 Task: Find connections with filter location Suizhou with filter topic #Selfhelpwith filter profile language Potuguese with filter current company BlackLine with filter school Jawahar Navodaya Vidyalaya (JNV) with filter industry Breweries with filter service category Consulting with filter keywords title Superintendent
Action: Mouse moved to (223, 269)
Screenshot: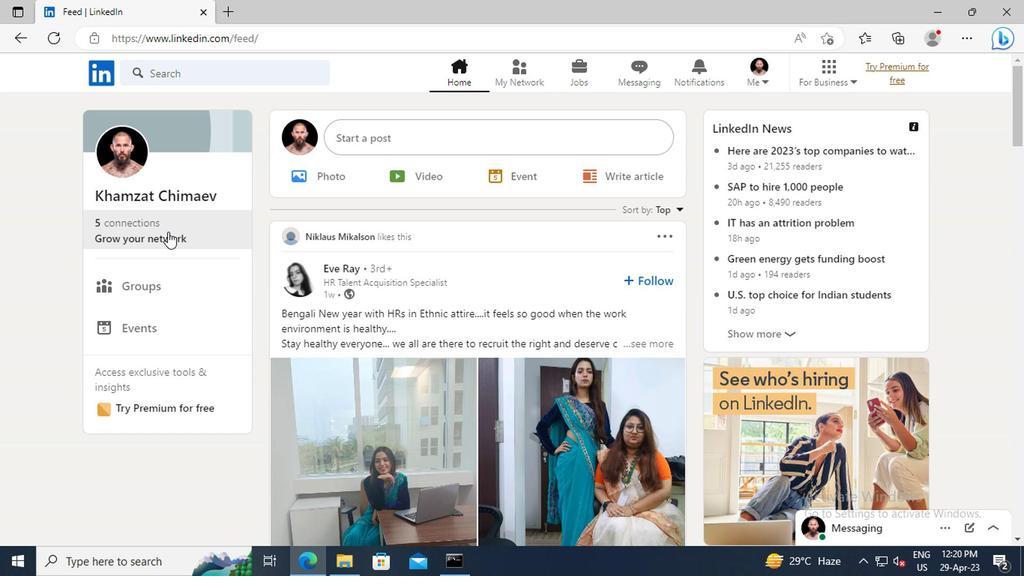 
Action: Mouse pressed left at (223, 269)
Screenshot: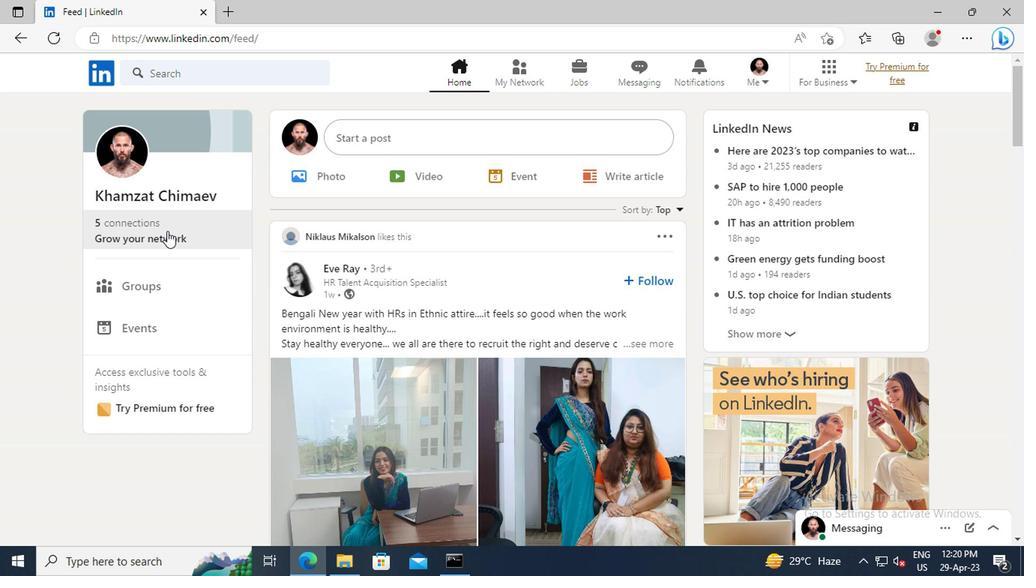 
Action: Mouse moved to (227, 217)
Screenshot: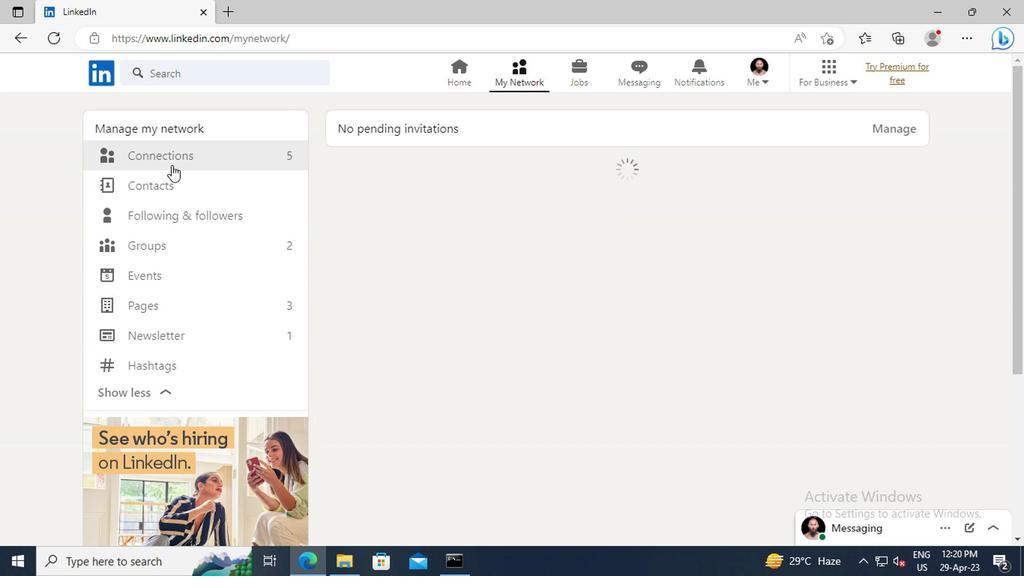 
Action: Mouse pressed left at (227, 217)
Screenshot: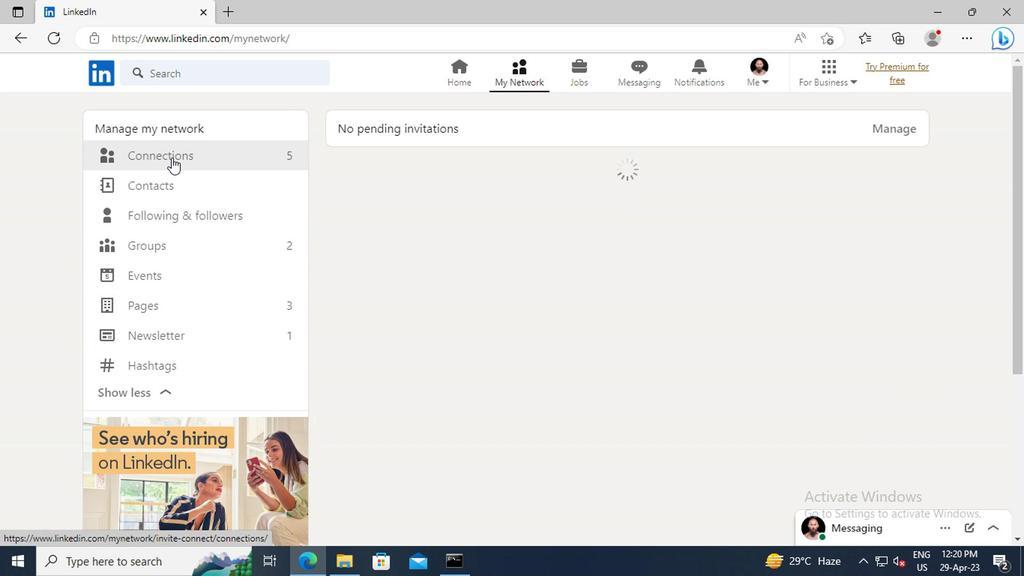 
Action: Mouse moved to (543, 220)
Screenshot: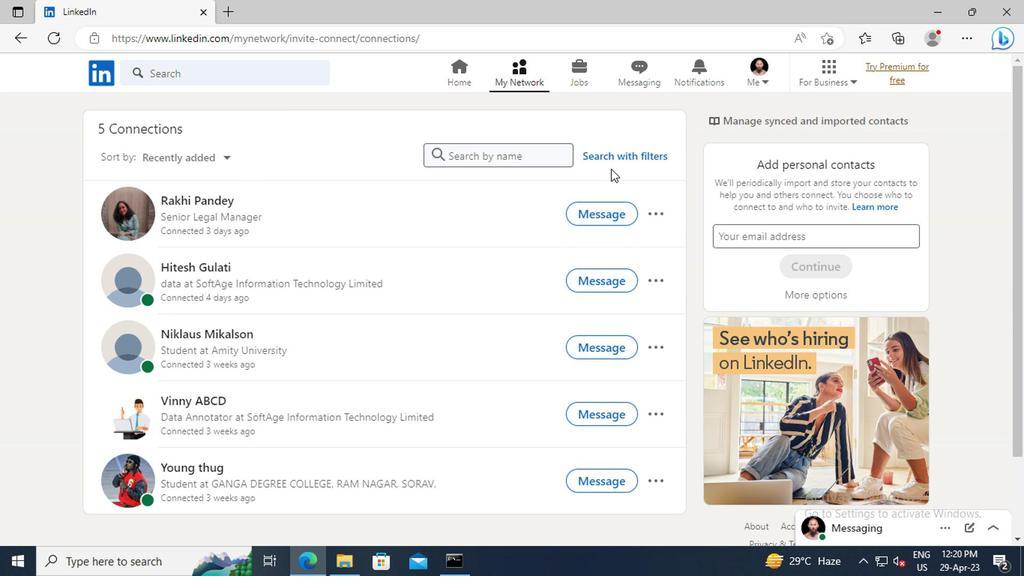 
Action: Mouse pressed left at (543, 220)
Screenshot: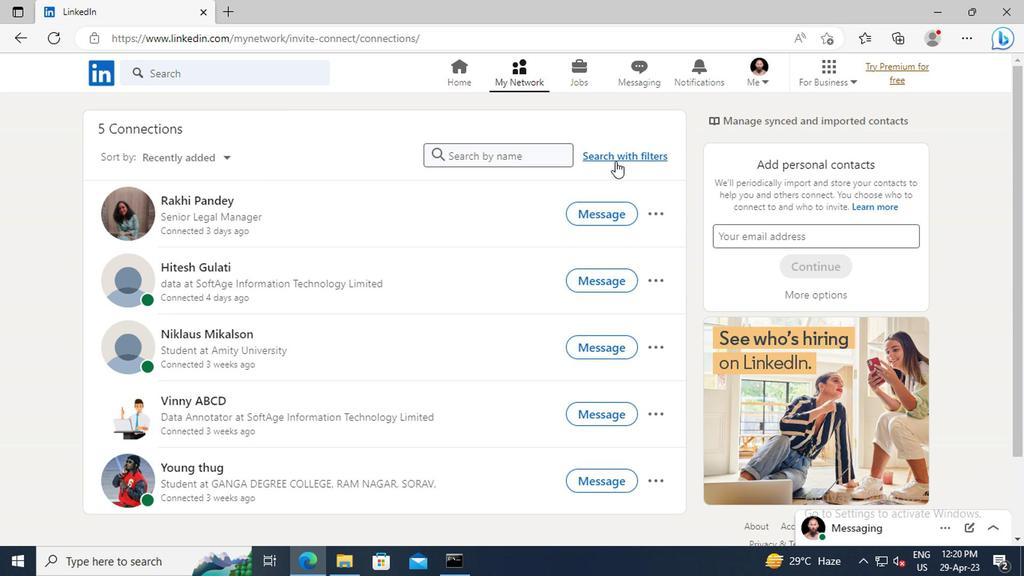 
Action: Mouse moved to (502, 187)
Screenshot: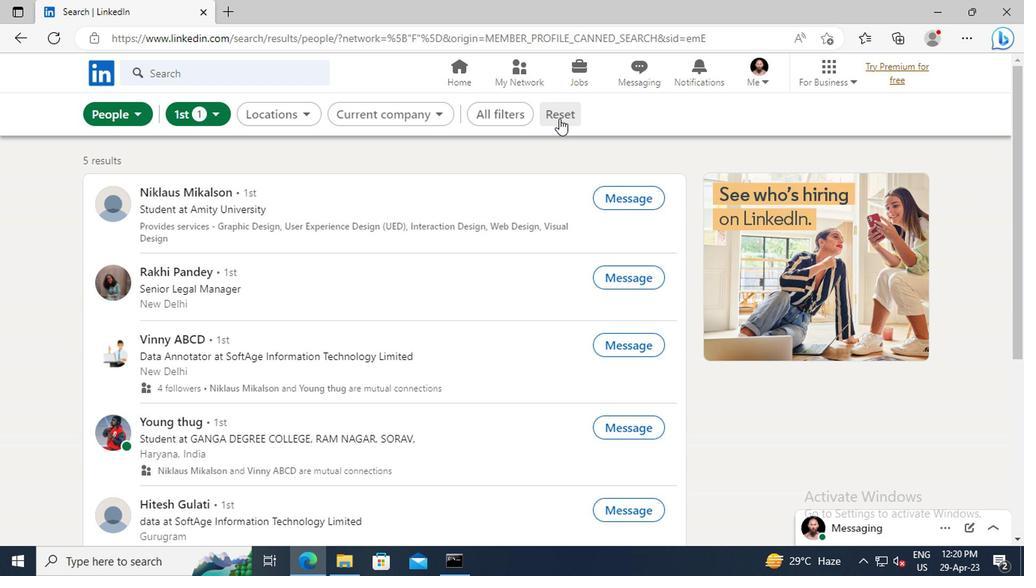 
Action: Mouse pressed left at (502, 187)
Screenshot: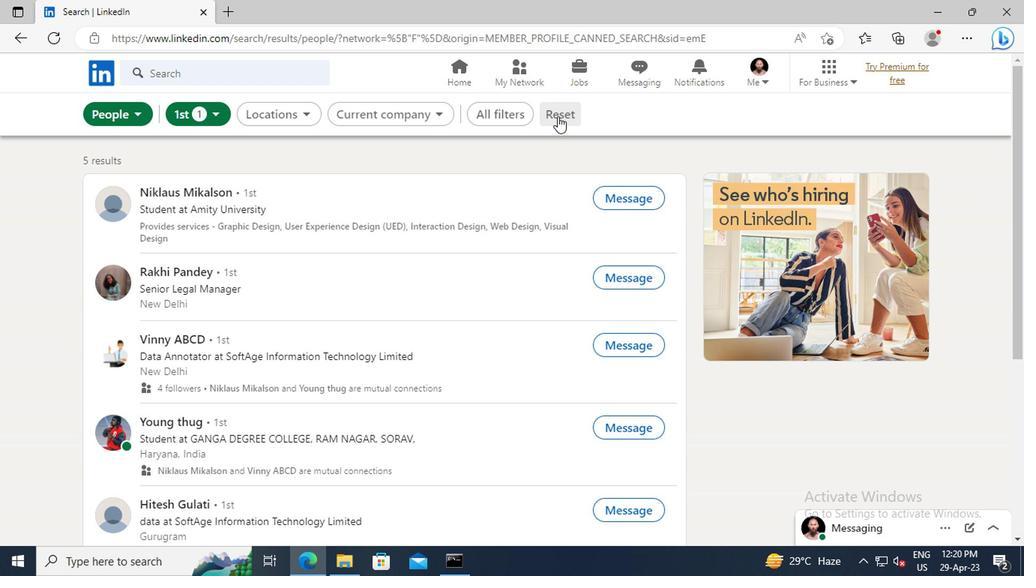 
Action: Mouse moved to (487, 185)
Screenshot: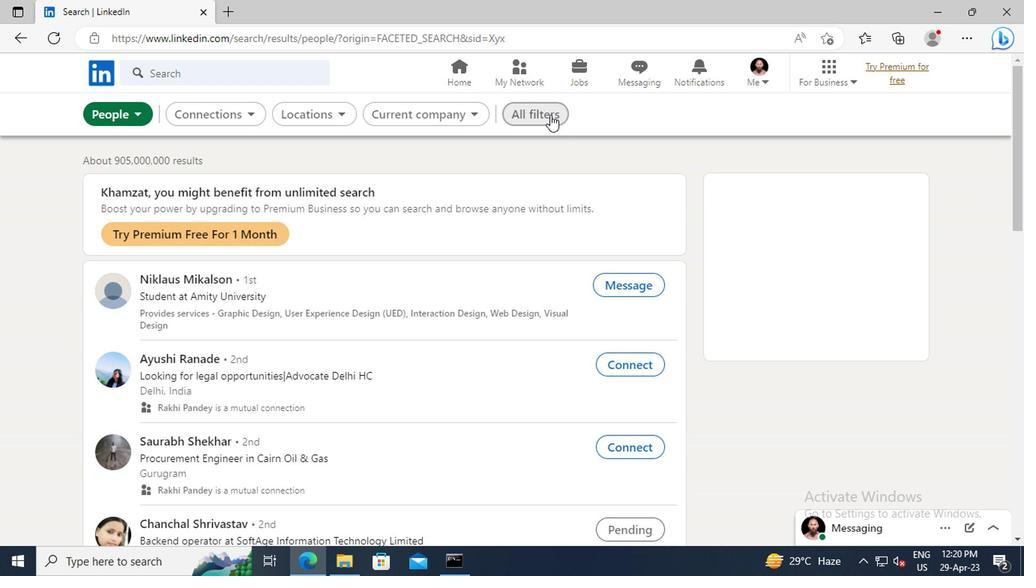 
Action: Mouse pressed left at (487, 185)
Screenshot: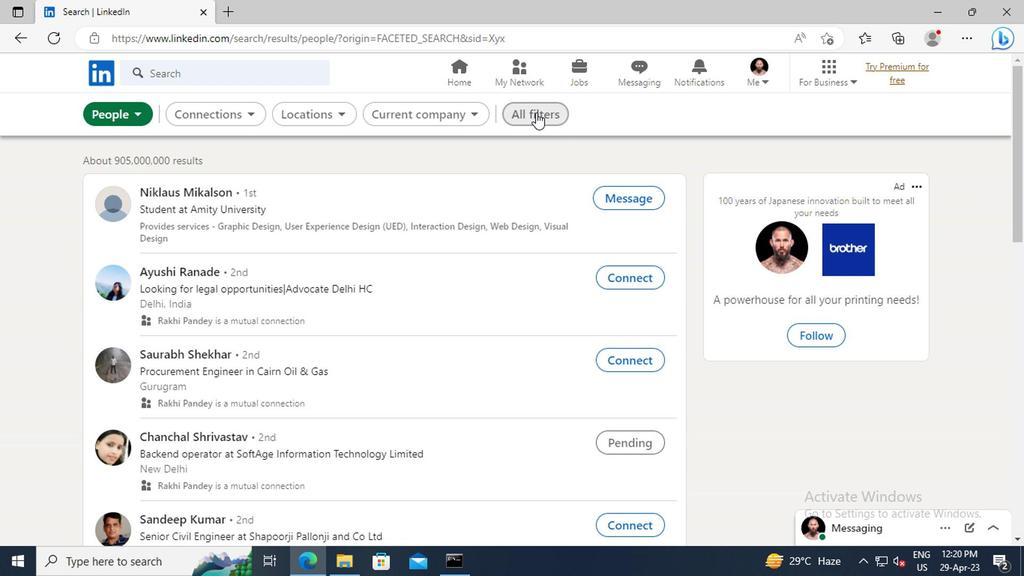 
Action: Mouse moved to (709, 306)
Screenshot: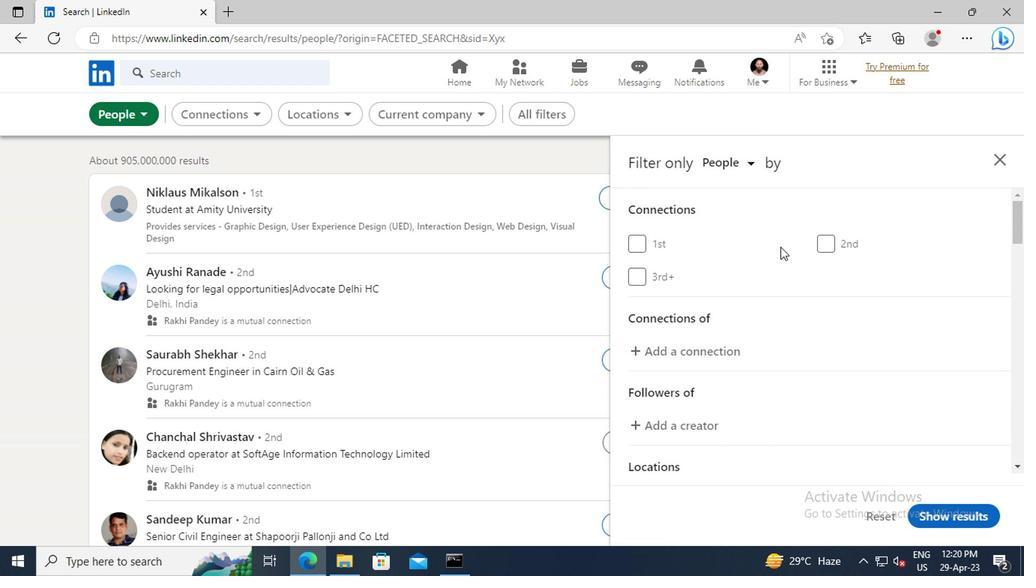 
Action: Mouse scrolled (709, 306) with delta (0, 0)
Screenshot: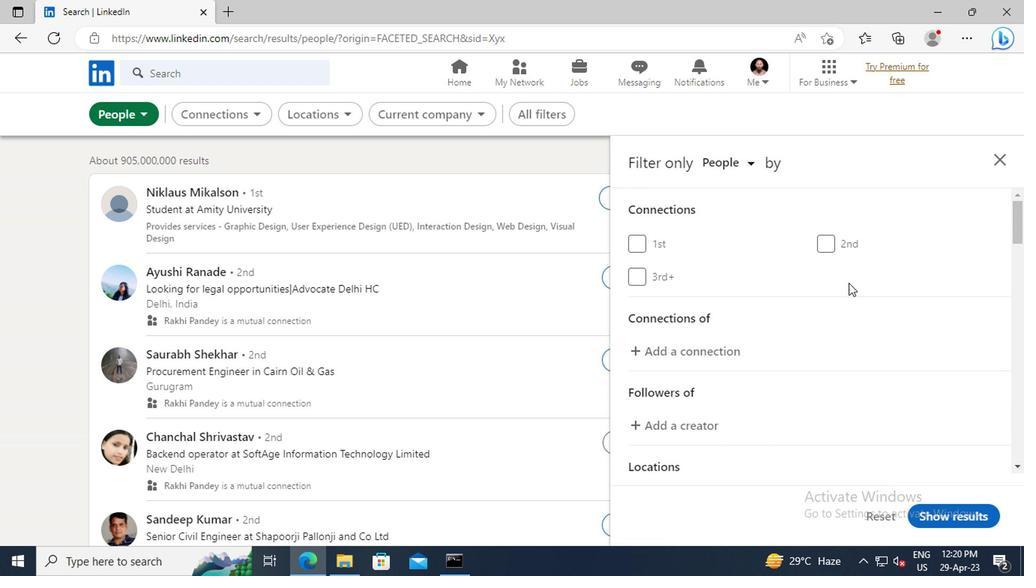 
Action: Mouse scrolled (709, 306) with delta (0, 0)
Screenshot: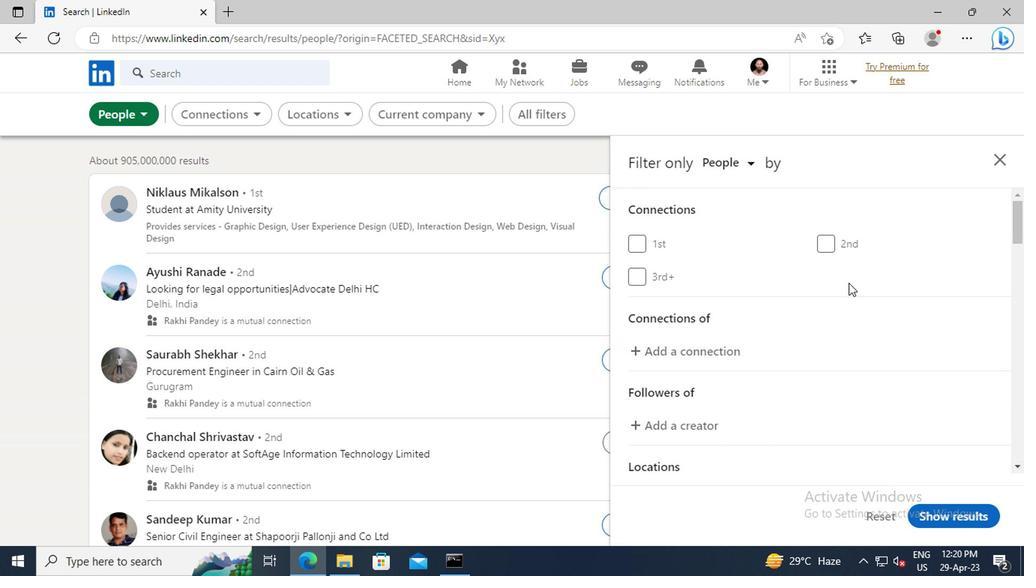 
Action: Mouse scrolled (709, 306) with delta (0, 0)
Screenshot: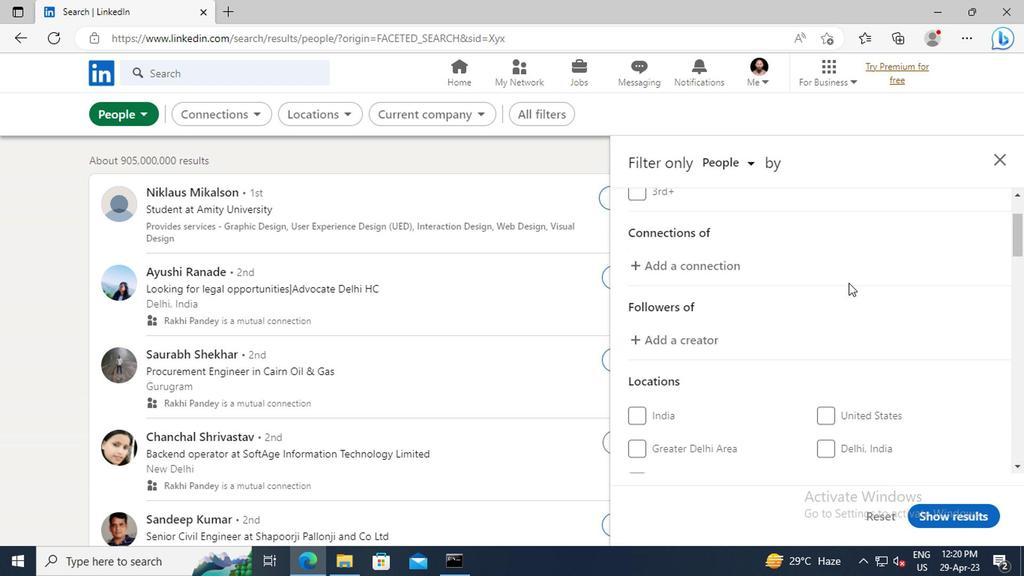
Action: Mouse scrolled (709, 306) with delta (0, 0)
Screenshot: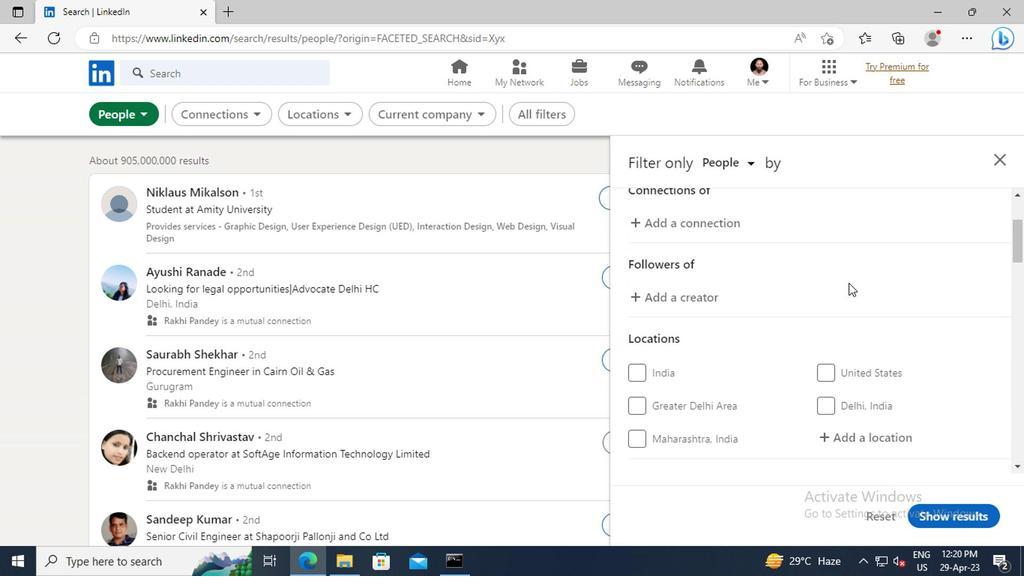 
Action: Mouse scrolled (709, 306) with delta (0, 0)
Screenshot: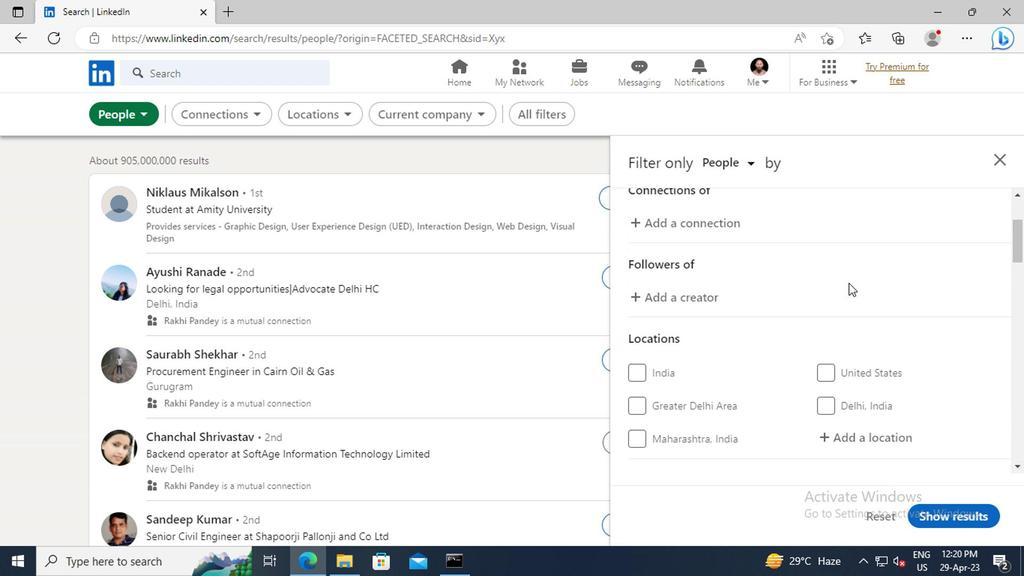 
Action: Mouse moved to (707, 354)
Screenshot: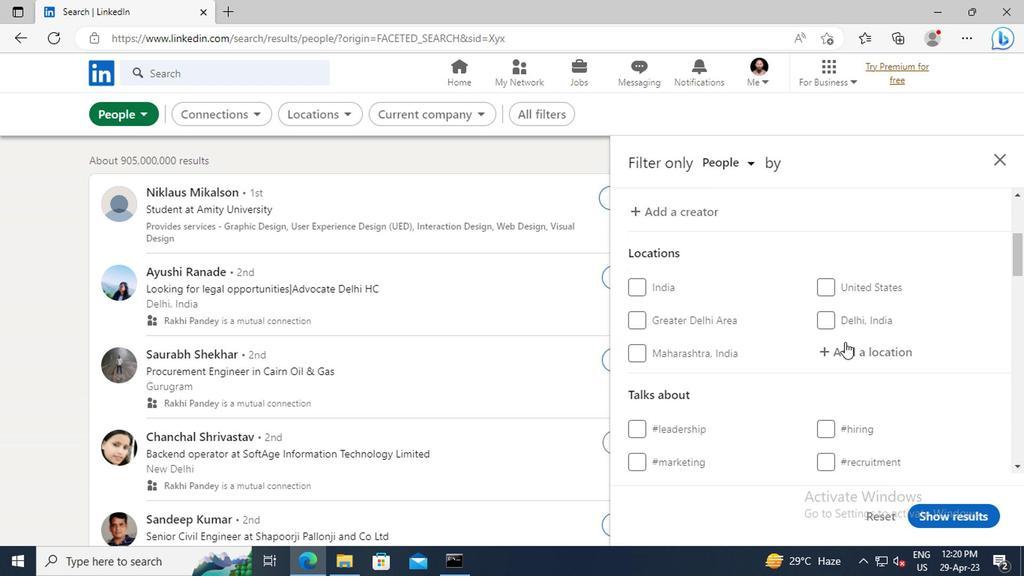 
Action: Mouse pressed left at (707, 354)
Screenshot: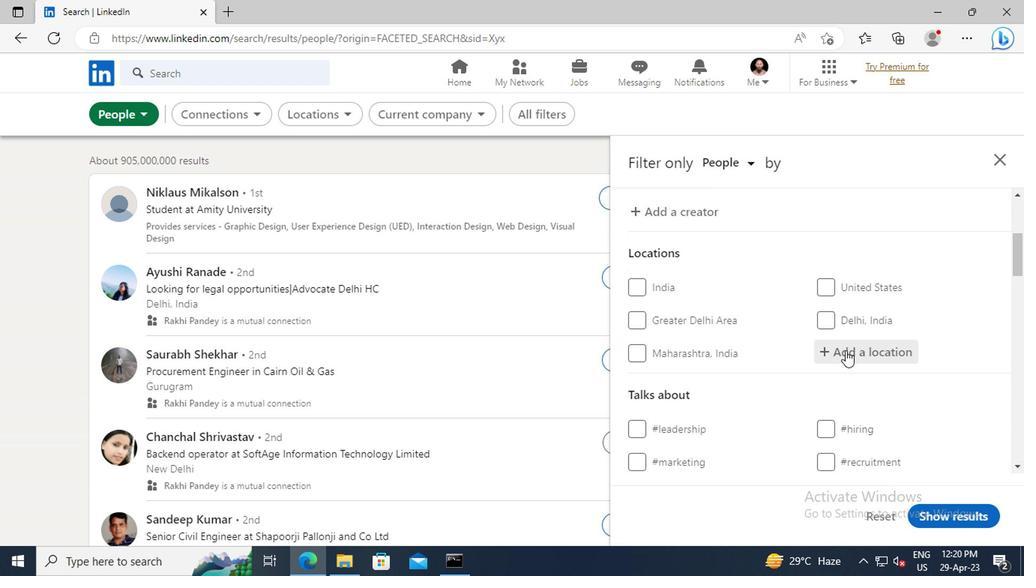 
Action: Key pressed <Key.shift>SUIZHOU
Screenshot: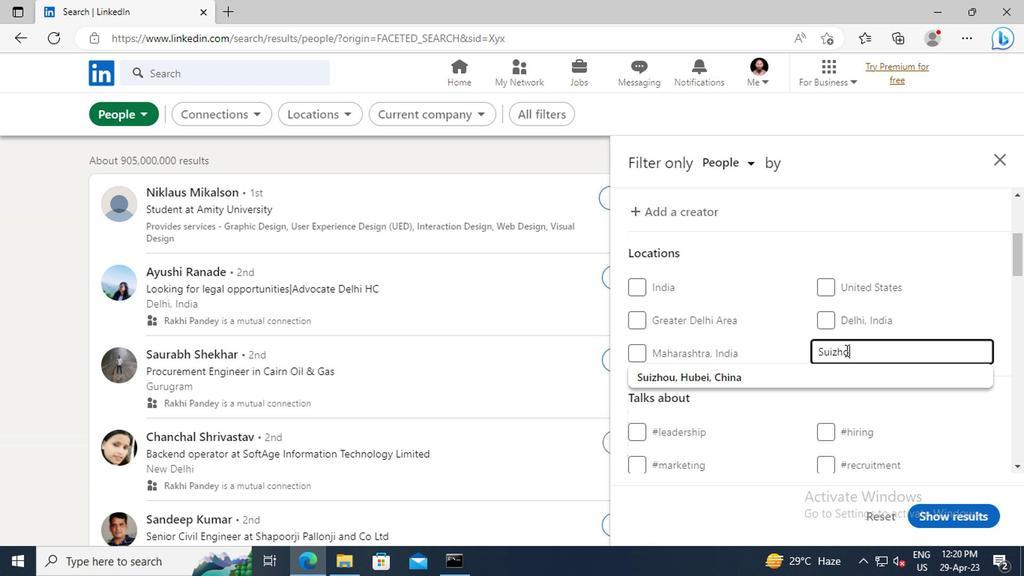 
Action: Mouse moved to (691, 369)
Screenshot: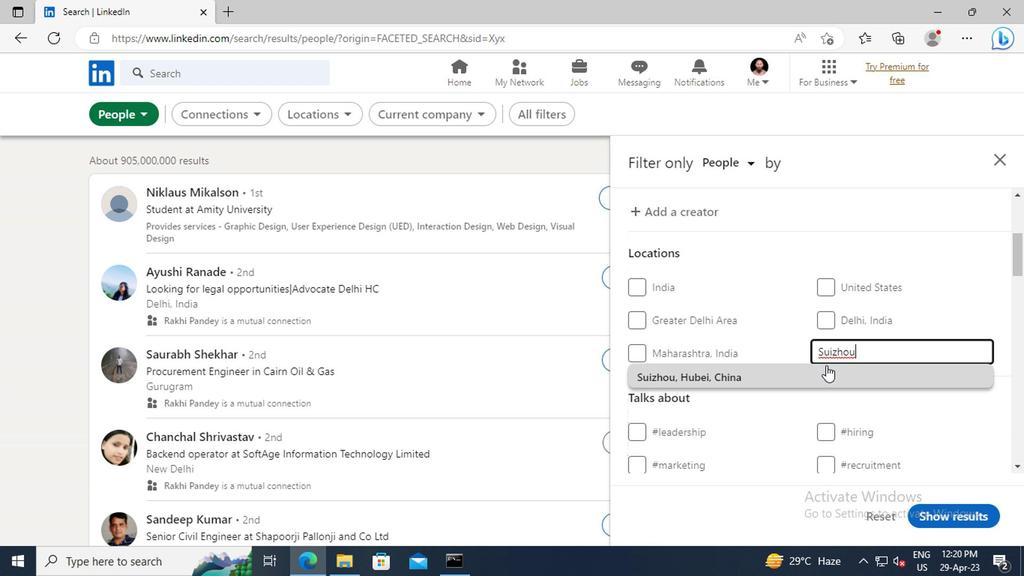 
Action: Mouse pressed left at (691, 369)
Screenshot: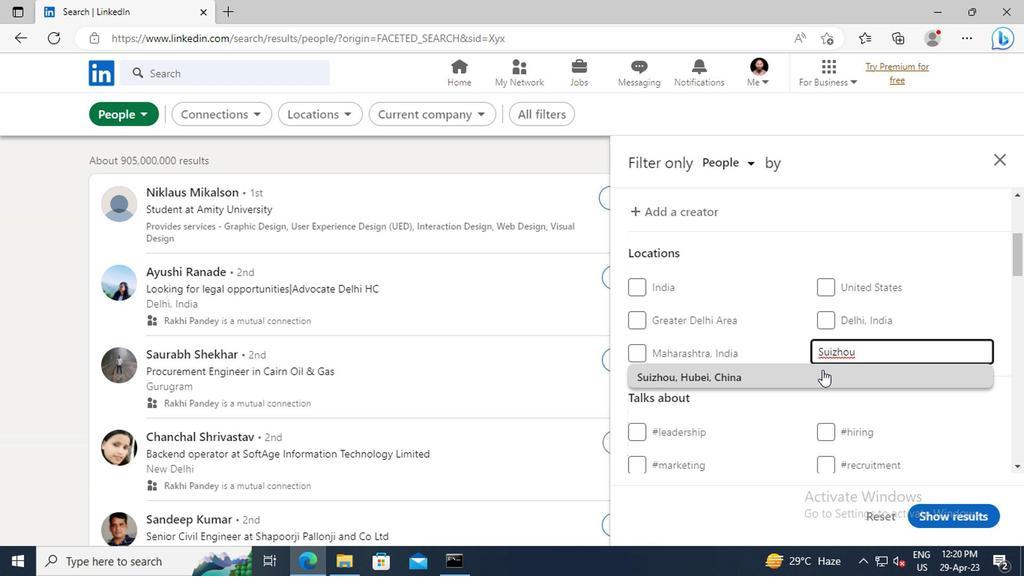 
Action: Mouse scrolled (691, 368) with delta (0, 0)
Screenshot: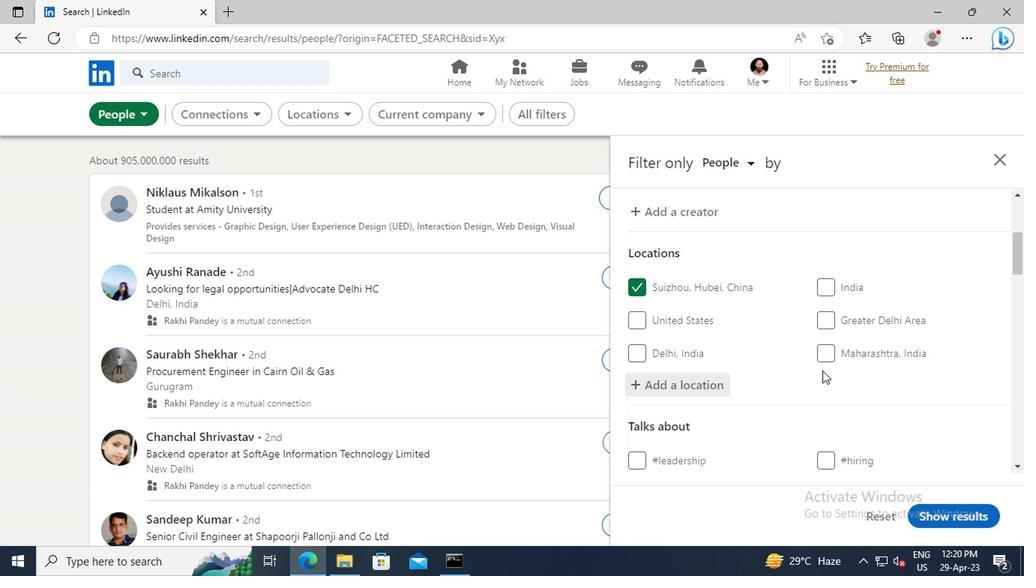 
Action: Mouse scrolled (691, 368) with delta (0, 0)
Screenshot: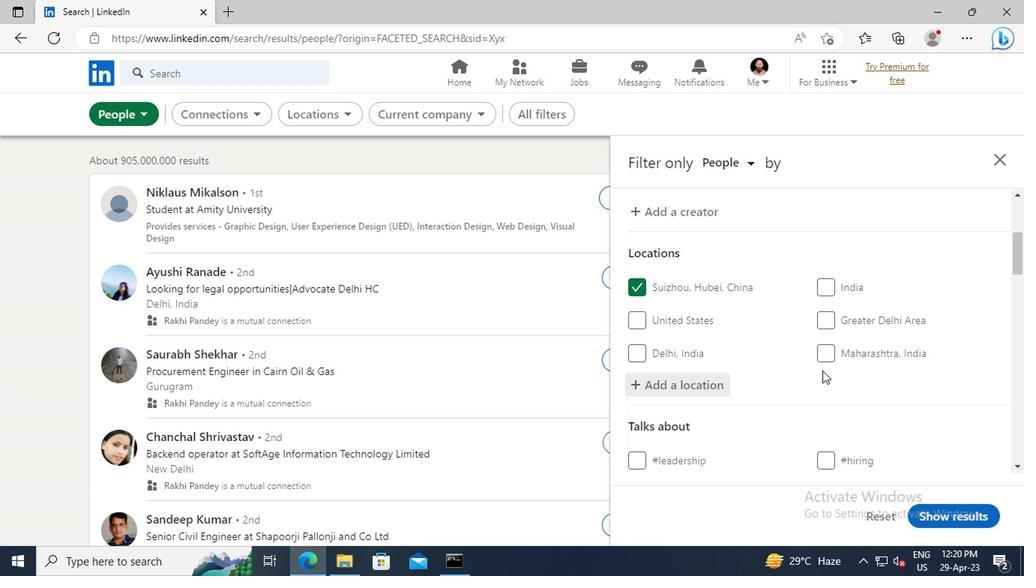 
Action: Mouse moved to (691, 354)
Screenshot: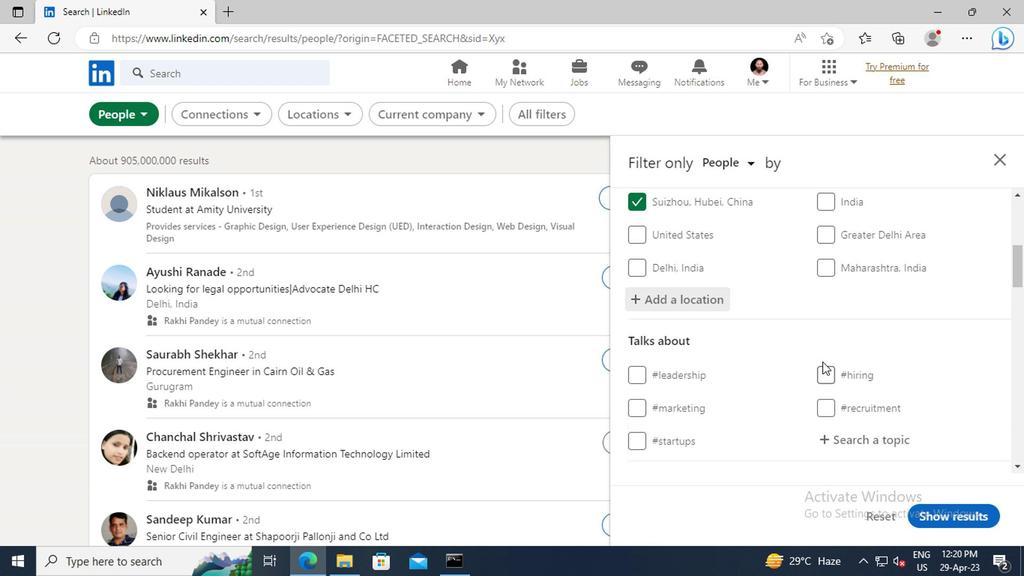 
Action: Mouse scrolled (691, 353) with delta (0, 0)
Screenshot: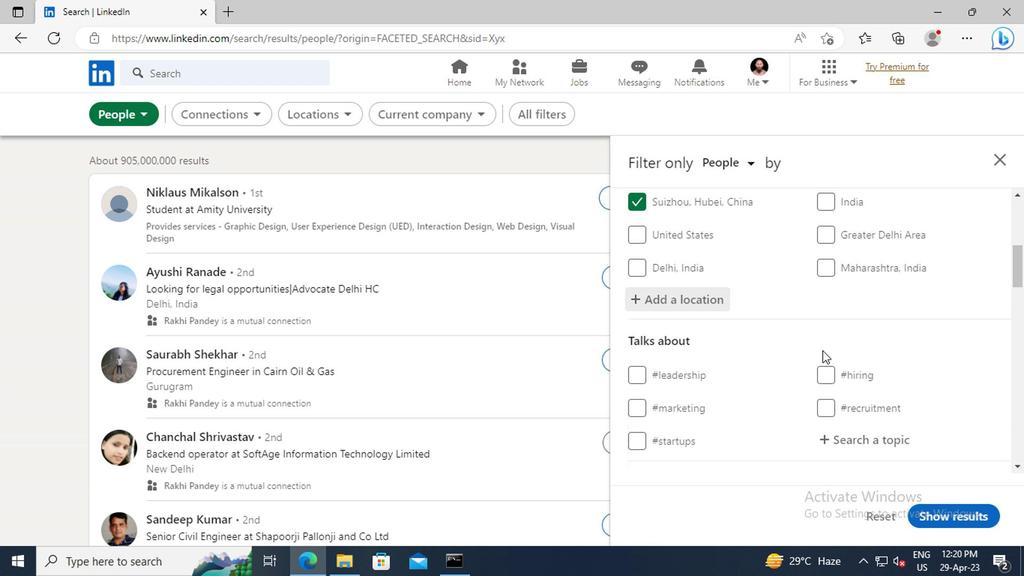 
Action: Mouse scrolled (691, 353) with delta (0, 0)
Screenshot: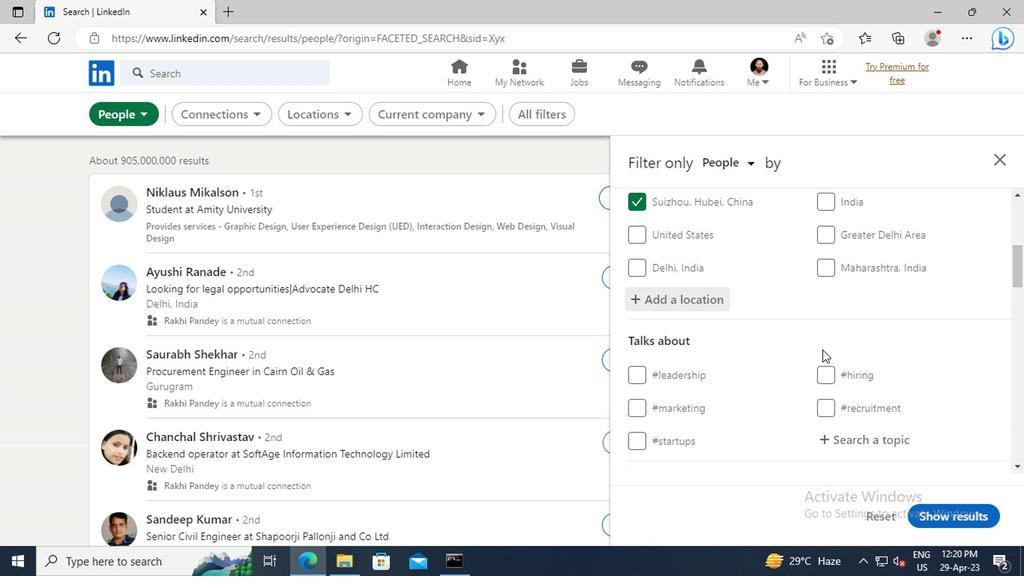 
Action: Mouse moved to (699, 358)
Screenshot: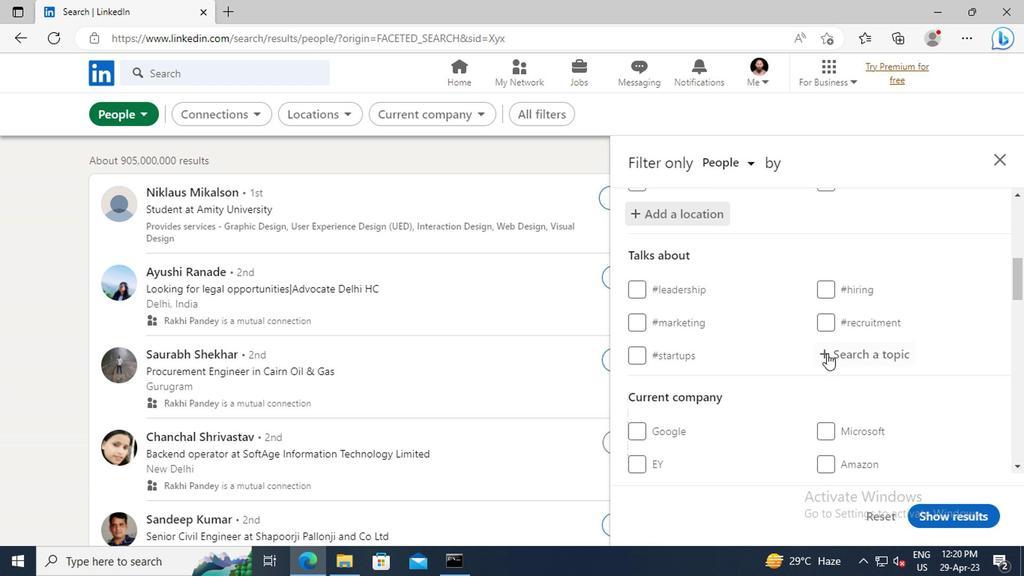 
Action: Mouse pressed left at (699, 358)
Screenshot: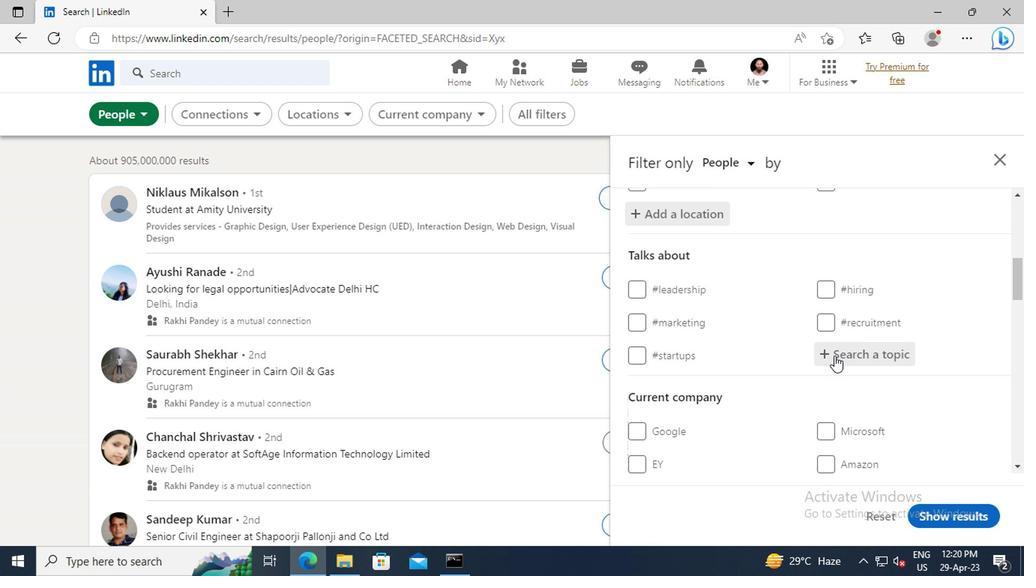 
Action: Key pressed <Key.shift>SELFHELP
Screenshot: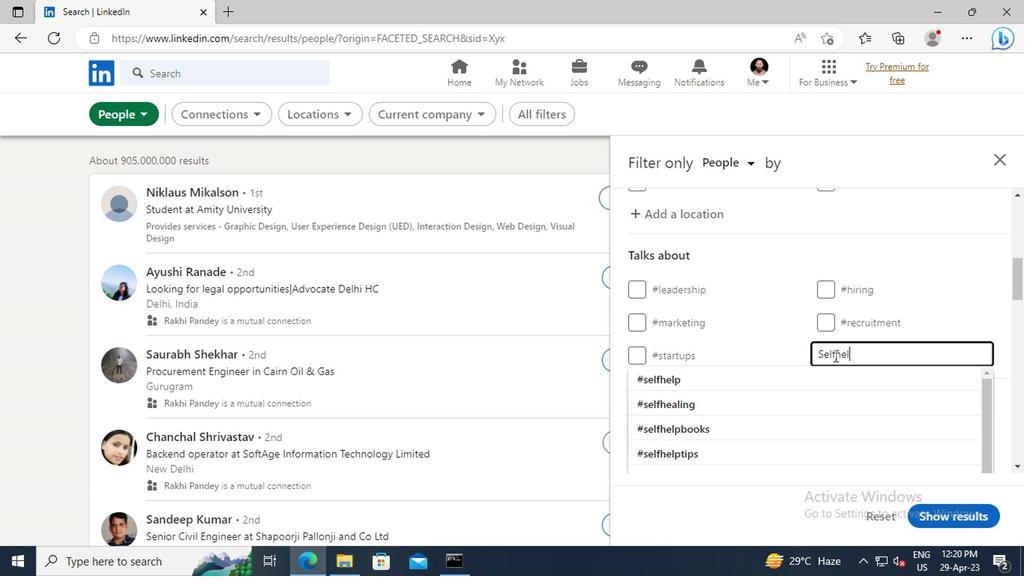 
Action: Mouse moved to (693, 371)
Screenshot: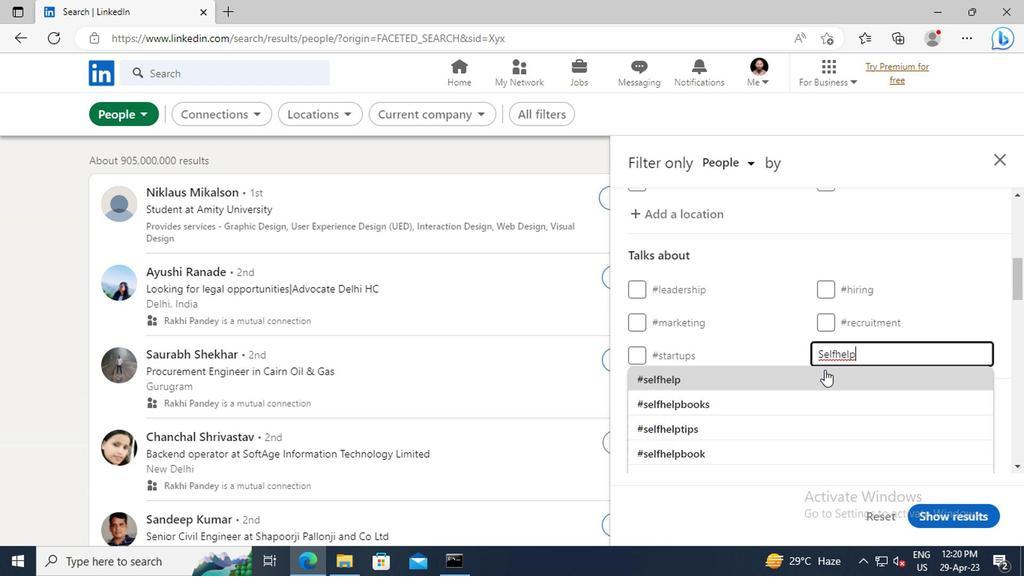 
Action: Mouse pressed left at (693, 371)
Screenshot: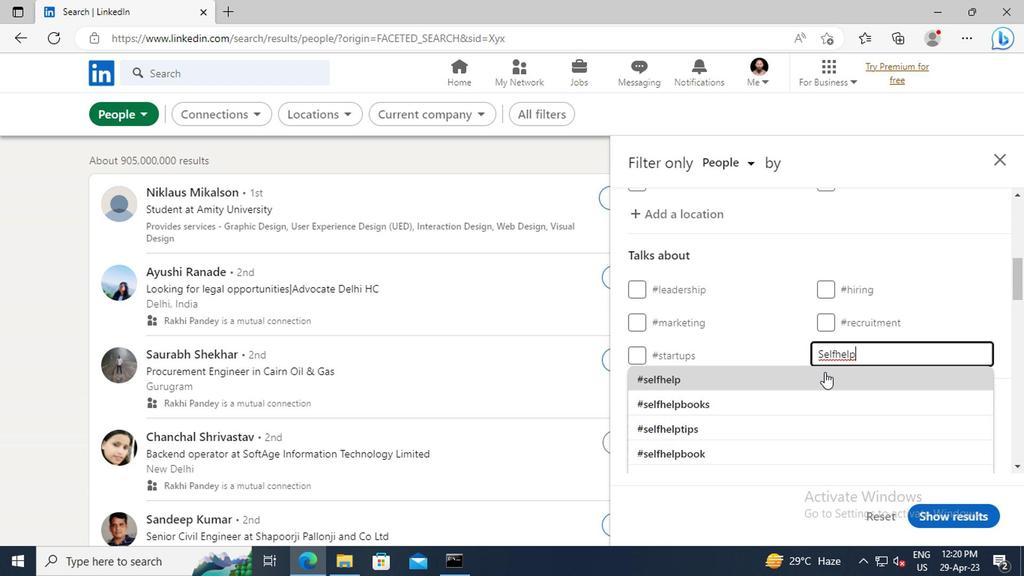 
Action: Mouse scrolled (693, 370) with delta (0, 0)
Screenshot: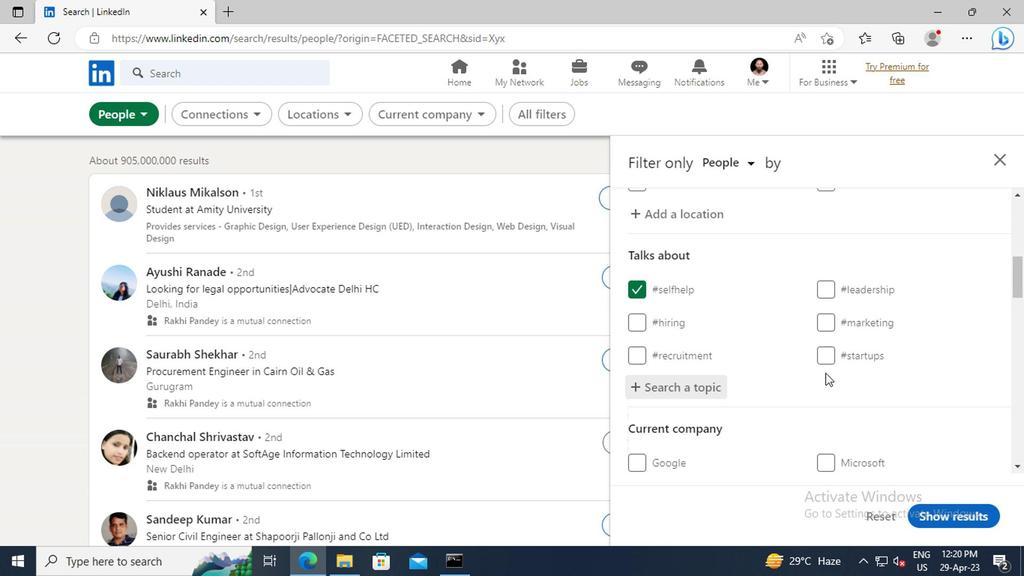 
Action: Mouse scrolled (693, 370) with delta (0, 0)
Screenshot: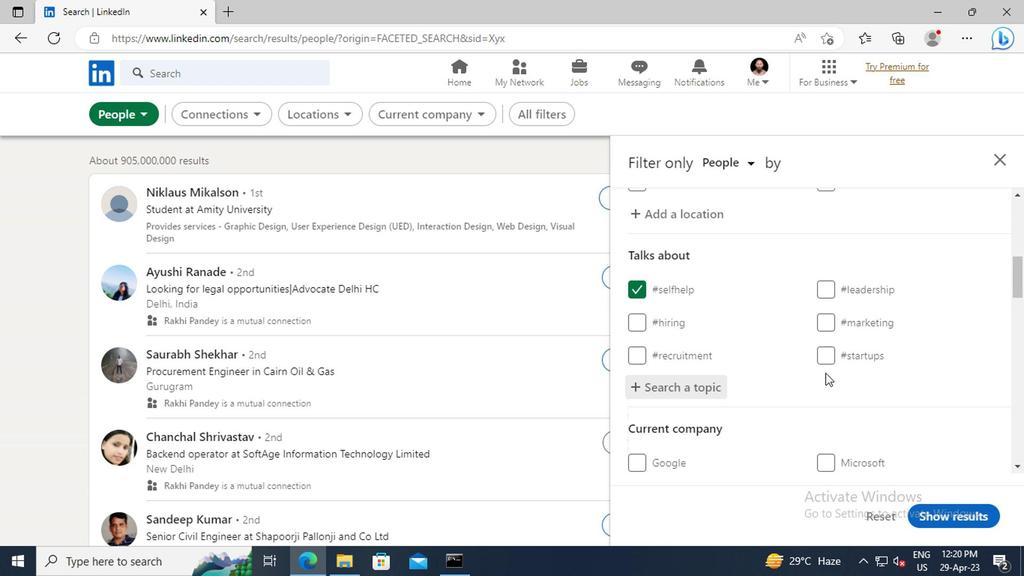 
Action: Mouse moved to (691, 365)
Screenshot: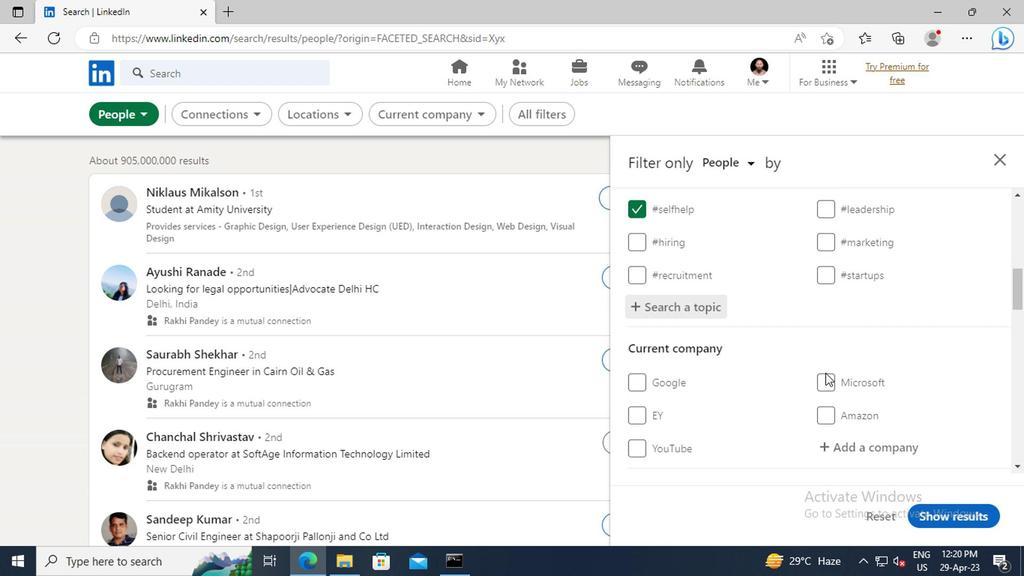 
Action: Mouse scrolled (691, 365) with delta (0, 0)
Screenshot: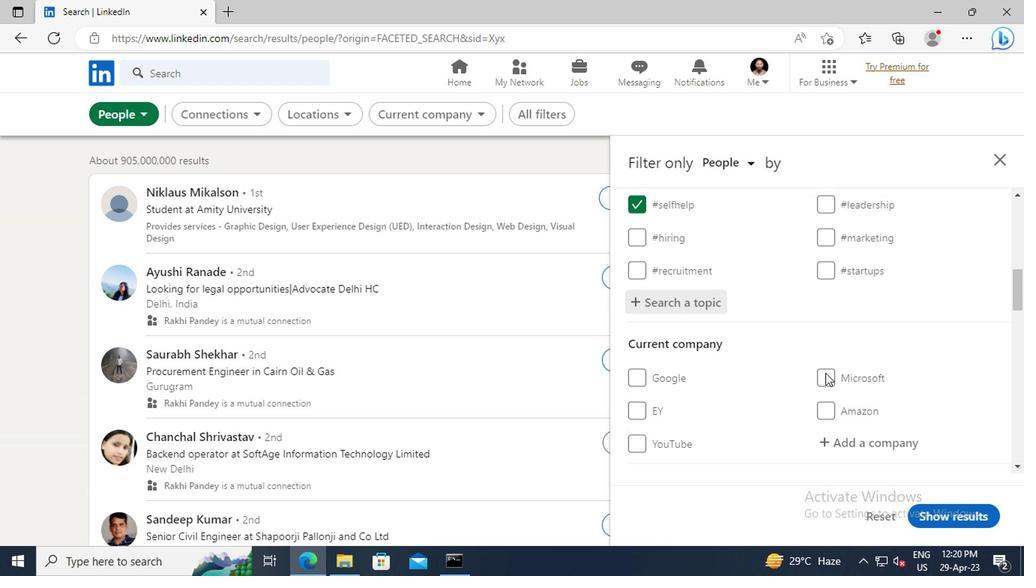 
Action: Mouse scrolled (691, 365) with delta (0, 0)
Screenshot: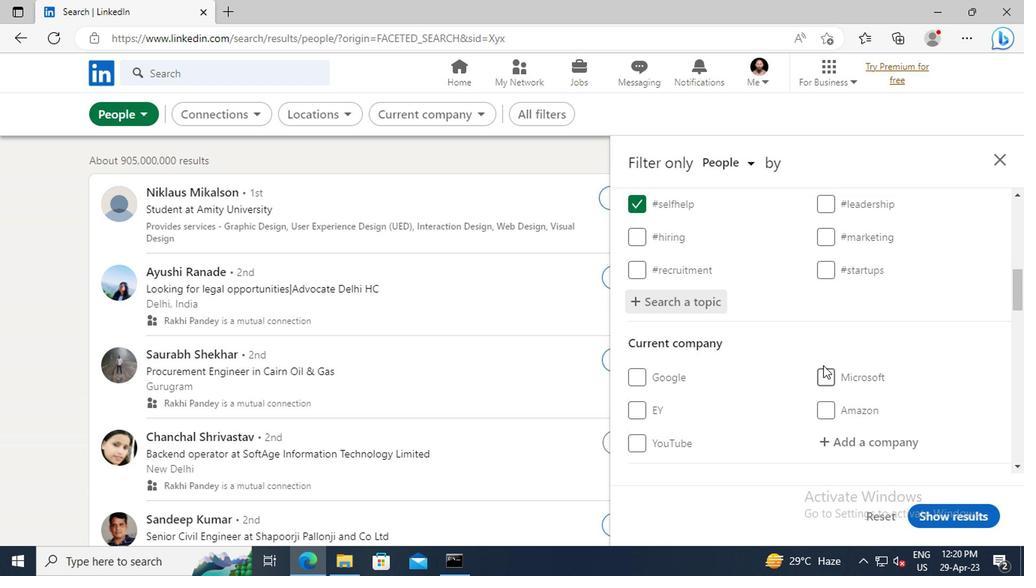 
Action: Mouse moved to (692, 358)
Screenshot: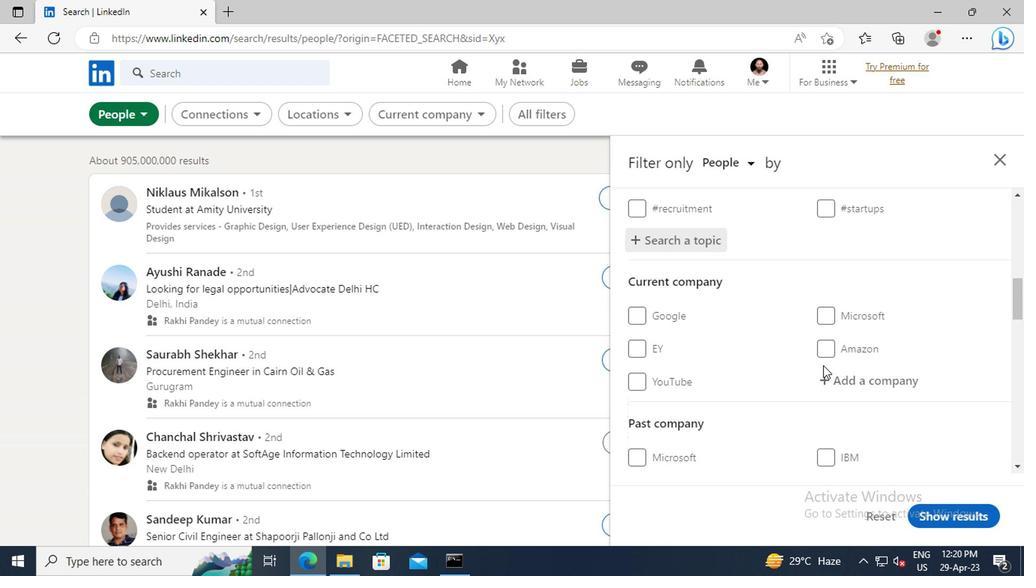 
Action: Mouse scrolled (692, 358) with delta (0, 0)
Screenshot: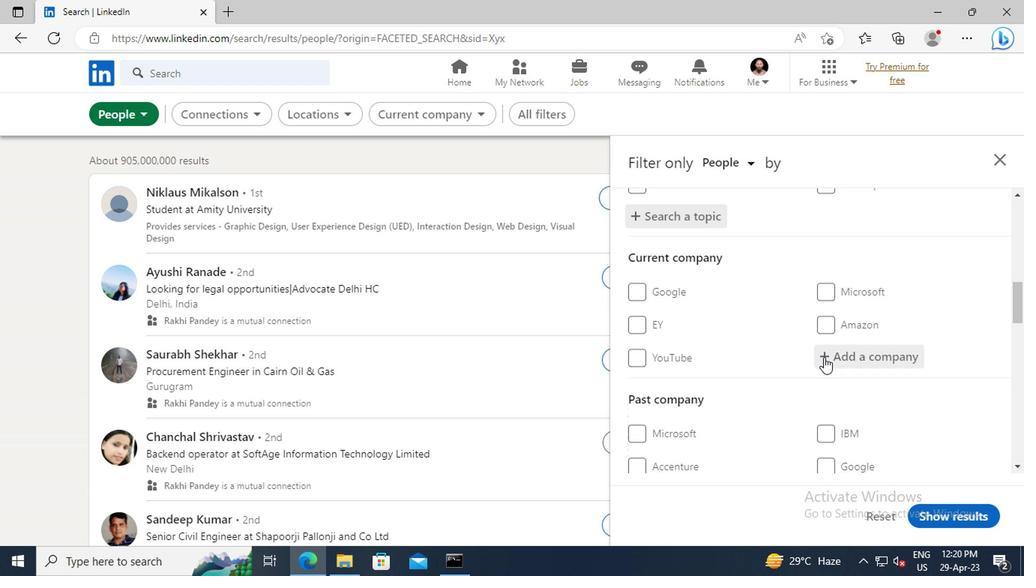 
Action: Mouse scrolled (692, 358) with delta (0, 0)
Screenshot: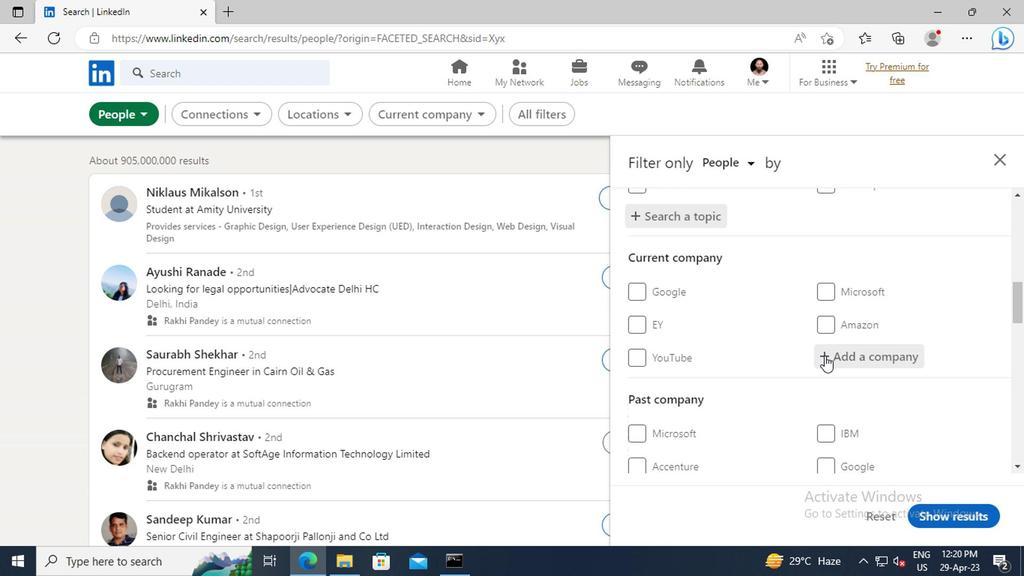 
Action: Mouse scrolled (692, 358) with delta (0, 0)
Screenshot: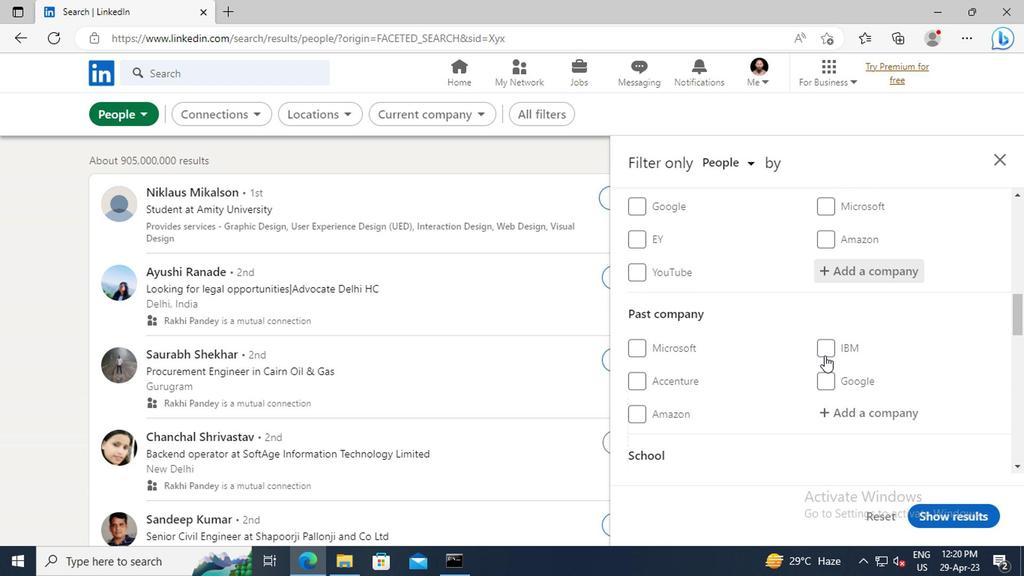 
Action: Mouse scrolled (692, 358) with delta (0, 0)
Screenshot: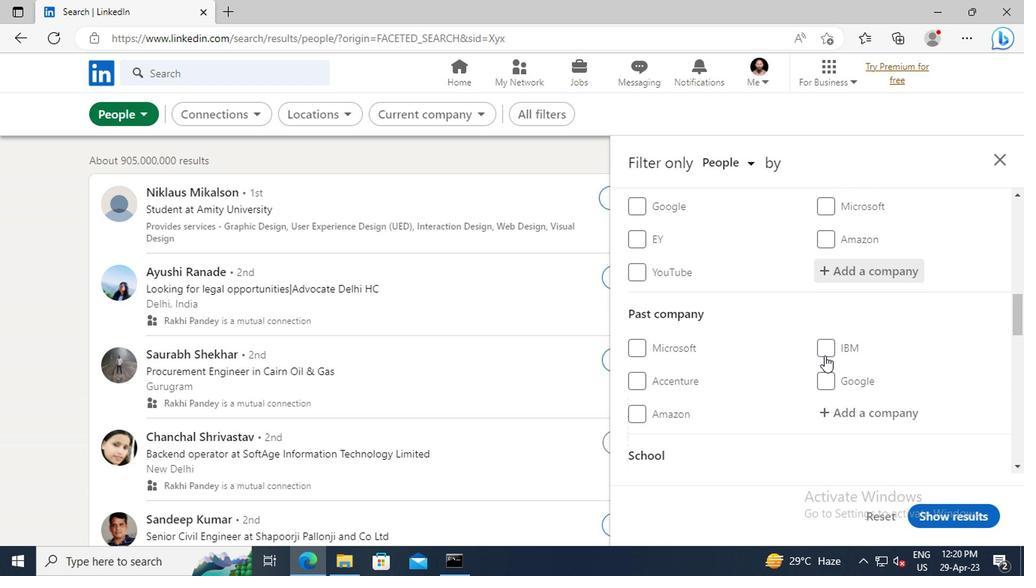 
Action: Mouse scrolled (692, 358) with delta (0, 0)
Screenshot: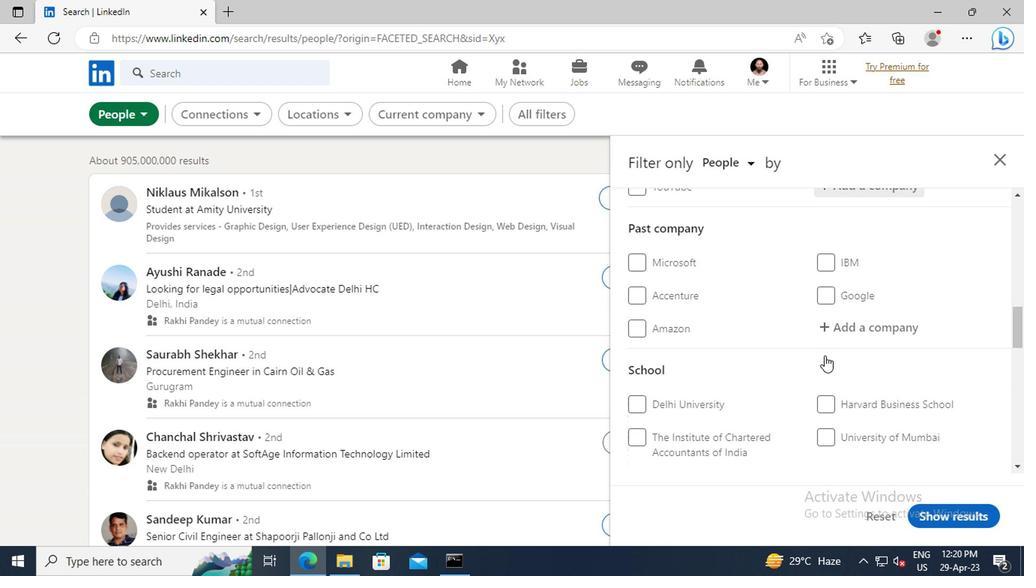 
Action: Mouse scrolled (692, 358) with delta (0, 0)
Screenshot: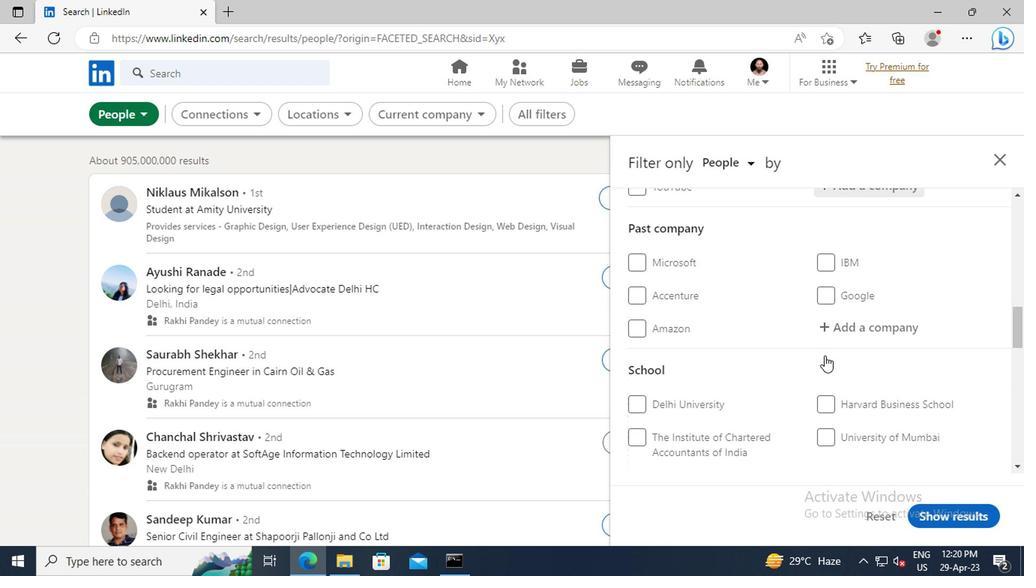 
Action: Mouse scrolled (692, 358) with delta (0, 0)
Screenshot: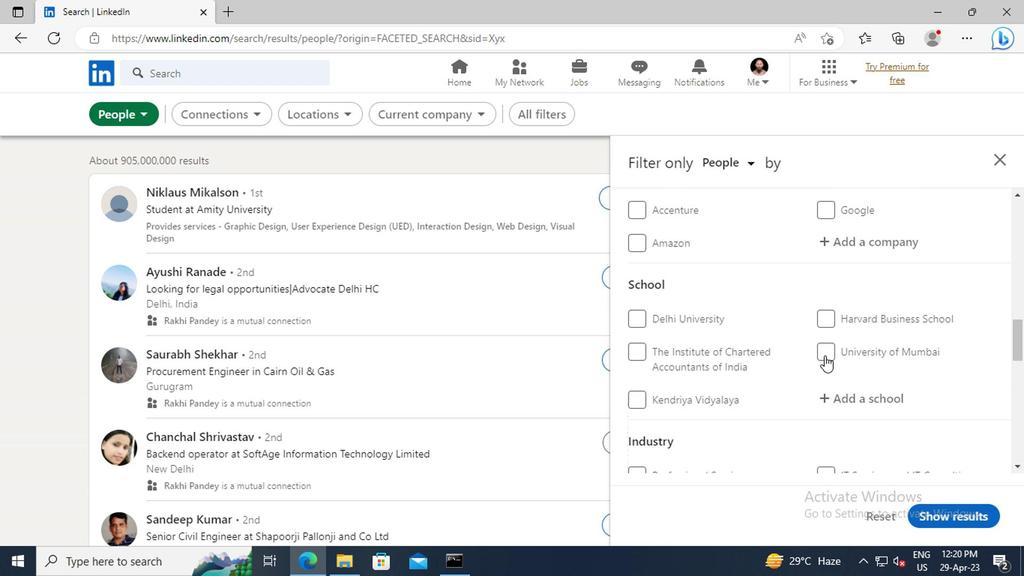 
Action: Mouse scrolled (692, 358) with delta (0, 0)
Screenshot: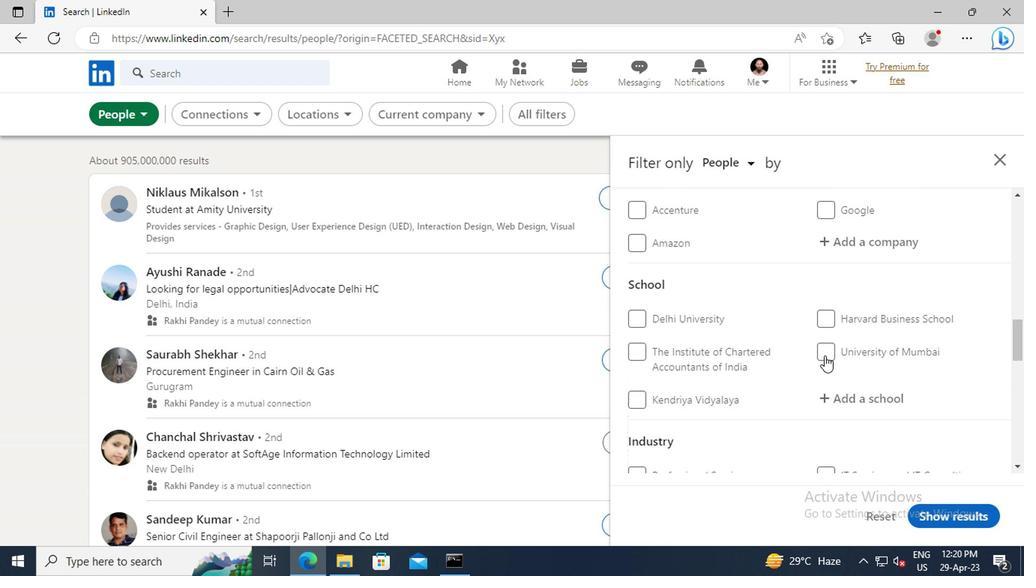 
Action: Mouse scrolled (692, 358) with delta (0, 0)
Screenshot: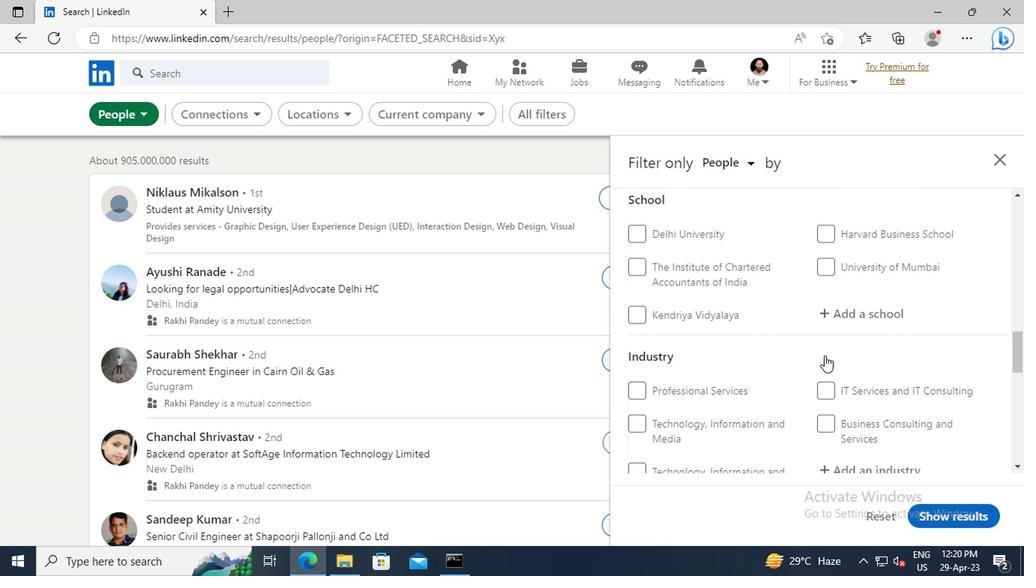 
Action: Mouse scrolled (692, 358) with delta (0, 0)
Screenshot: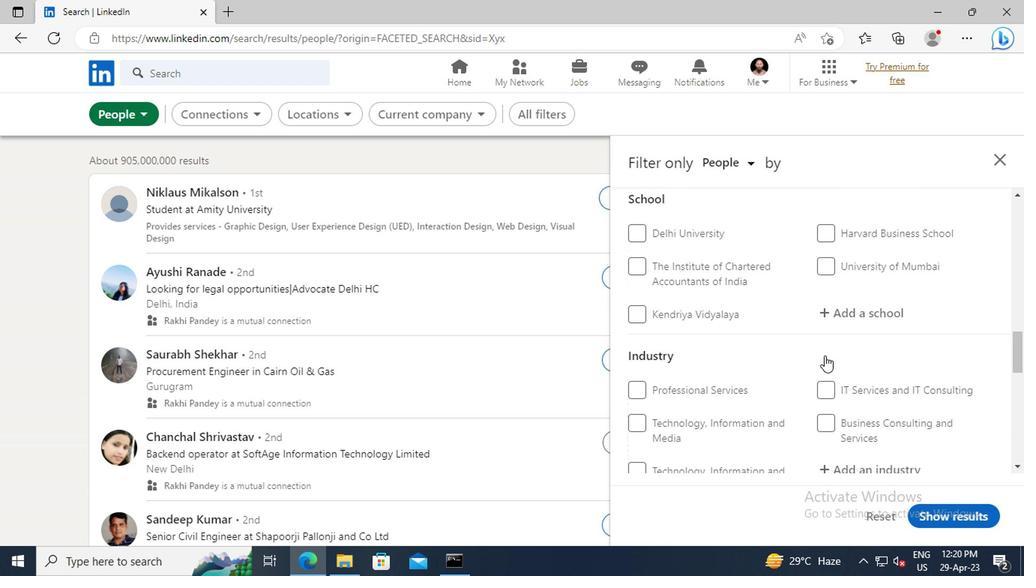 
Action: Mouse scrolled (692, 358) with delta (0, 0)
Screenshot: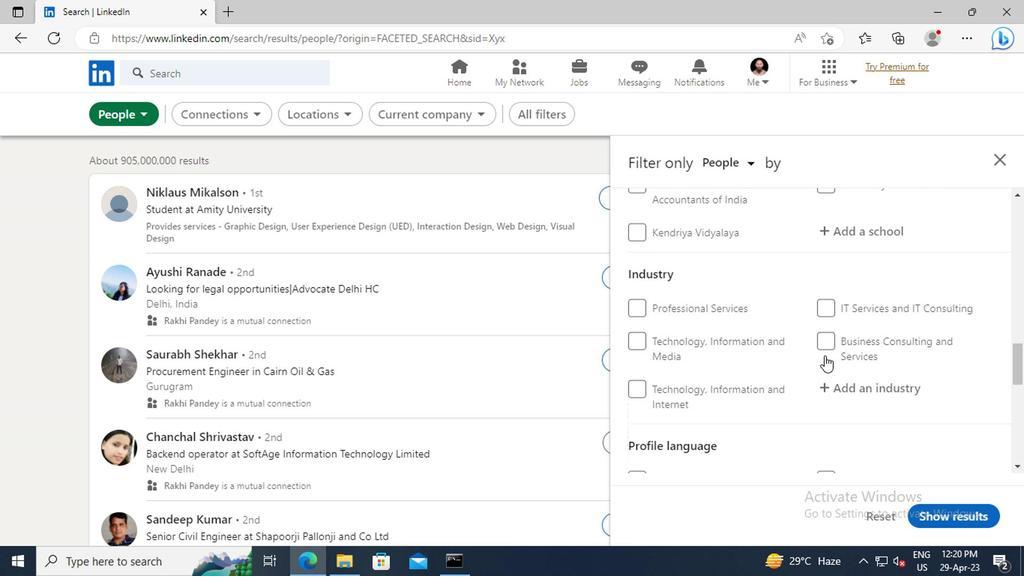 
Action: Mouse scrolled (692, 358) with delta (0, 0)
Screenshot: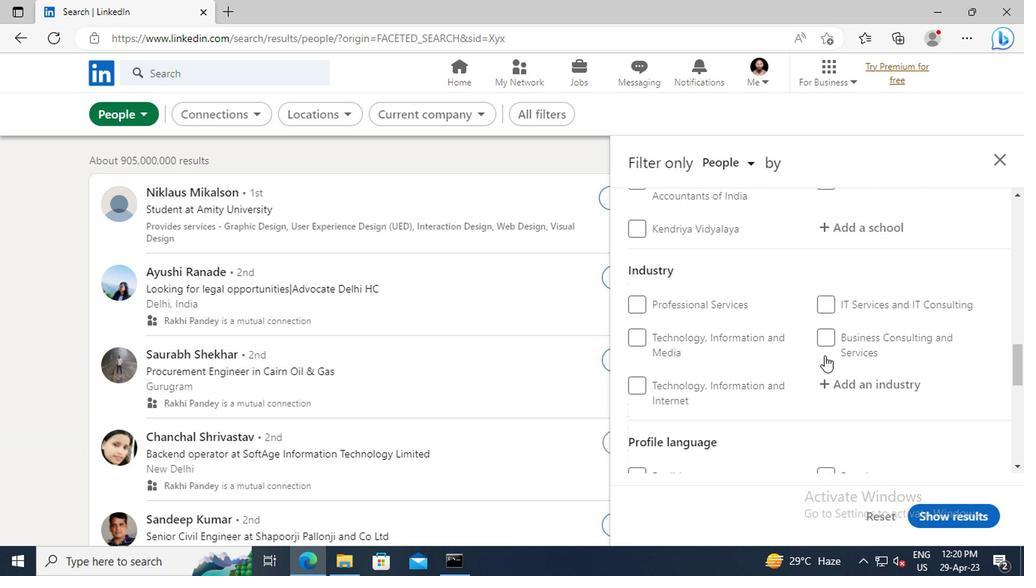 
Action: Mouse moved to (694, 409)
Screenshot: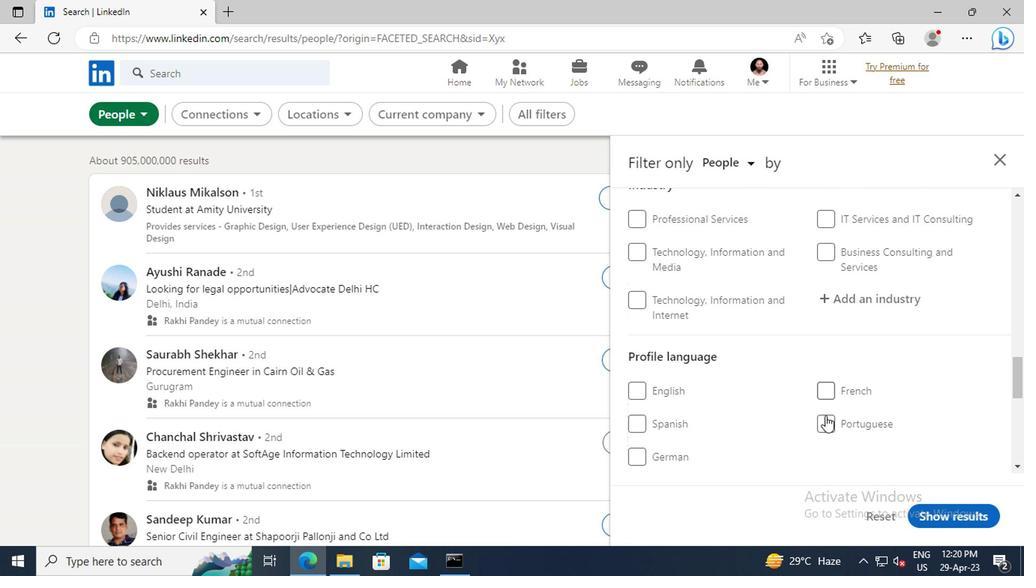 
Action: Mouse pressed left at (694, 409)
Screenshot: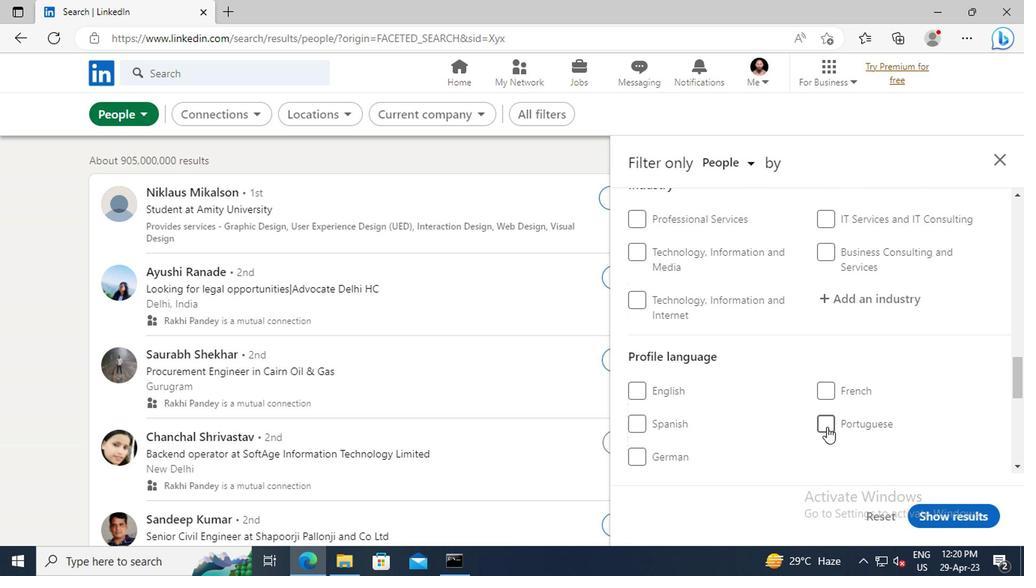 
Action: Mouse moved to (697, 361)
Screenshot: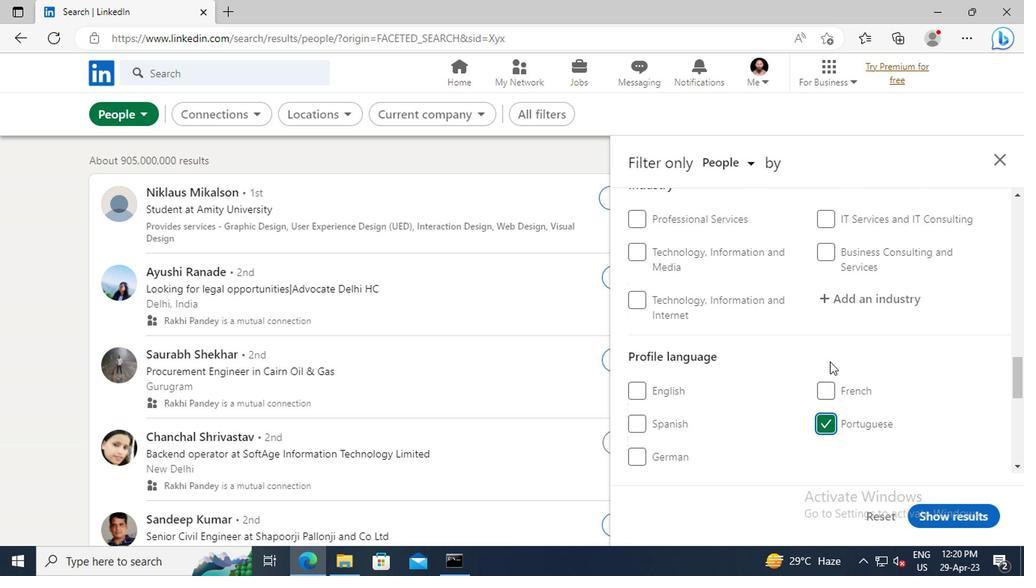 
Action: Mouse scrolled (697, 361) with delta (0, 0)
Screenshot: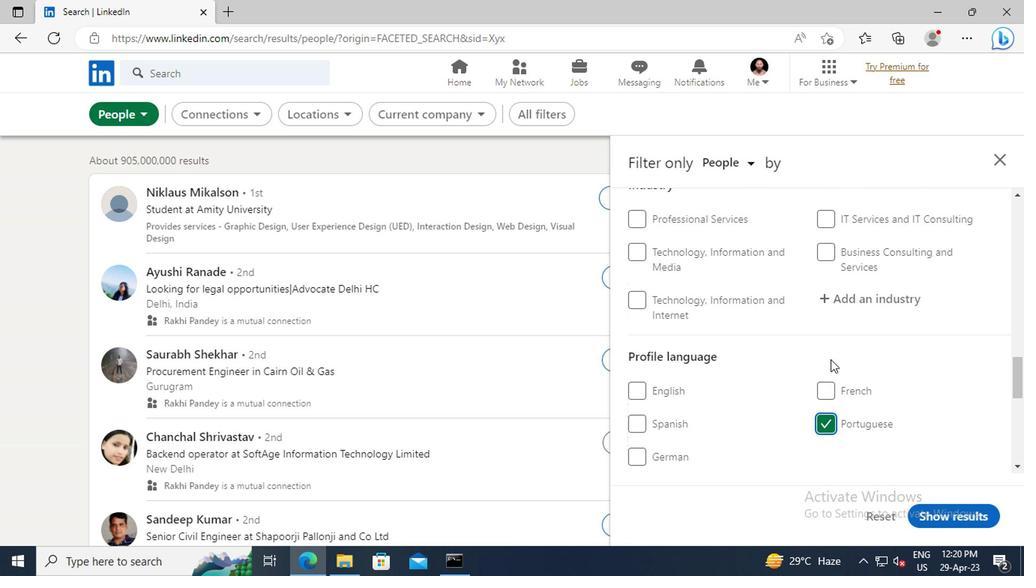 
Action: Mouse scrolled (697, 361) with delta (0, 0)
Screenshot: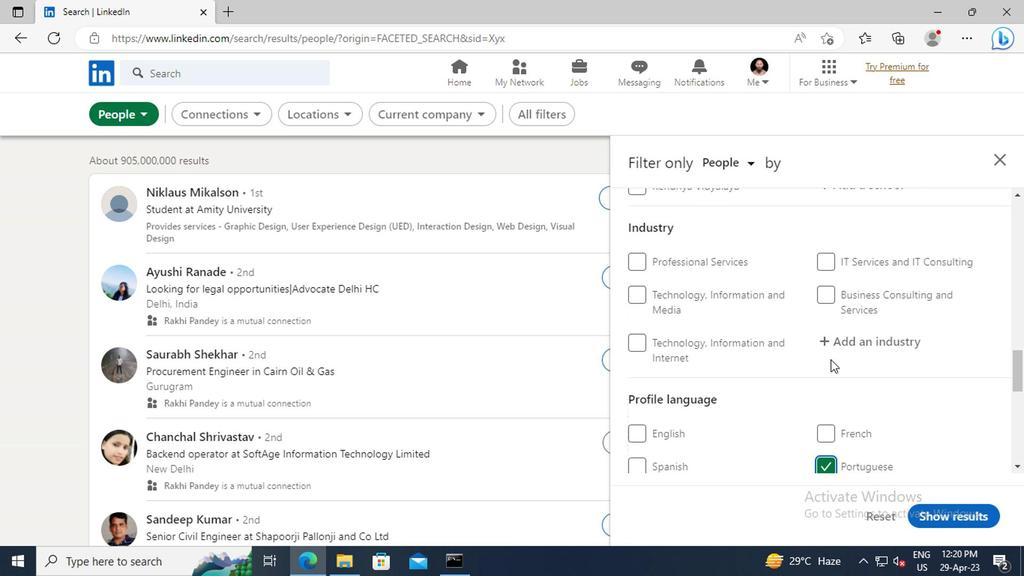 
Action: Mouse scrolled (697, 361) with delta (0, 0)
Screenshot: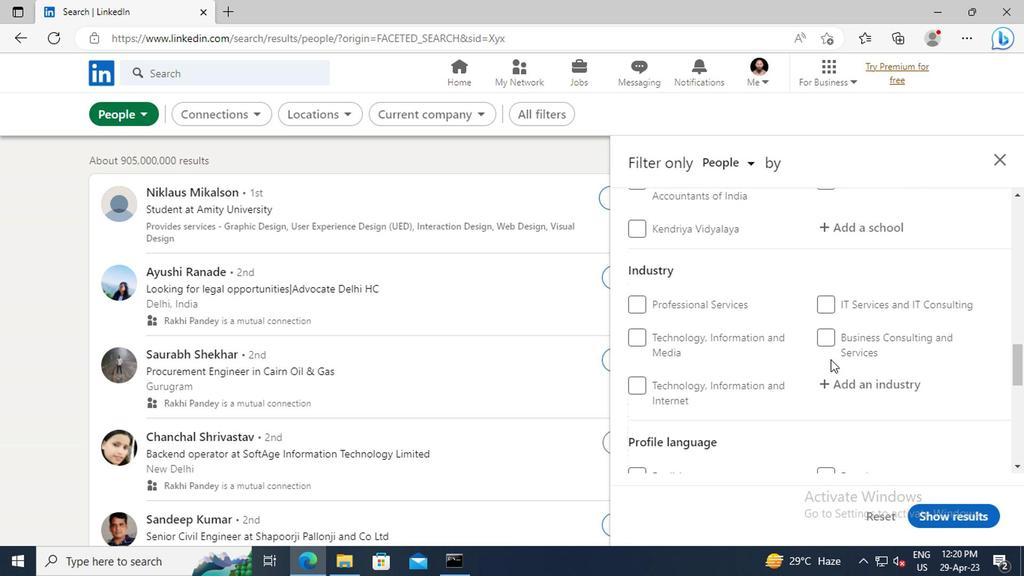 
Action: Mouse scrolled (697, 361) with delta (0, 0)
Screenshot: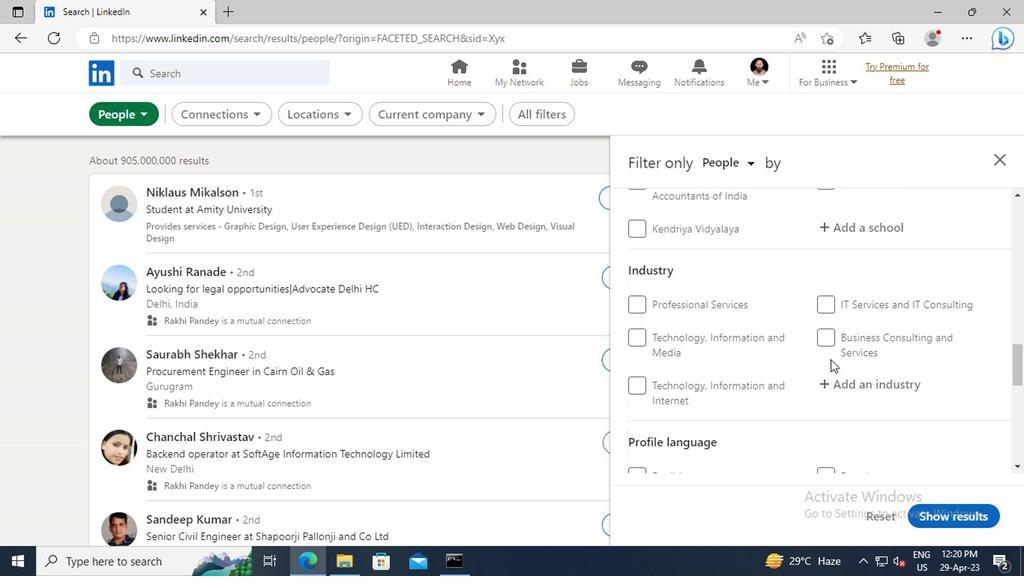 
Action: Mouse scrolled (697, 361) with delta (0, 0)
Screenshot: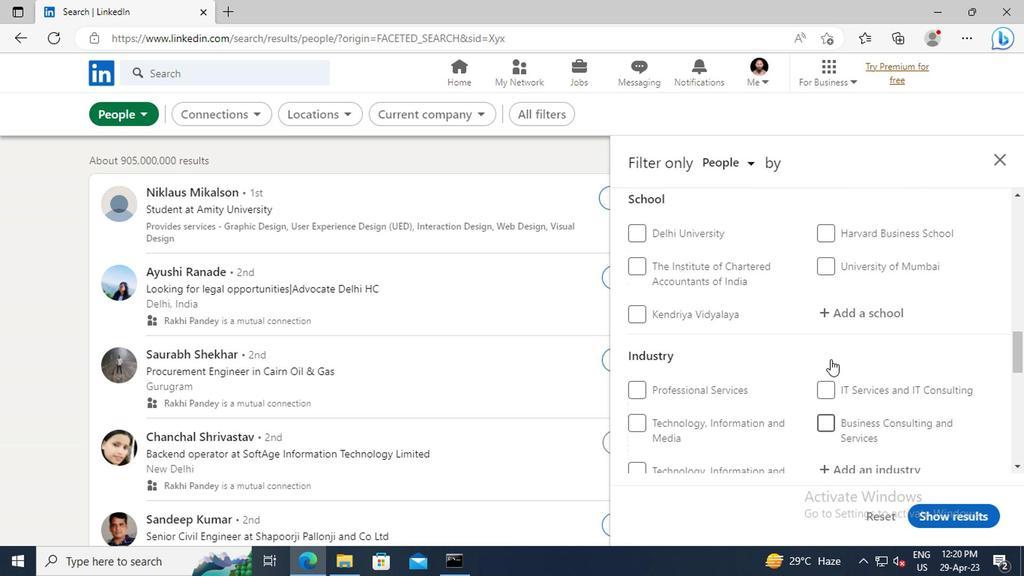 
Action: Mouse scrolled (697, 361) with delta (0, 0)
Screenshot: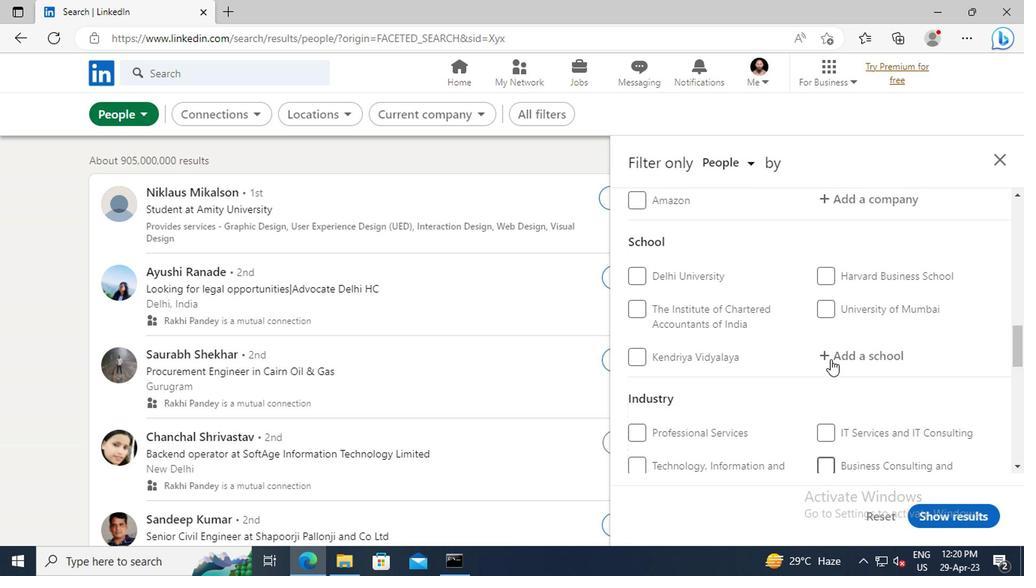 
Action: Mouse scrolled (697, 361) with delta (0, 0)
Screenshot: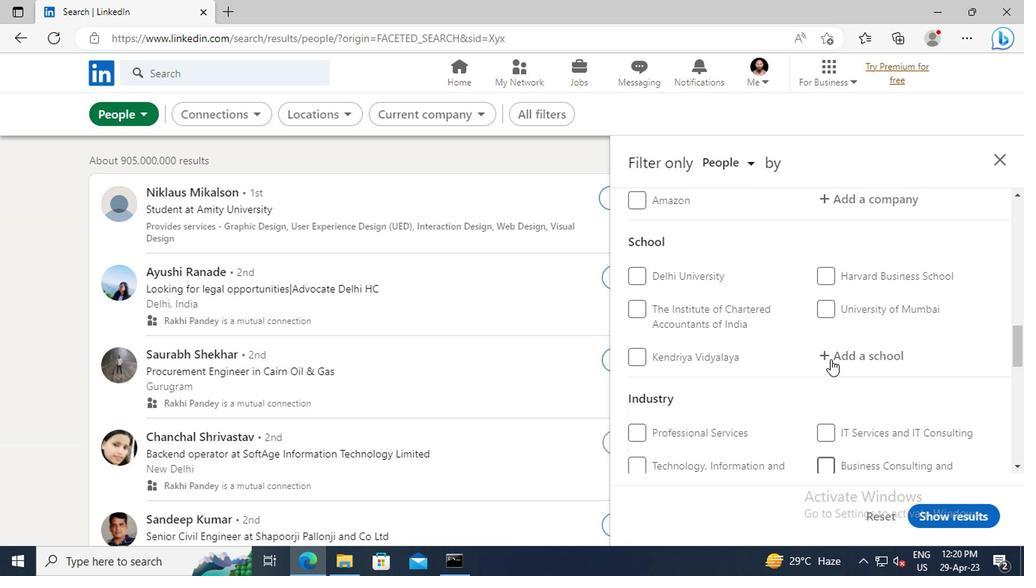 
Action: Mouse scrolled (697, 361) with delta (0, 0)
Screenshot: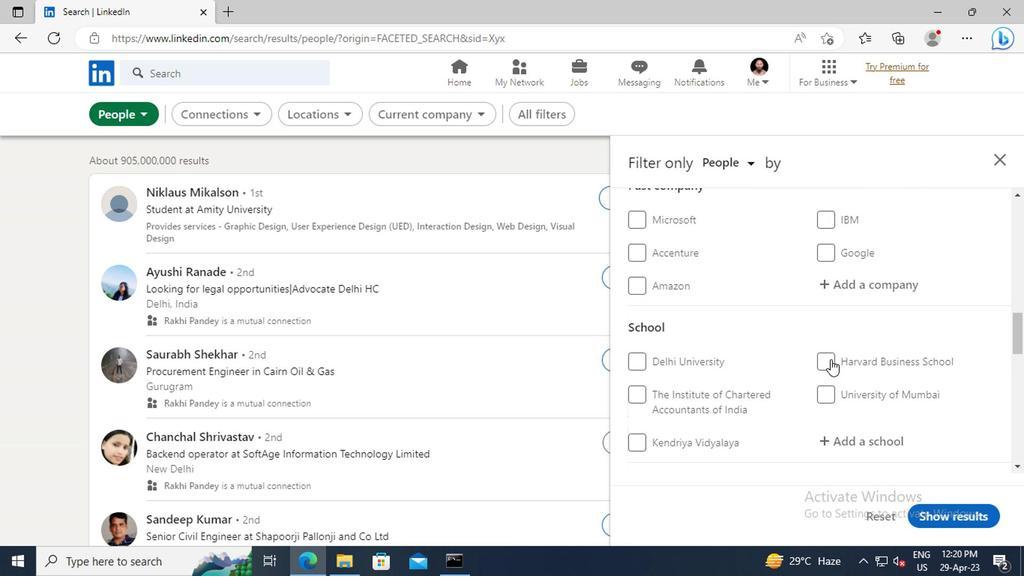 
Action: Mouse moved to (697, 360)
Screenshot: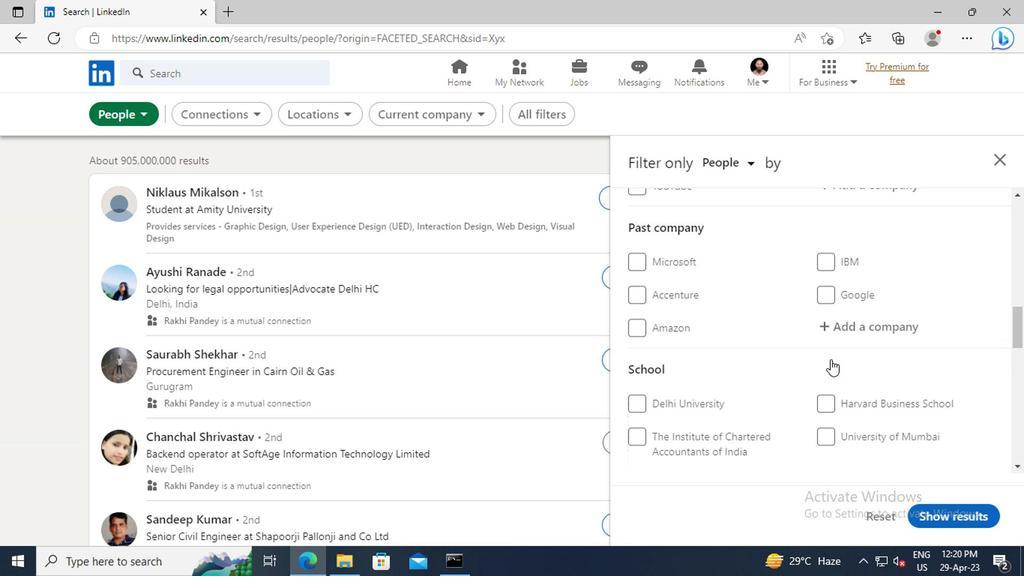 
Action: Mouse scrolled (697, 360) with delta (0, 0)
Screenshot: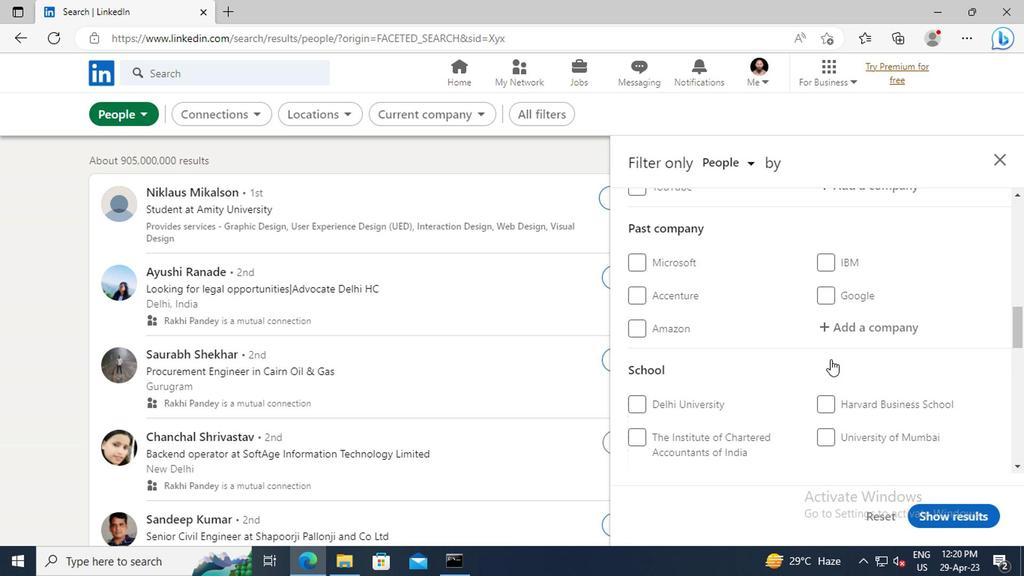 
Action: Mouse scrolled (697, 360) with delta (0, 0)
Screenshot: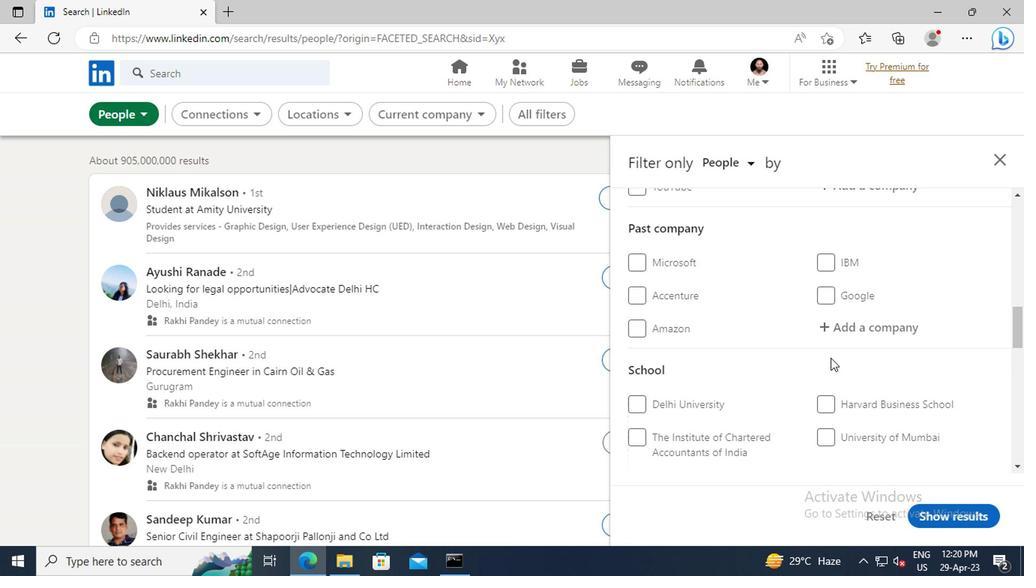 
Action: Mouse moved to (693, 351)
Screenshot: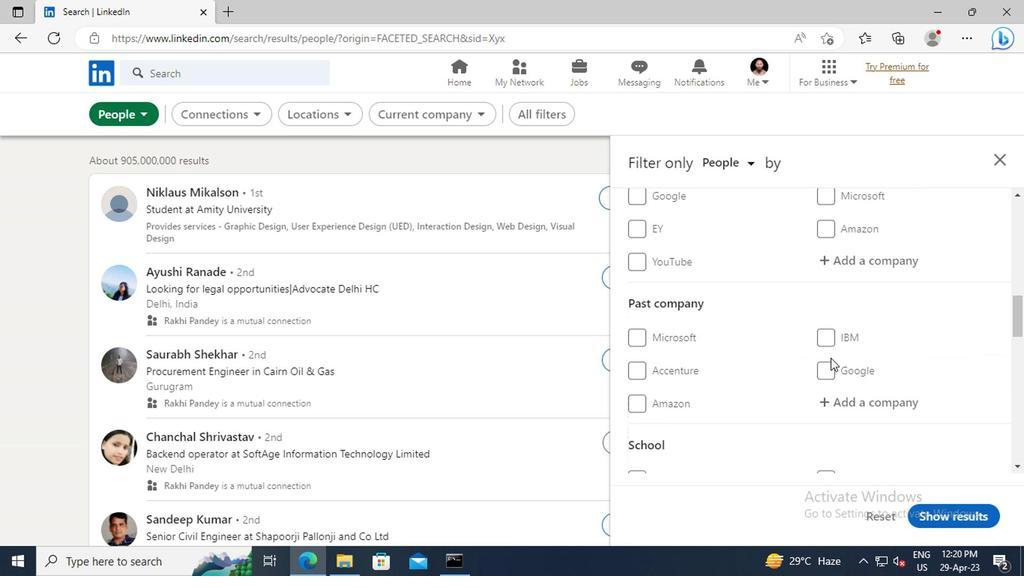 
Action: Mouse scrolled (693, 351) with delta (0, 0)
Screenshot: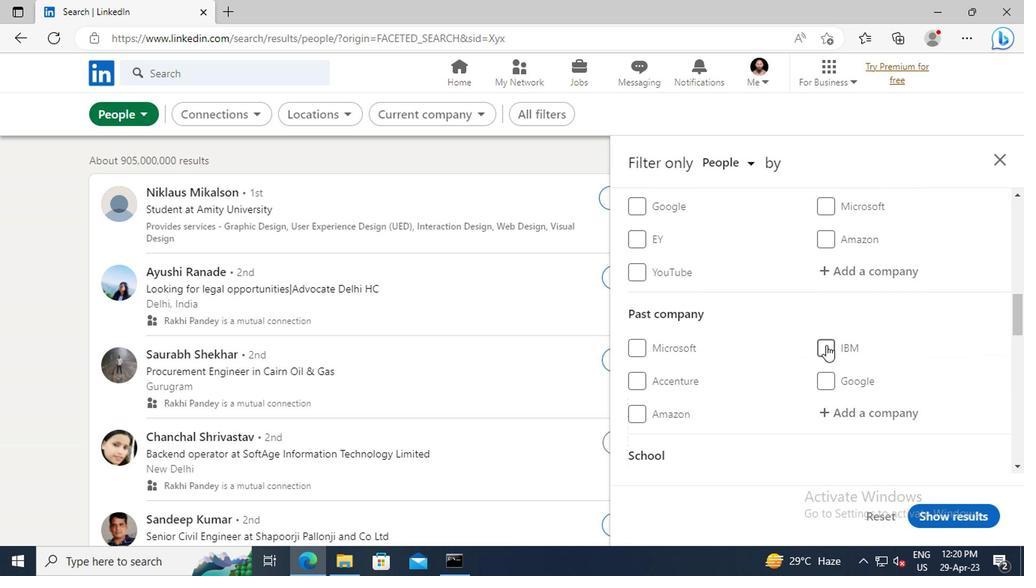 
Action: Mouse moved to (699, 333)
Screenshot: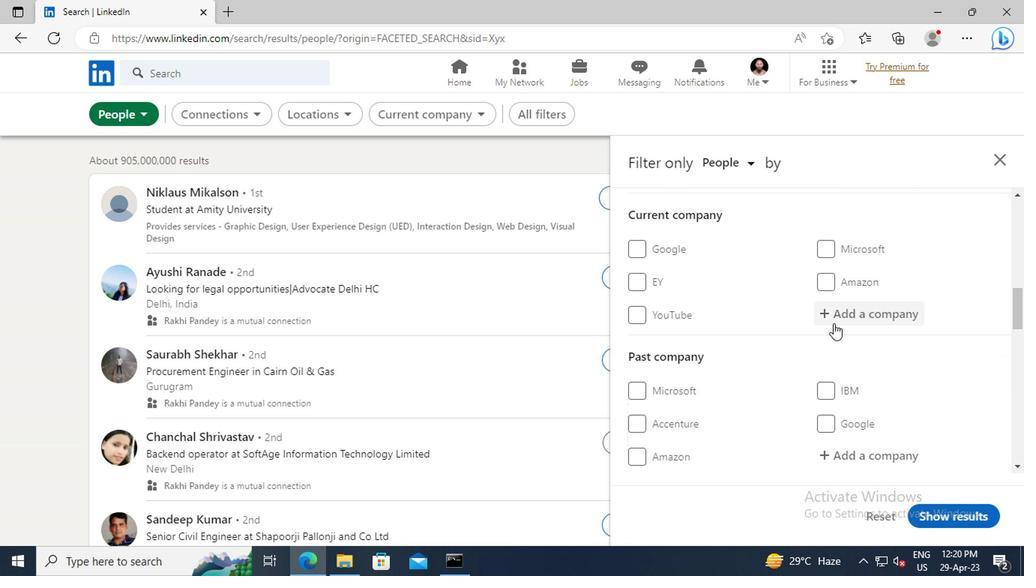 
Action: Mouse pressed left at (699, 333)
Screenshot: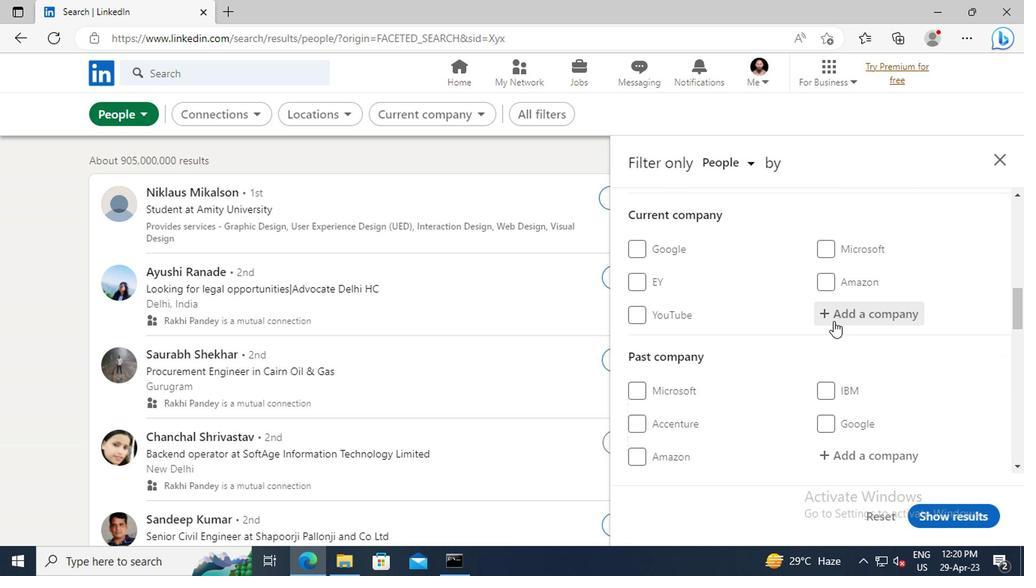 
Action: Key pressed <Key.shift>BLACK<Key.shift>LINE
Screenshot: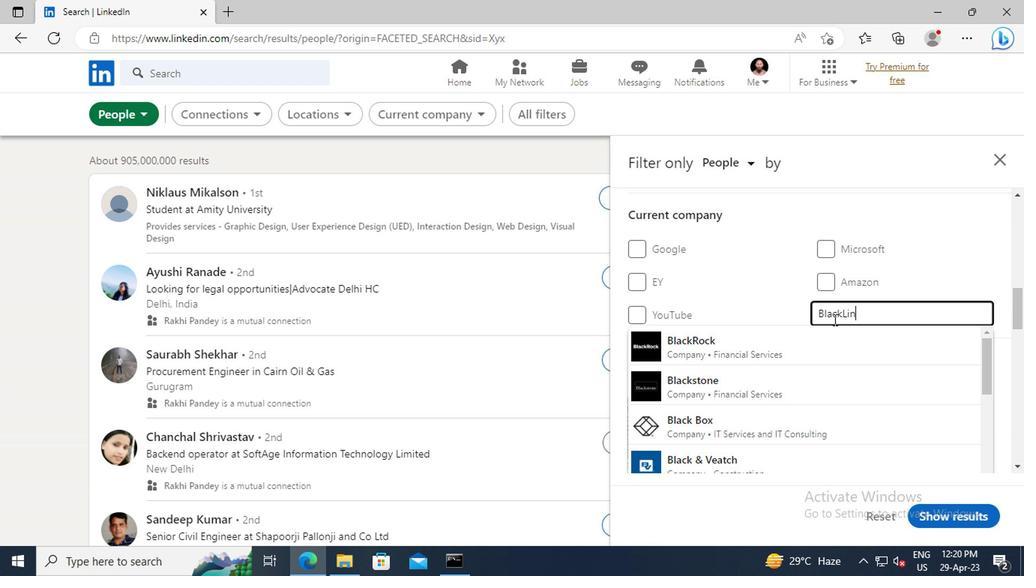 
Action: Mouse moved to (695, 345)
Screenshot: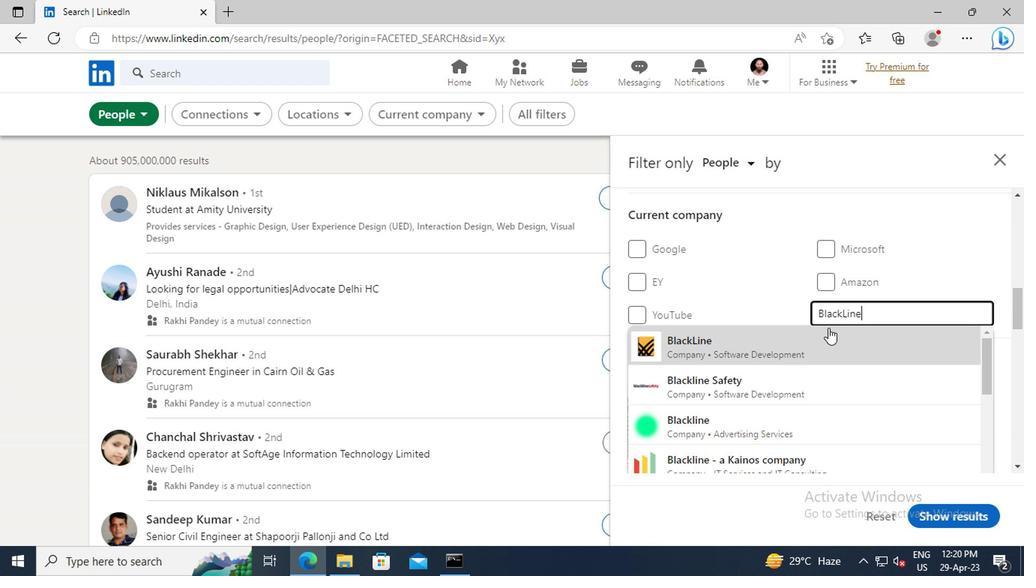 
Action: Mouse pressed left at (695, 345)
Screenshot: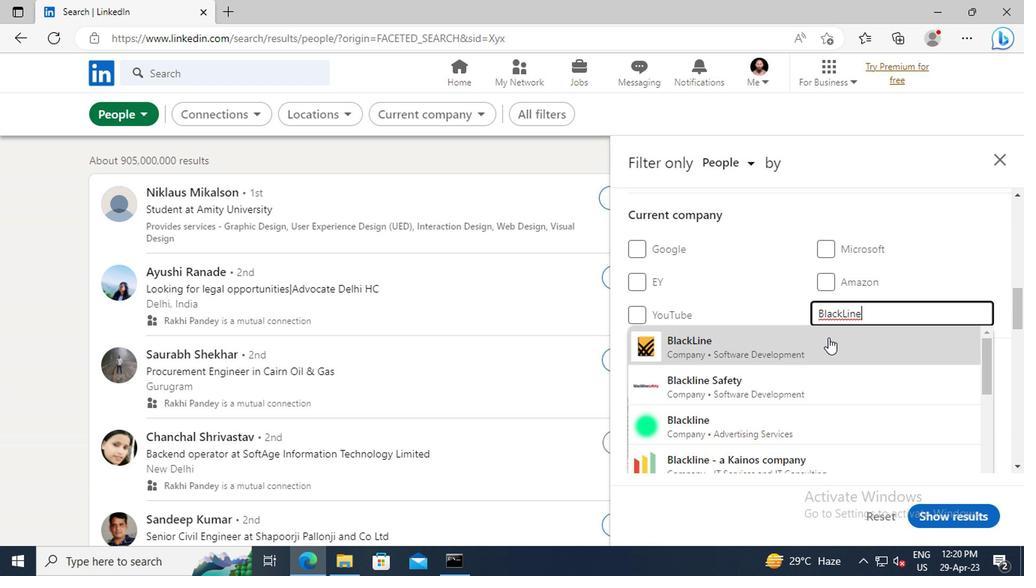 
Action: Mouse scrolled (695, 345) with delta (0, 0)
Screenshot: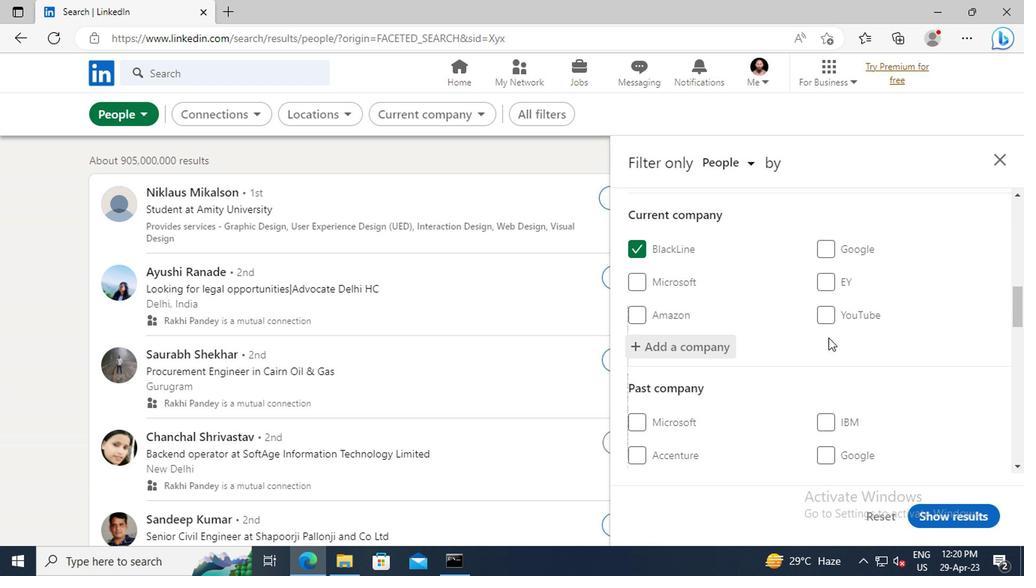
Action: Mouse scrolled (695, 345) with delta (0, 0)
Screenshot: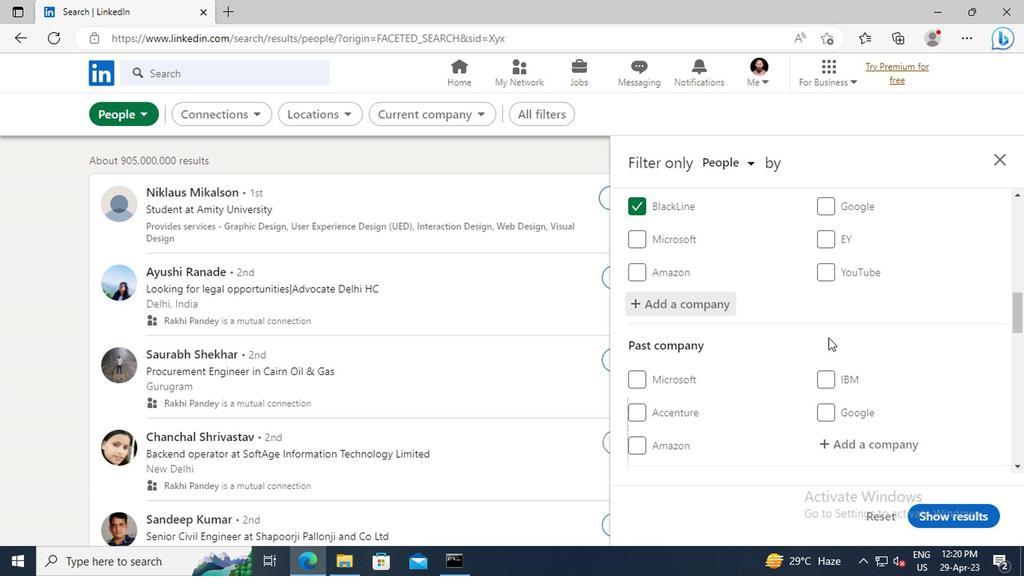 
Action: Mouse scrolled (695, 345) with delta (0, 0)
Screenshot: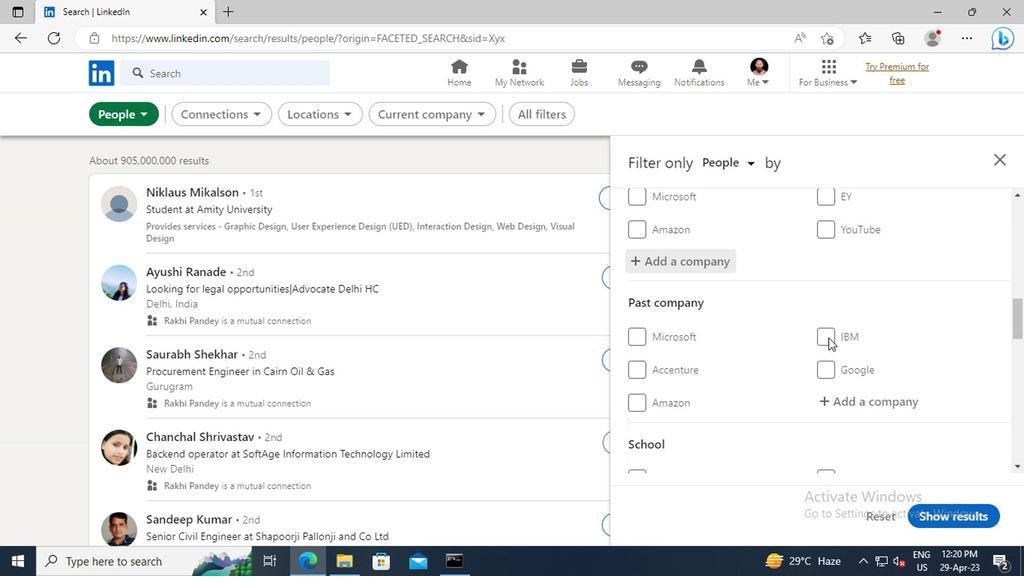 
Action: Mouse scrolled (695, 345) with delta (0, 0)
Screenshot: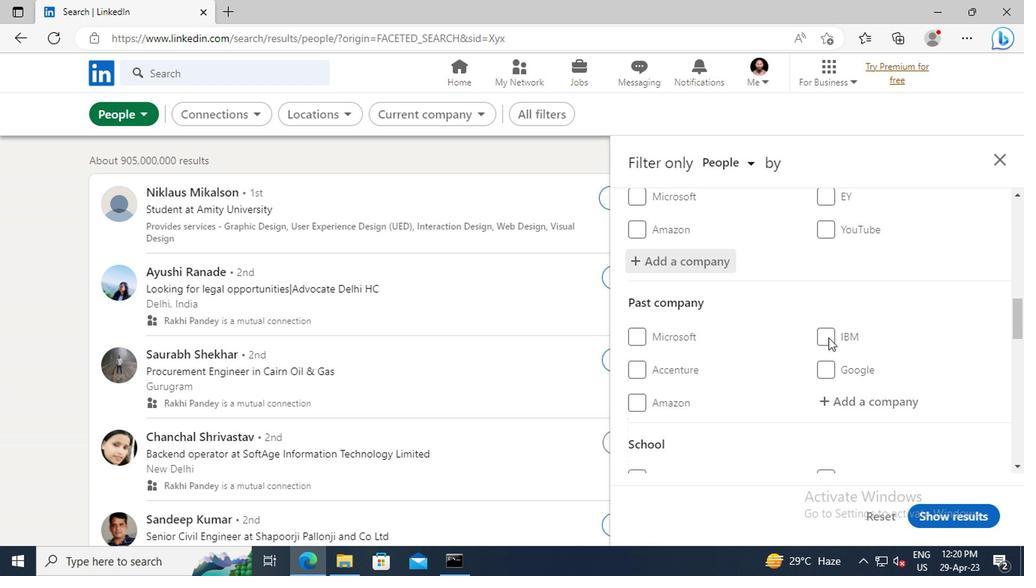 
Action: Mouse scrolled (695, 345) with delta (0, 0)
Screenshot: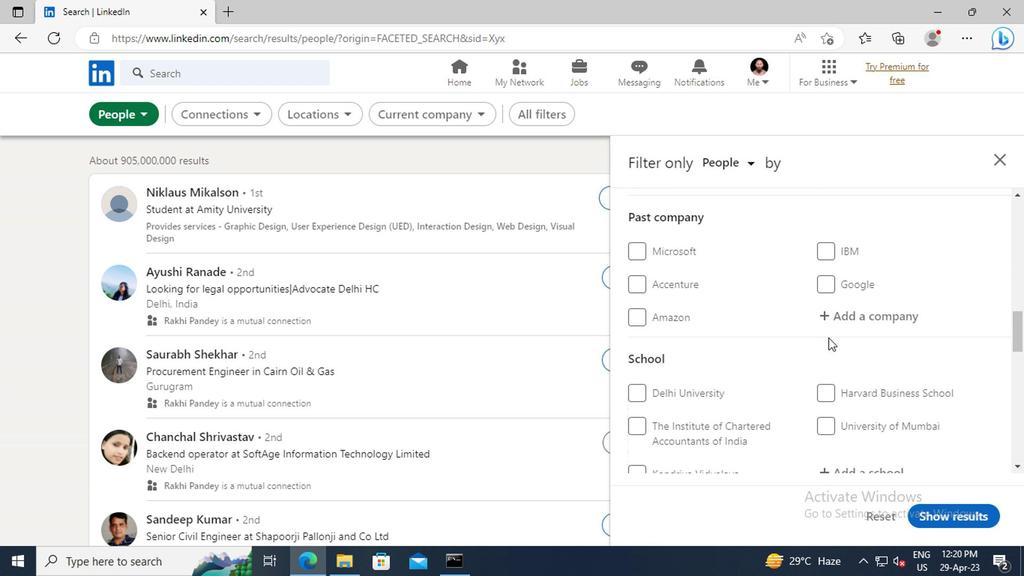 
Action: Mouse scrolled (695, 345) with delta (0, 0)
Screenshot: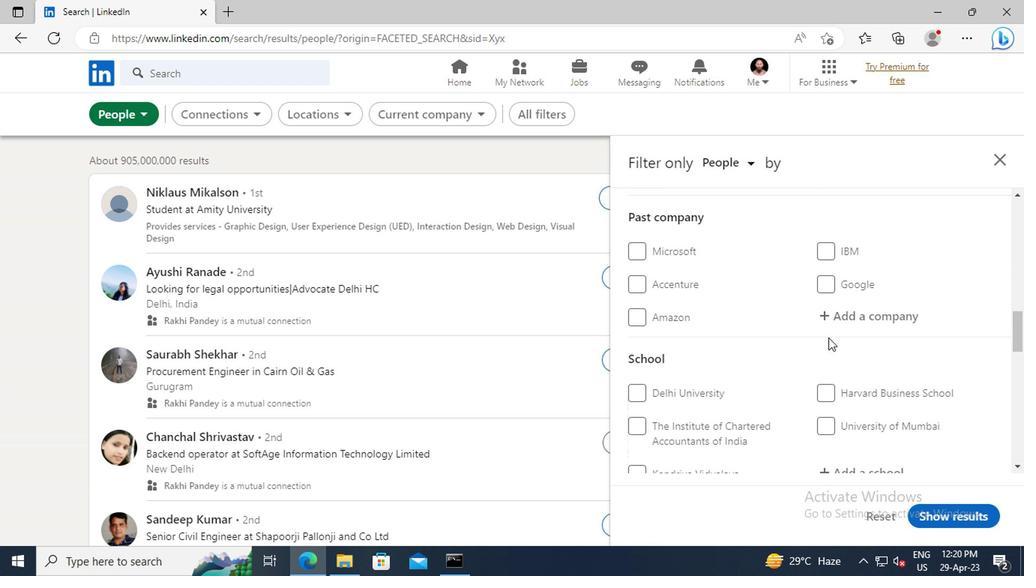 
Action: Mouse scrolled (695, 345) with delta (0, 0)
Screenshot: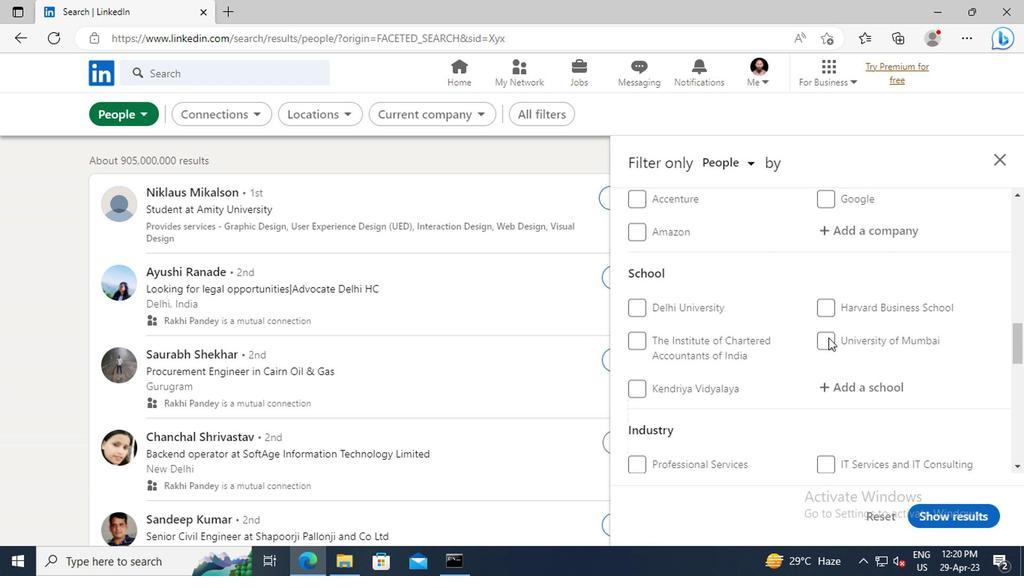 
Action: Mouse moved to (702, 349)
Screenshot: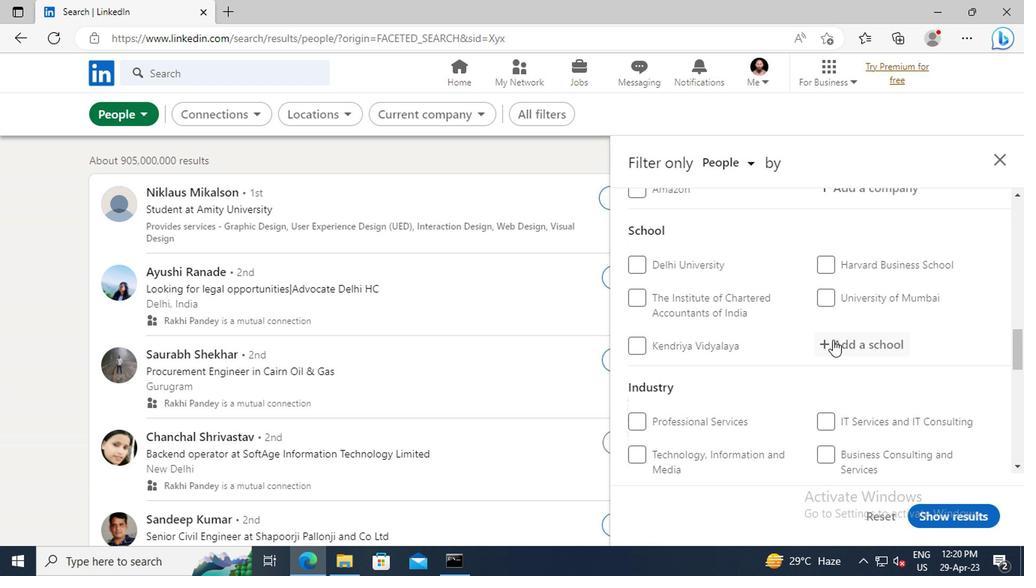 
Action: Mouse pressed left at (702, 349)
Screenshot: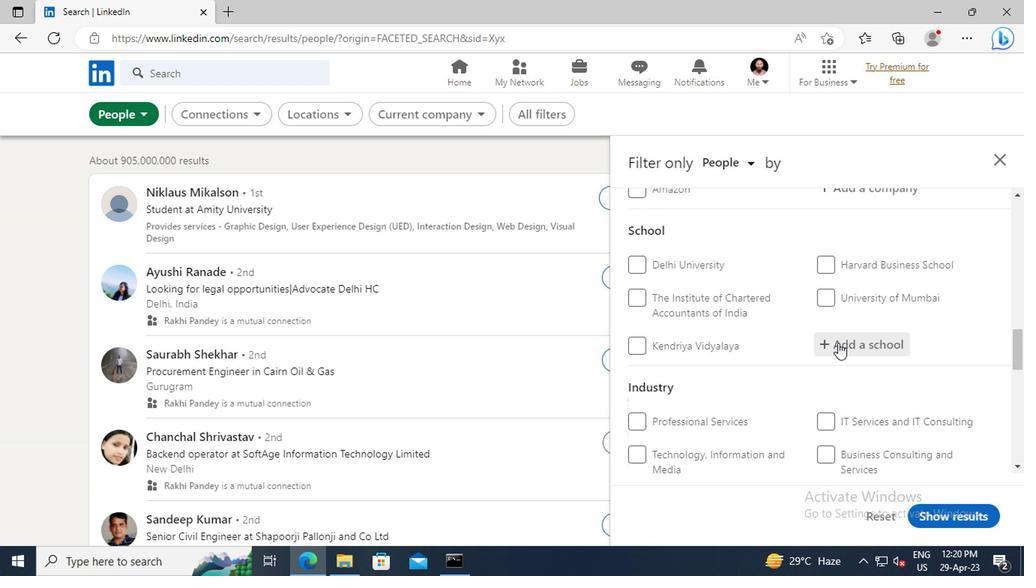 
Action: Key pressed <Key.shift>JAWAHAR<Key.space><Key.shift>NAV
Screenshot: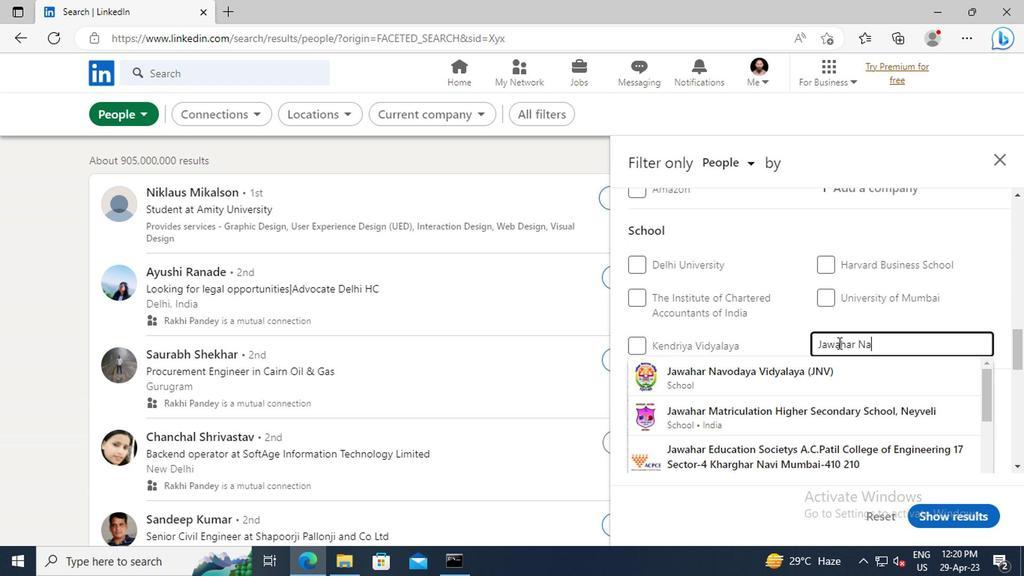 
Action: Mouse moved to (705, 367)
Screenshot: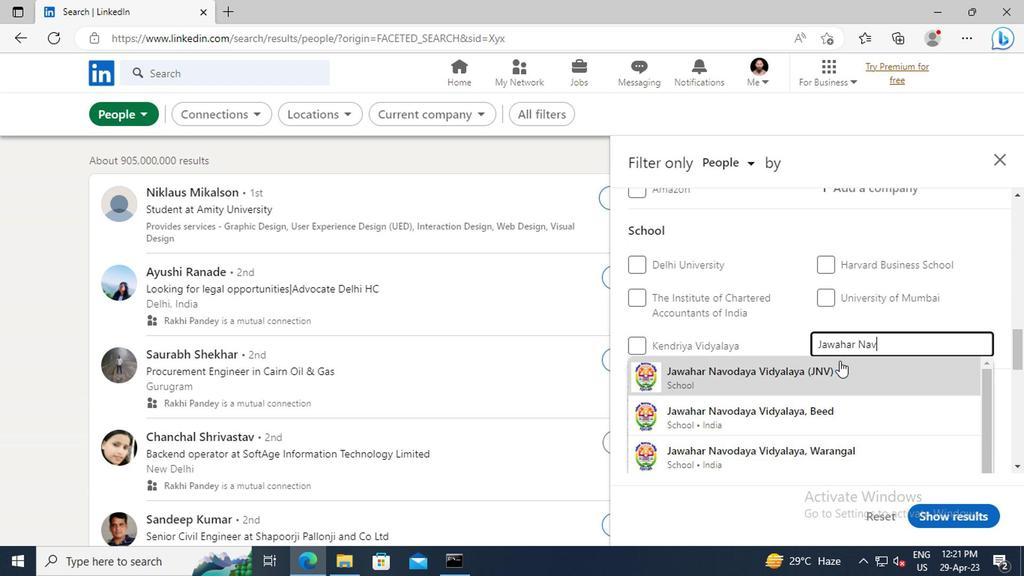 
Action: Mouse pressed left at (705, 367)
Screenshot: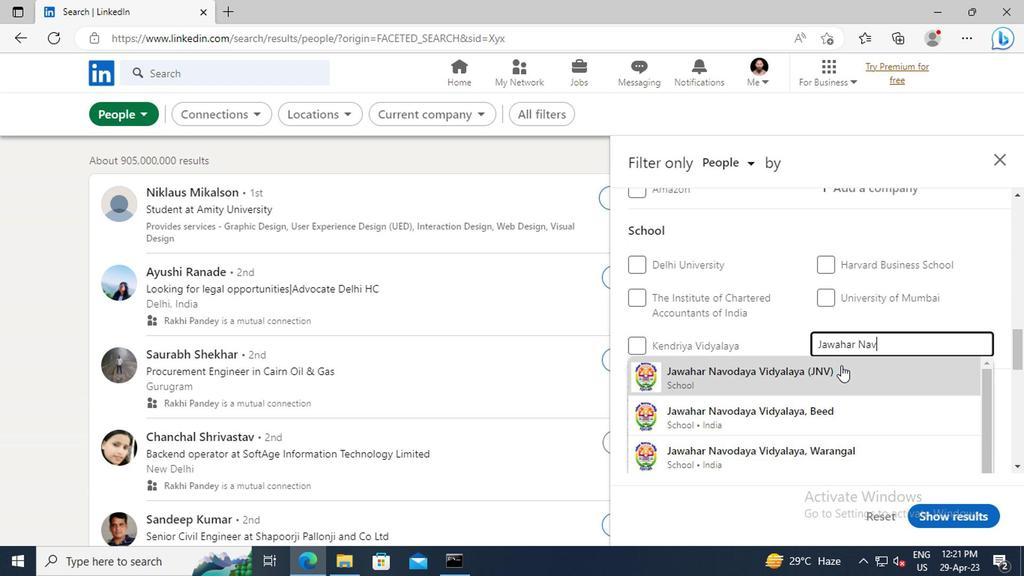 
Action: Mouse scrolled (705, 367) with delta (0, 0)
Screenshot: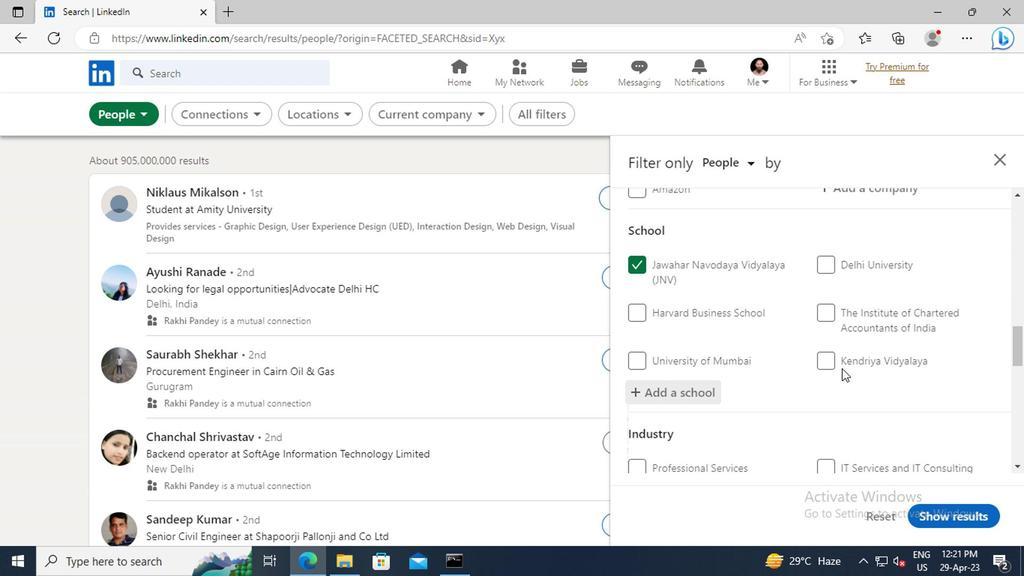 
Action: Mouse scrolled (705, 367) with delta (0, 0)
Screenshot: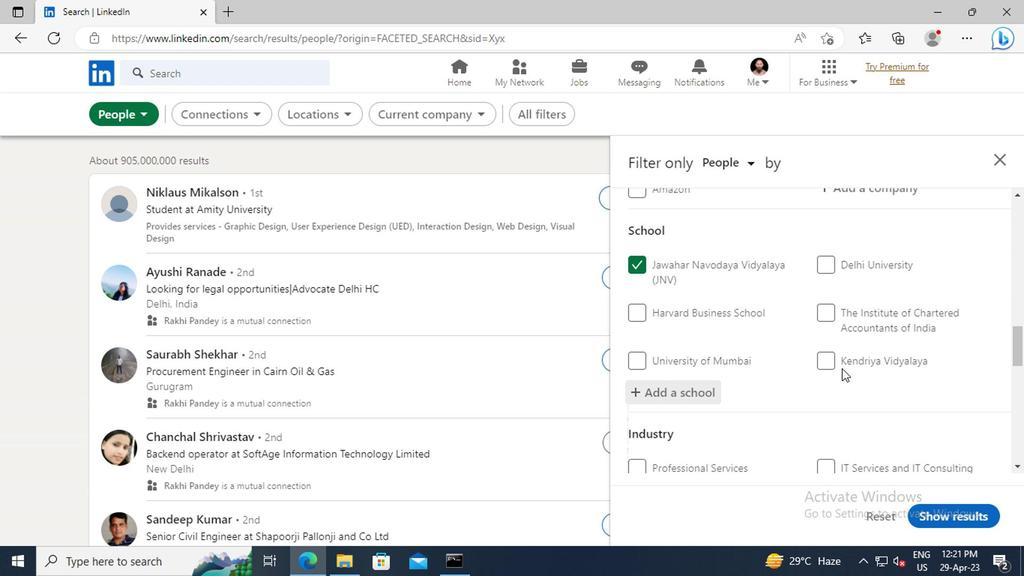 
Action: Mouse moved to (706, 351)
Screenshot: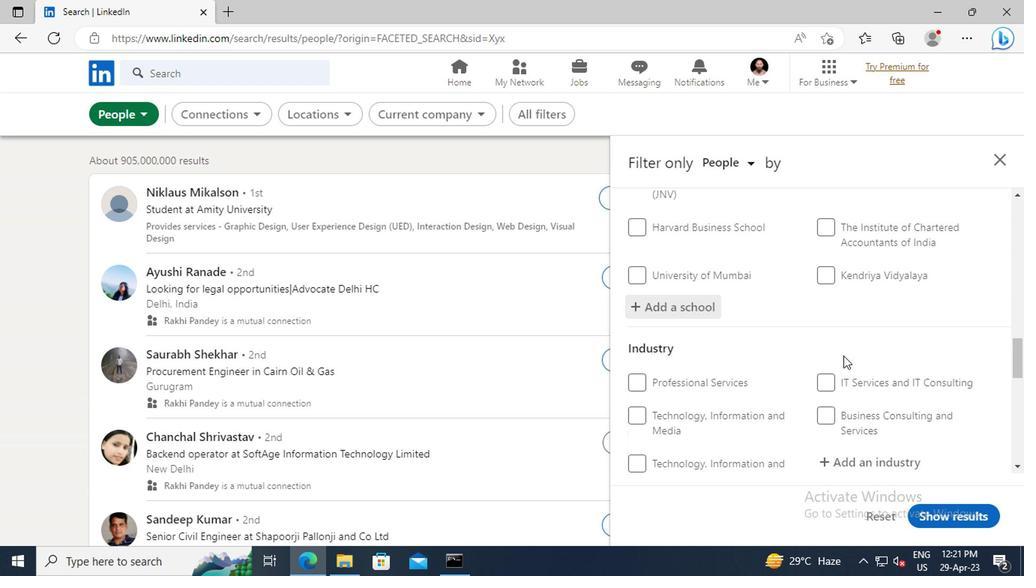 
Action: Mouse scrolled (706, 351) with delta (0, 0)
Screenshot: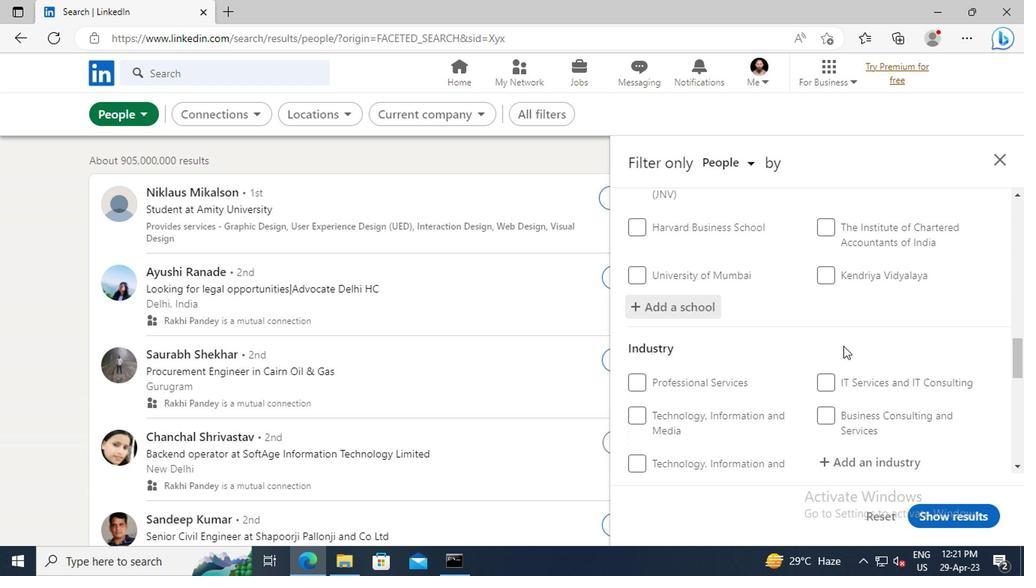 
Action: Mouse moved to (699, 335)
Screenshot: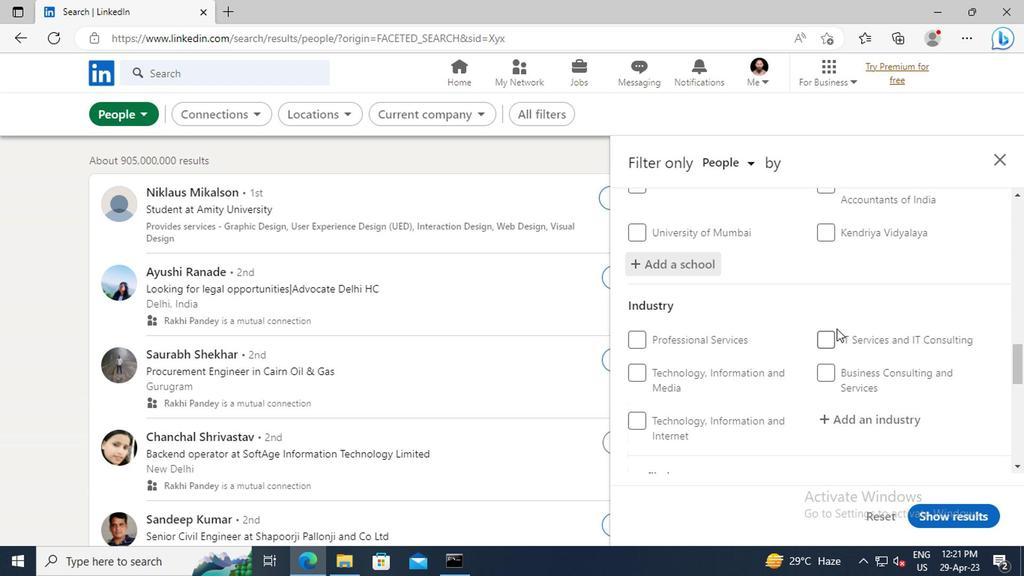 
Action: Mouse scrolled (699, 335) with delta (0, 0)
Screenshot: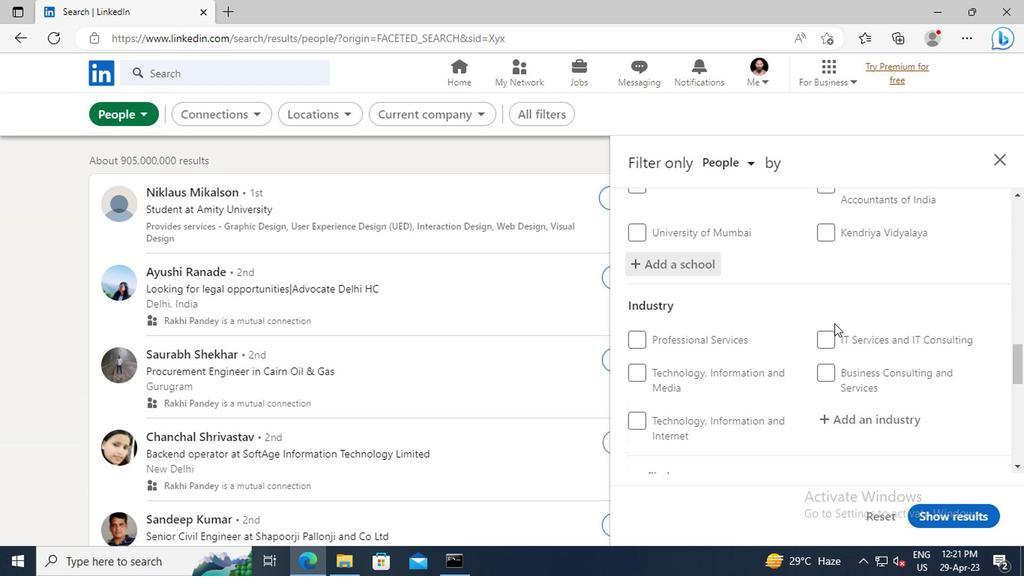 
Action: Mouse moved to (703, 373)
Screenshot: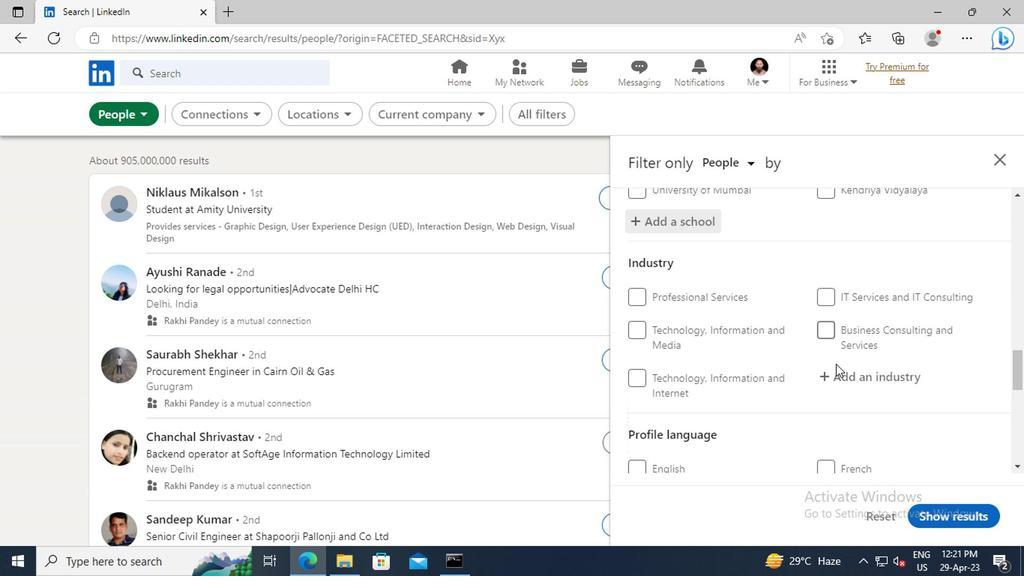
Action: Mouse pressed left at (703, 373)
Screenshot: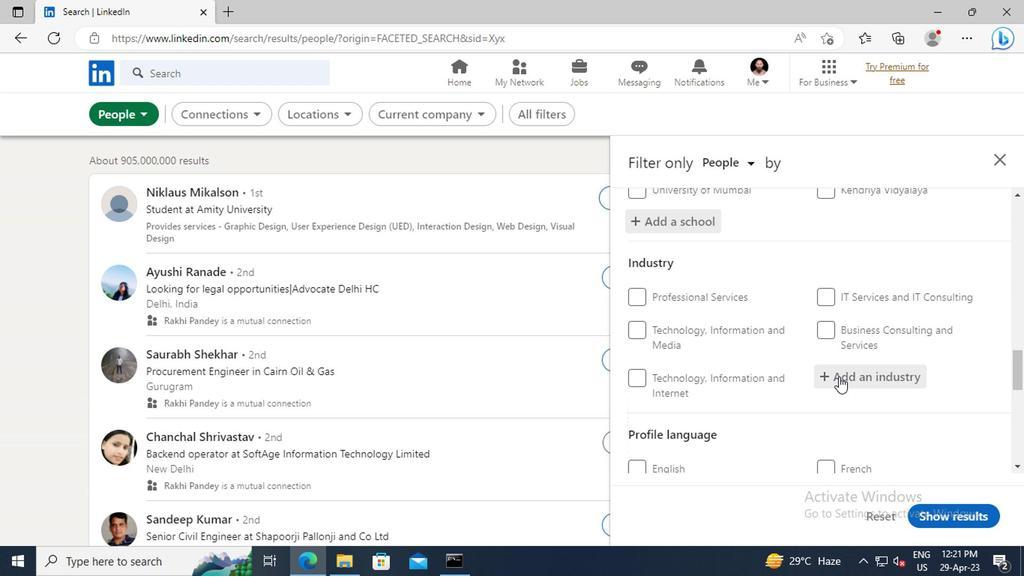 
Action: Key pressed <Key.shift>BREWERIES
Screenshot: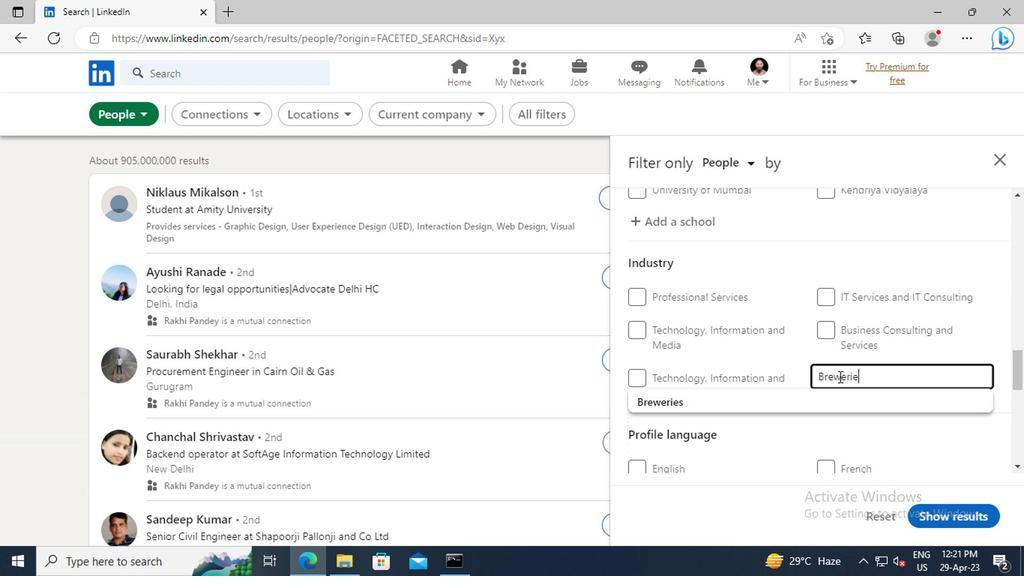 
Action: Mouse moved to (700, 389)
Screenshot: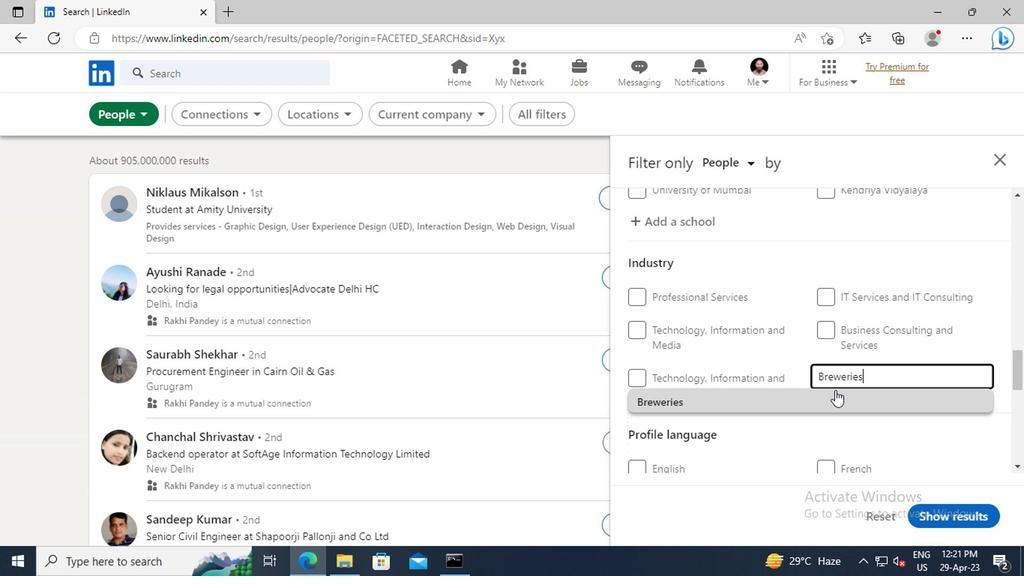 
Action: Mouse pressed left at (700, 389)
Screenshot: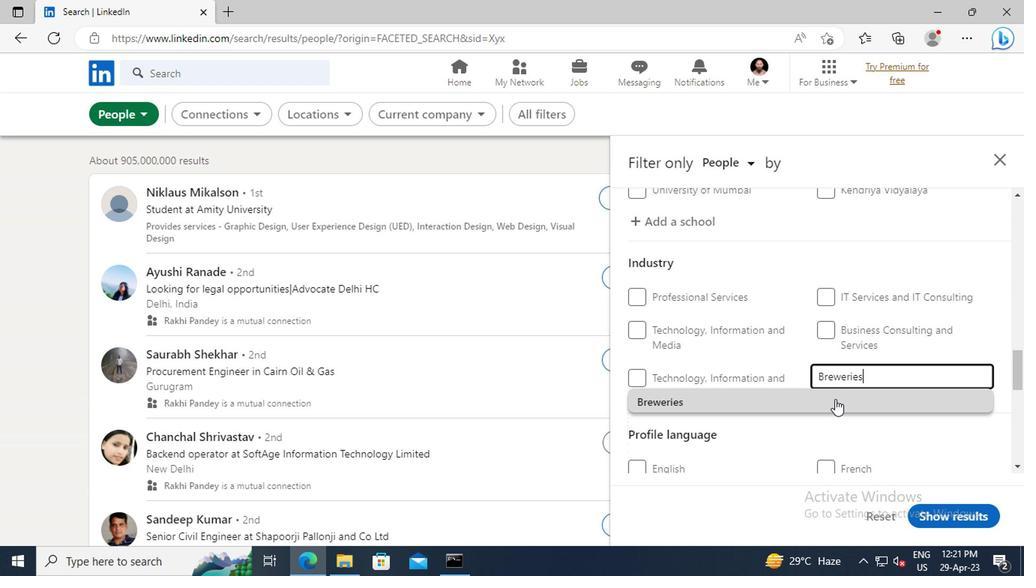 
Action: Mouse moved to (698, 378)
Screenshot: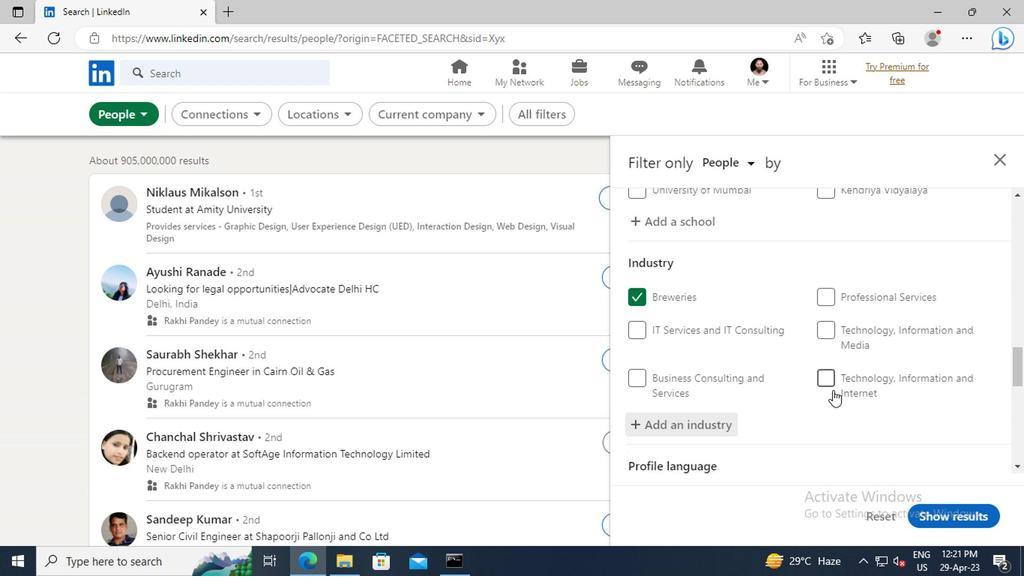 
Action: Mouse scrolled (698, 377) with delta (0, 0)
Screenshot: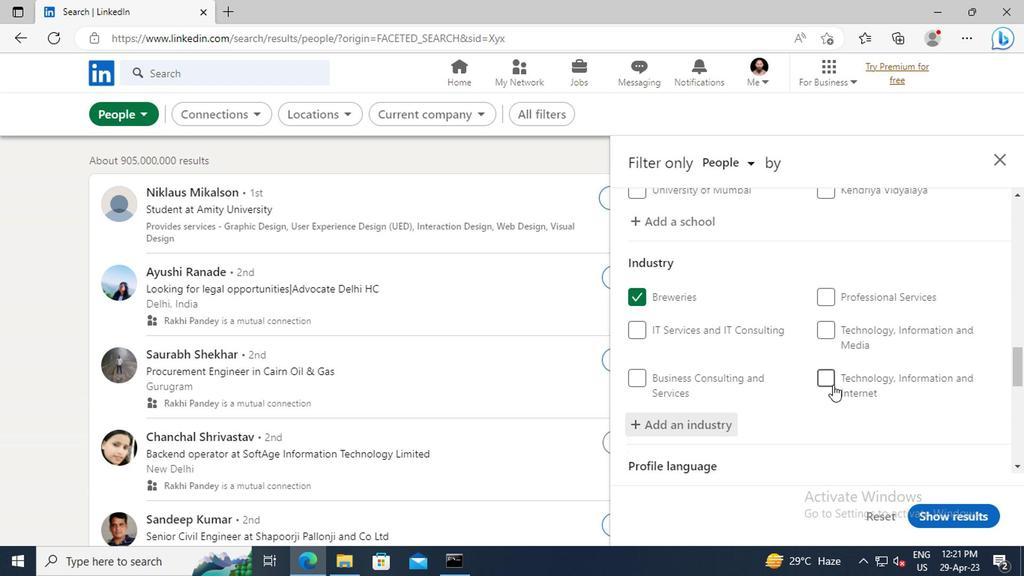 
Action: Mouse scrolled (698, 377) with delta (0, 0)
Screenshot: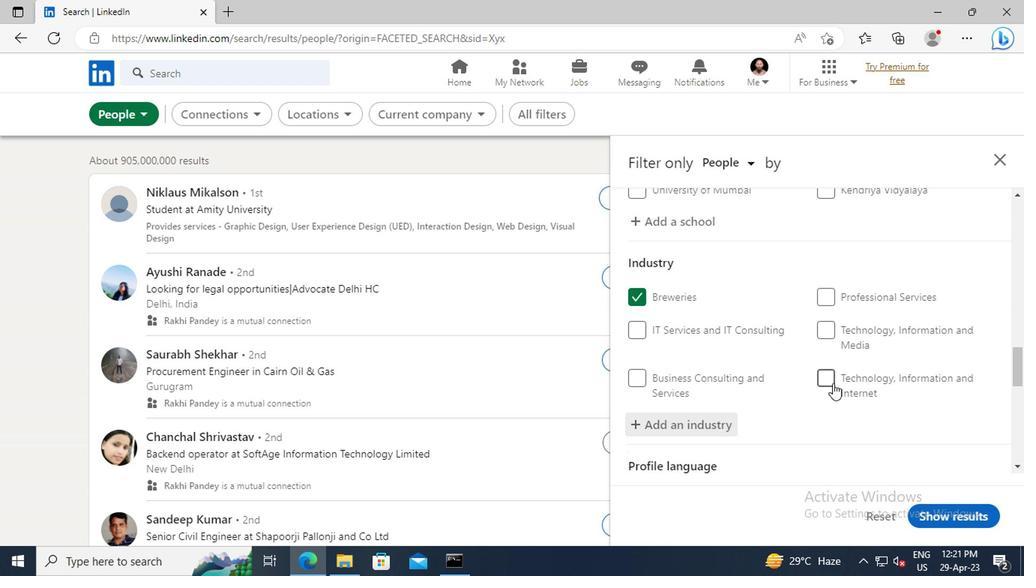 
Action: Mouse moved to (697, 358)
Screenshot: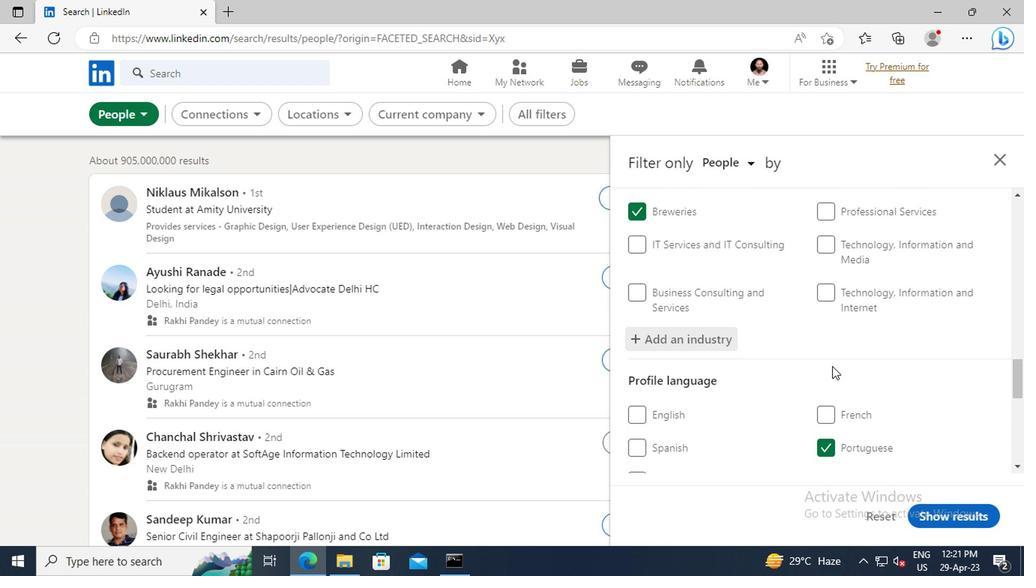 
Action: Mouse scrolled (697, 358) with delta (0, 0)
Screenshot: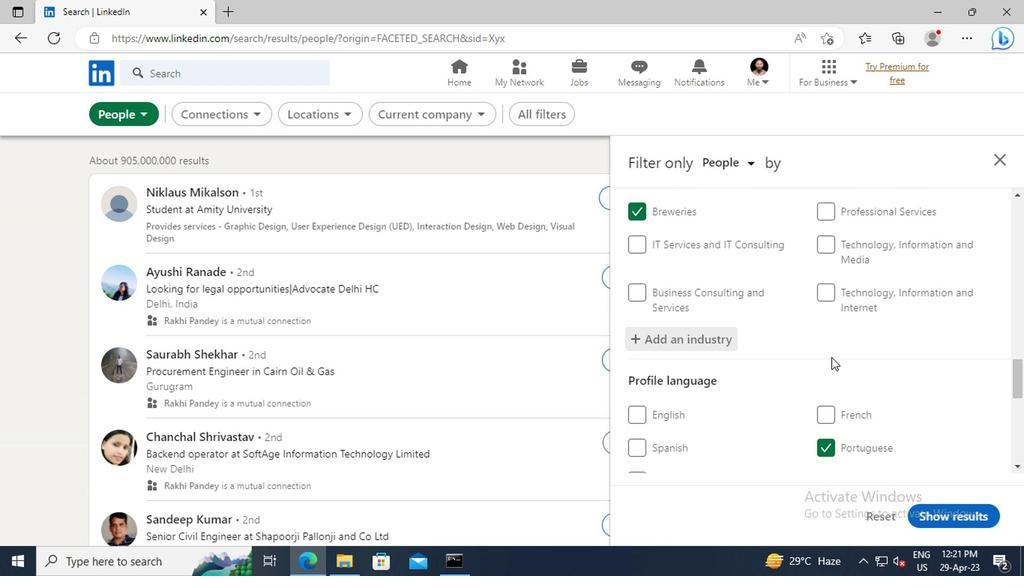 
Action: Mouse moved to (698, 345)
Screenshot: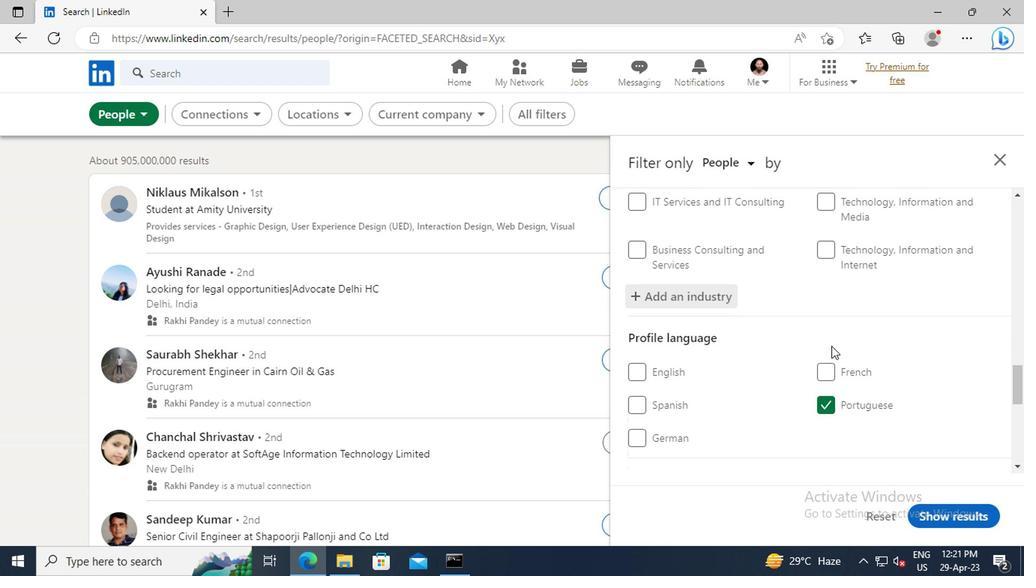 
Action: Mouse scrolled (698, 344) with delta (0, 0)
Screenshot: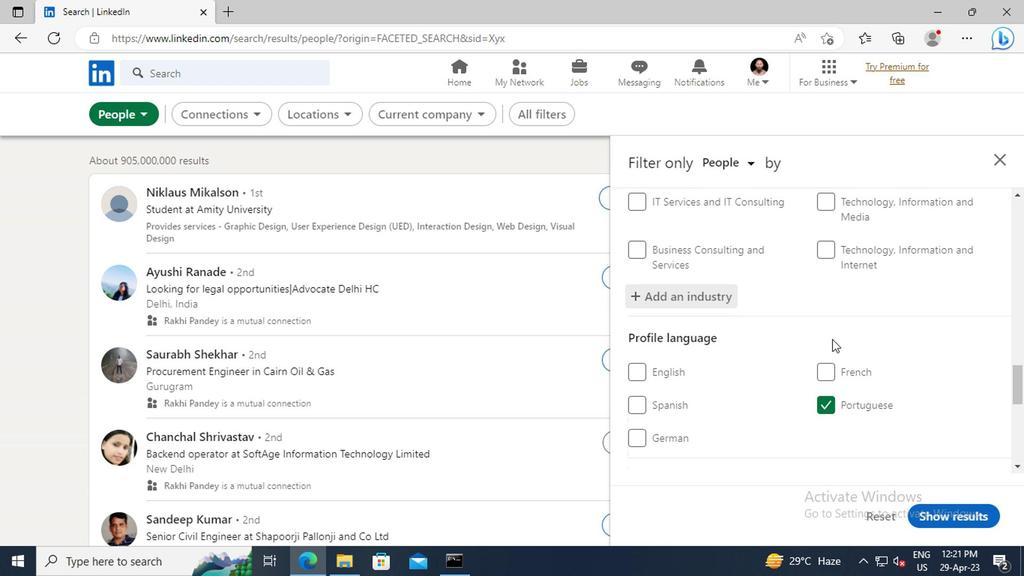 
Action: Mouse scrolled (698, 344) with delta (0, 0)
Screenshot: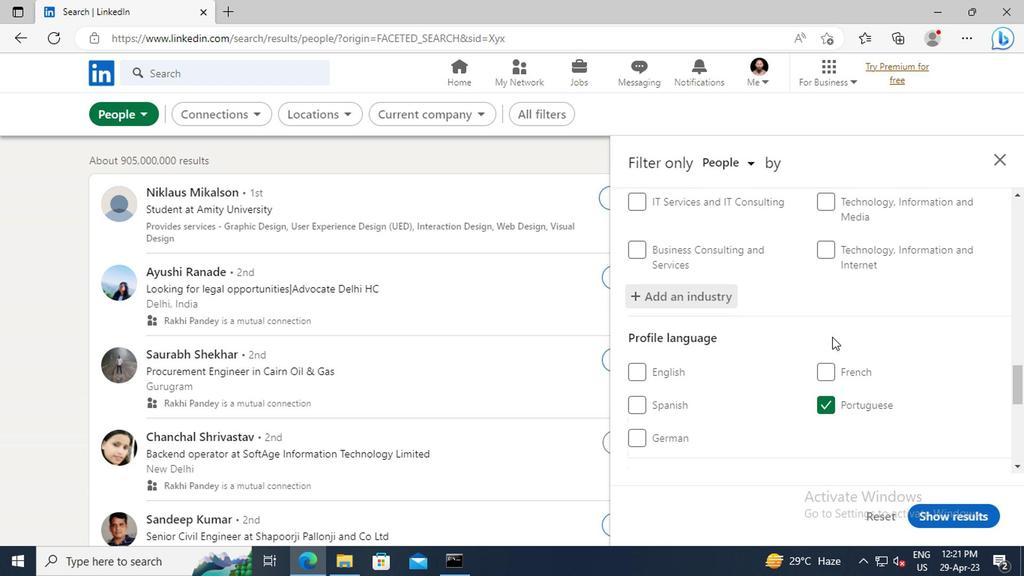 
Action: Mouse moved to (699, 340)
Screenshot: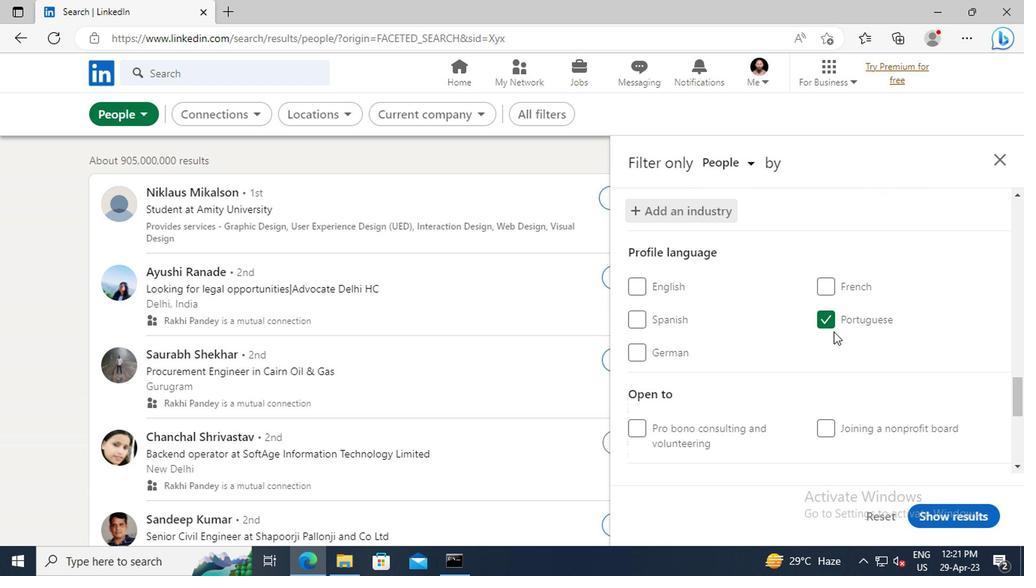 
Action: Mouse scrolled (699, 339) with delta (0, 0)
Screenshot: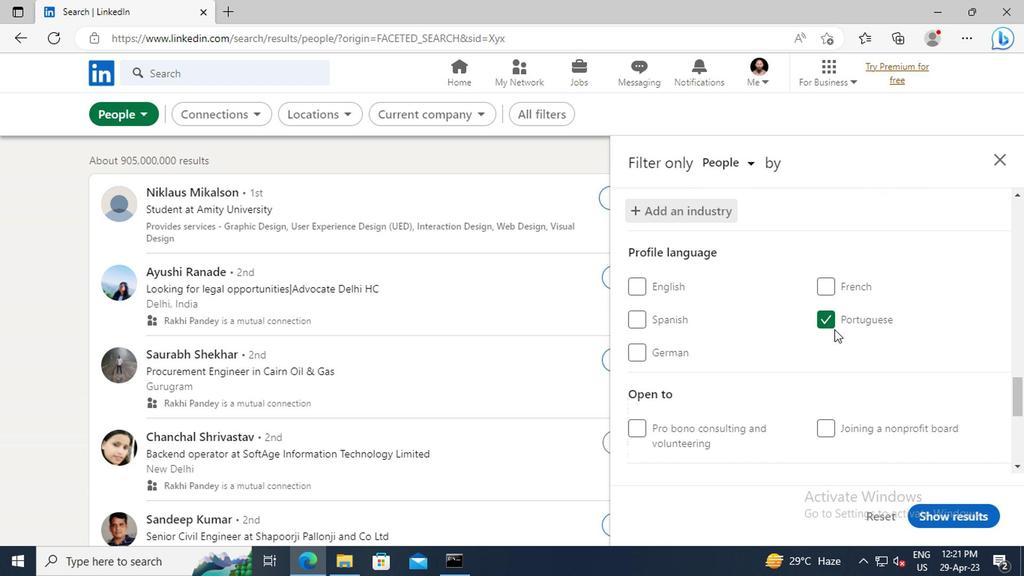 
Action: Mouse scrolled (699, 339) with delta (0, 0)
Screenshot: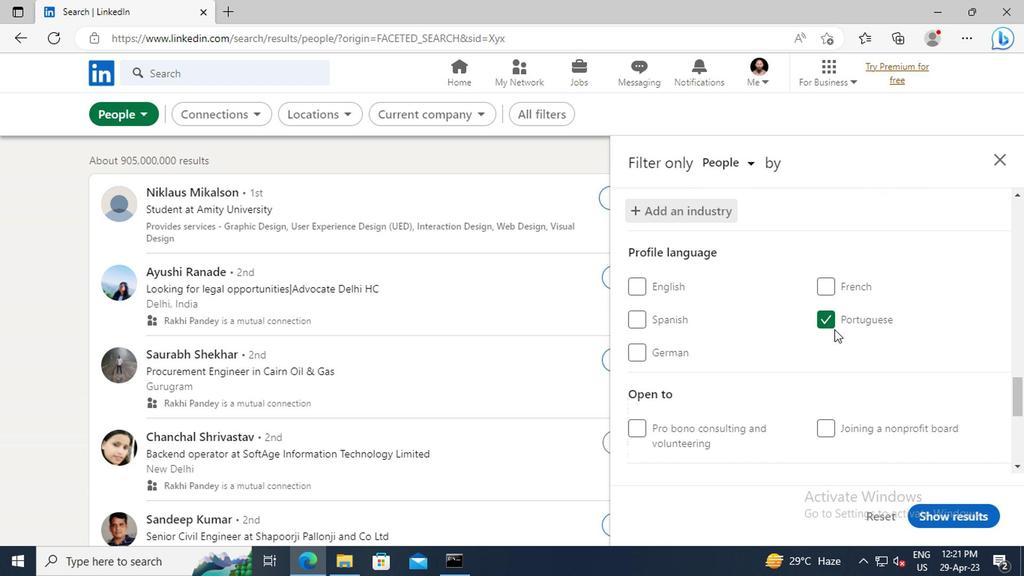 
Action: Mouse scrolled (699, 339) with delta (0, 0)
Screenshot: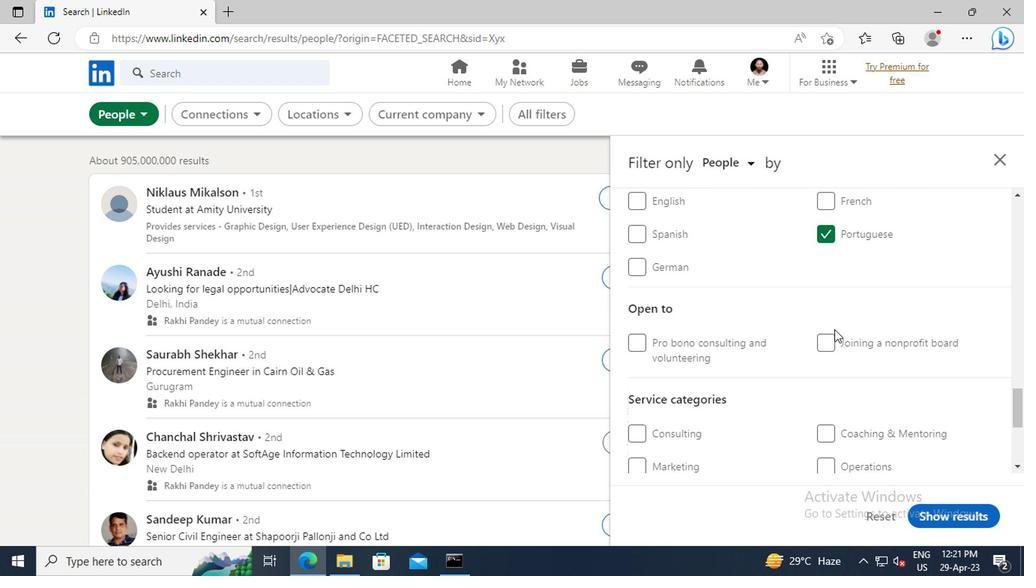 
Action: Mouse scrolled (699, 339) with delta (0, 0)
Screenshot: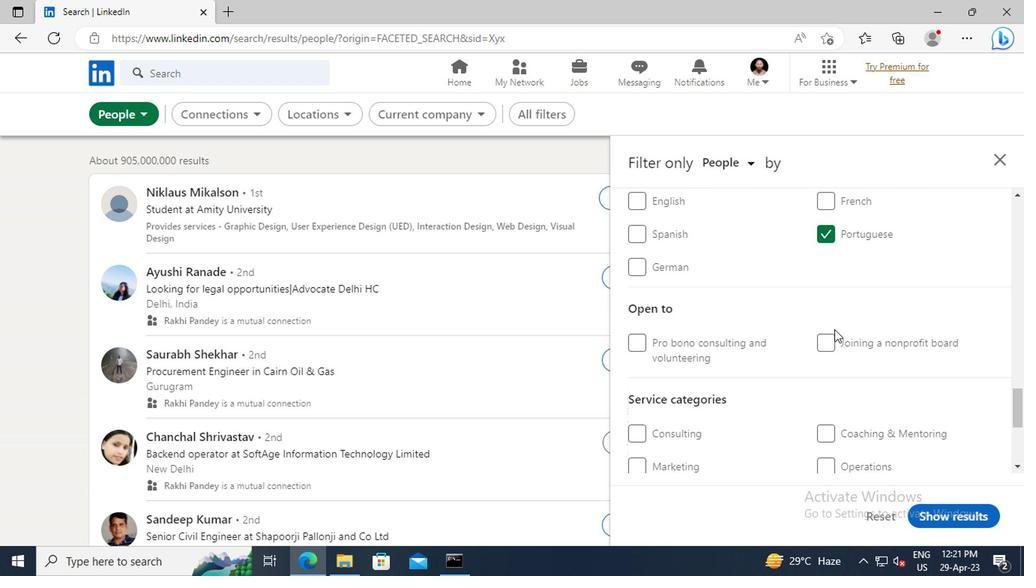 
Action: Mouse scrolled (699, 339) with delta (0, 0)
Screenshot: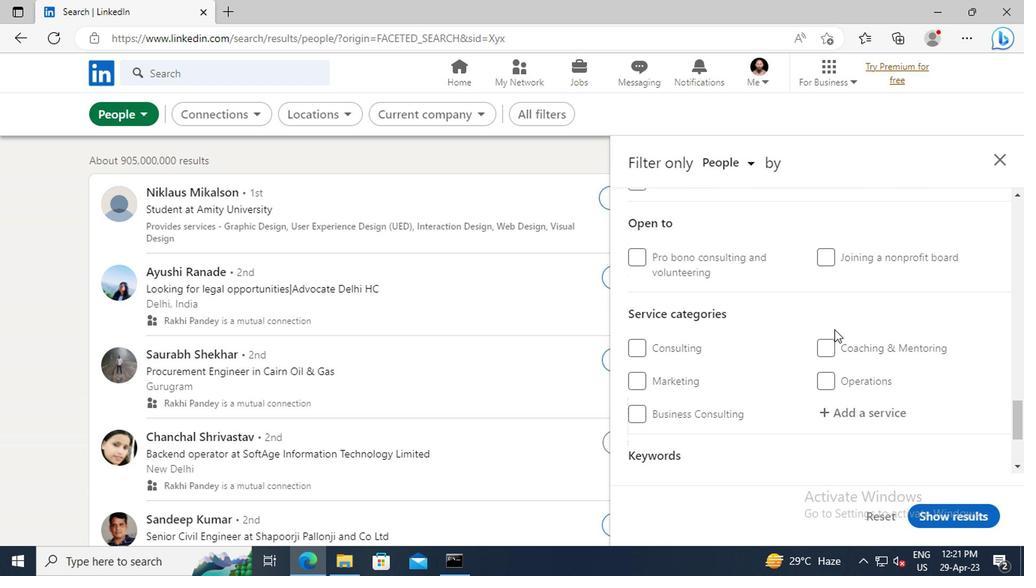 
Action: Mouse moved to (696, 367)
Screenshot: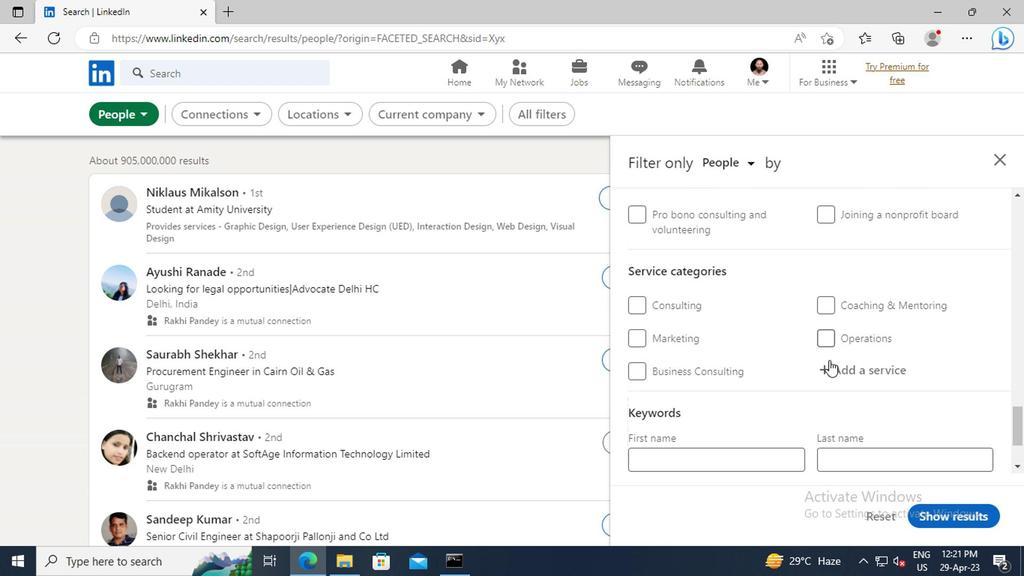 
Action: Mouse pressed left at (696, 367)
Screenshot: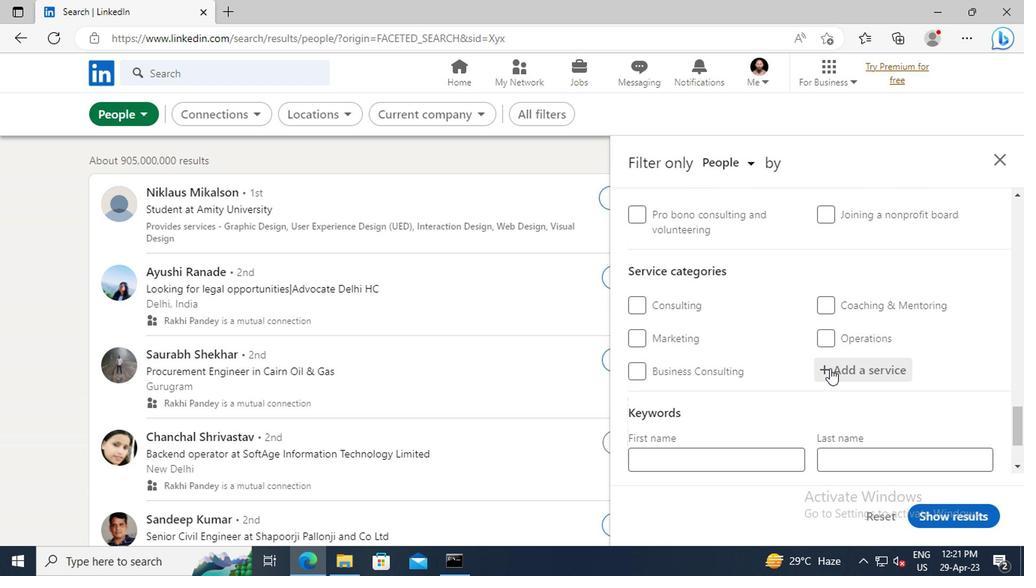 
Action: Key pressed <Key.shift>CONSULTING<Key.enter>
Screenshot: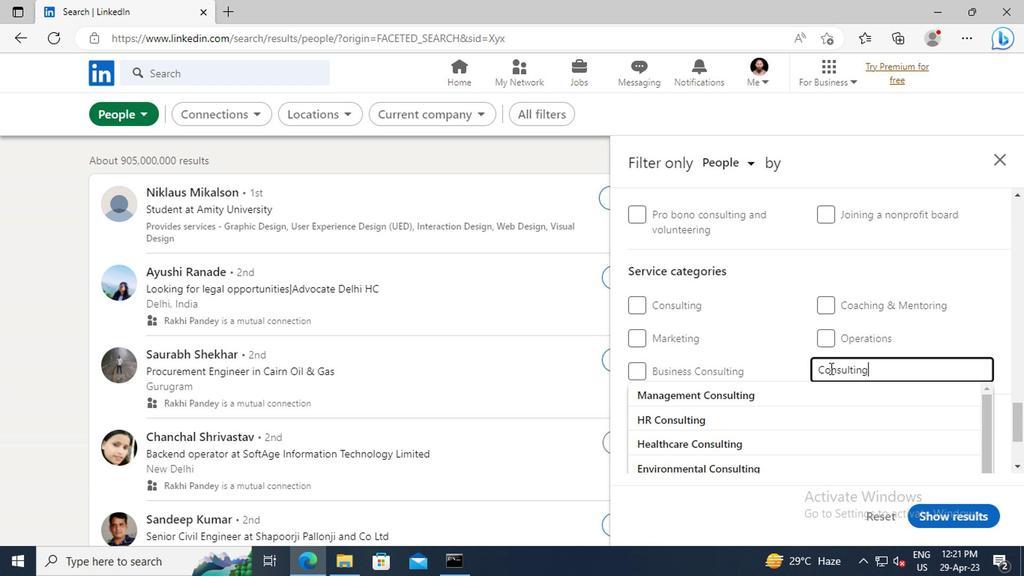 
Action: Mouse scrolled (696, 367) with delta (0, 0)
Screenshot: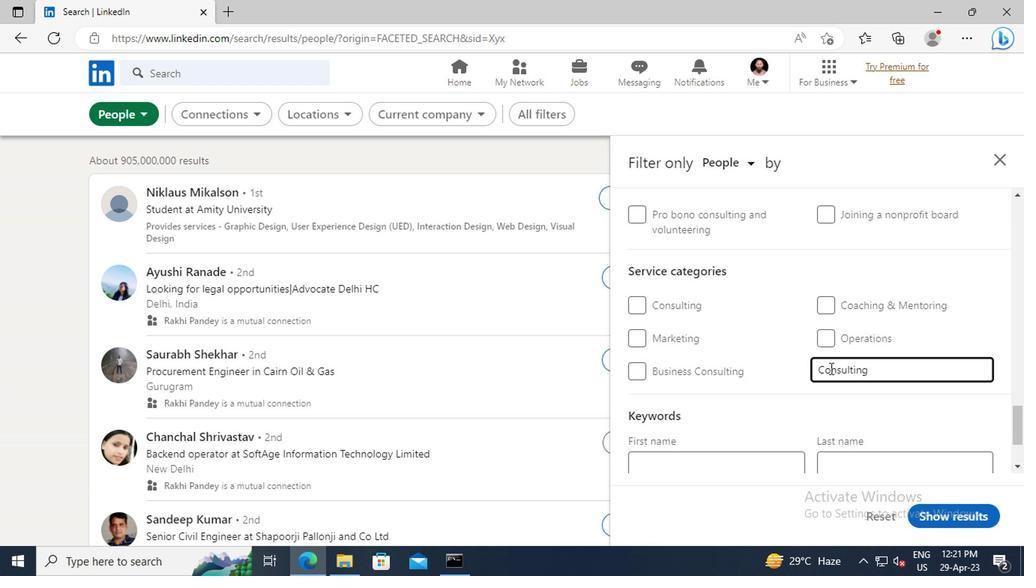
Action: Mouse scrolled (696, 367) with delta (0, 0)
Screenshot: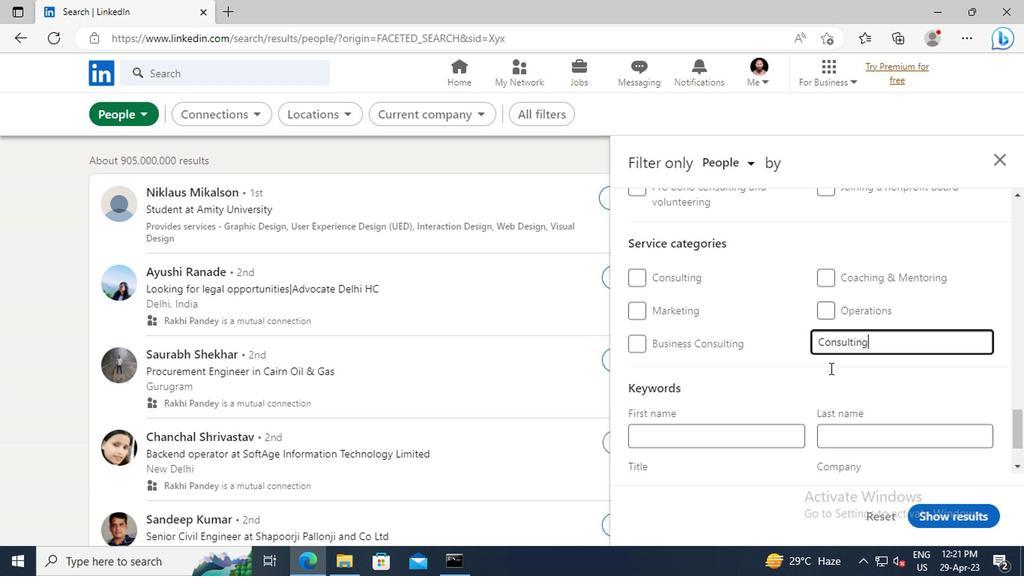 
Action: Mouse scrolled (696, 367) with delta (0, 0)
Screenshot: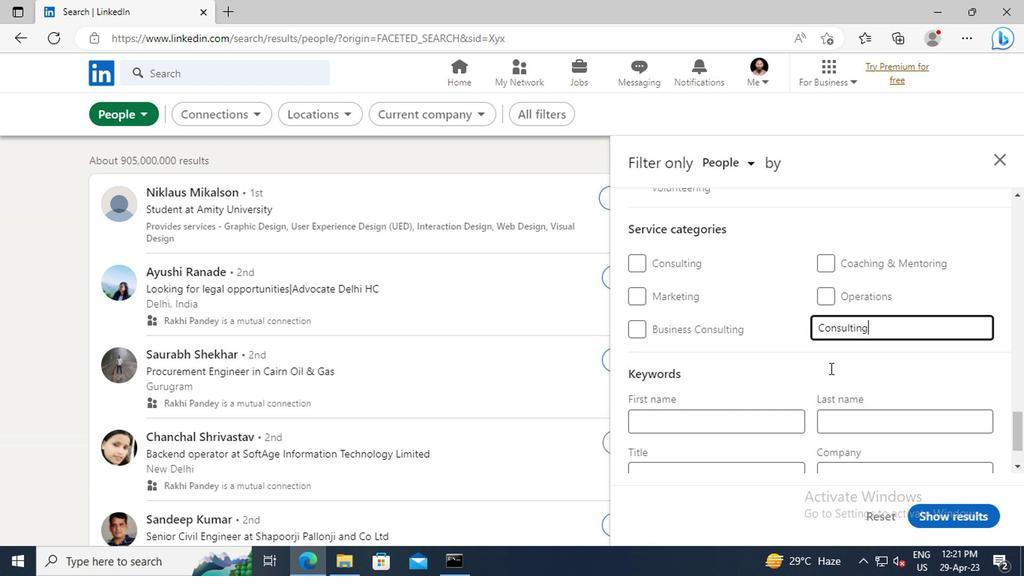 
Action: Mouse moved to (596, 393)
Screenshot: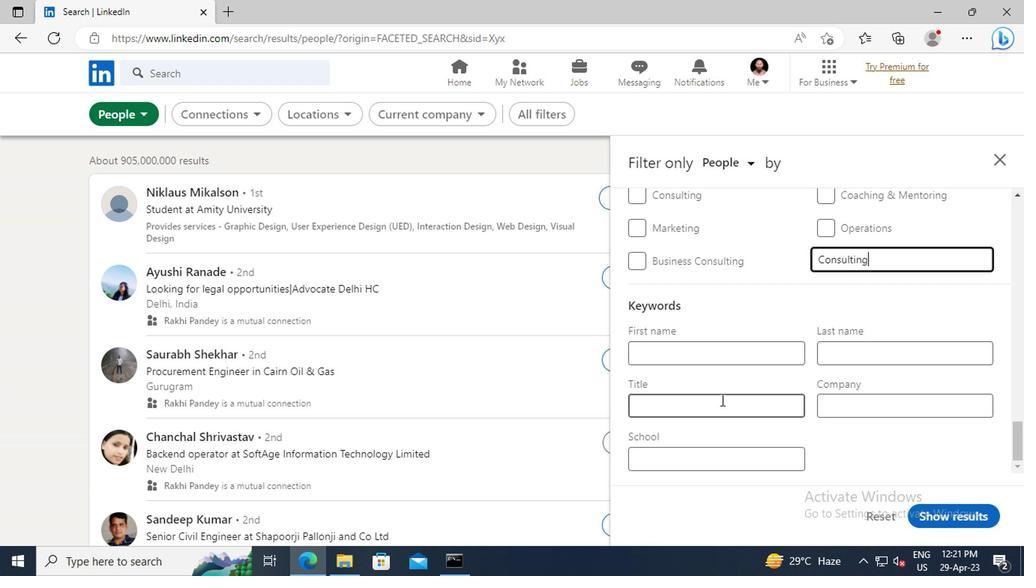 
Action: Mouse pressed left at (596, 393)
Screenshot: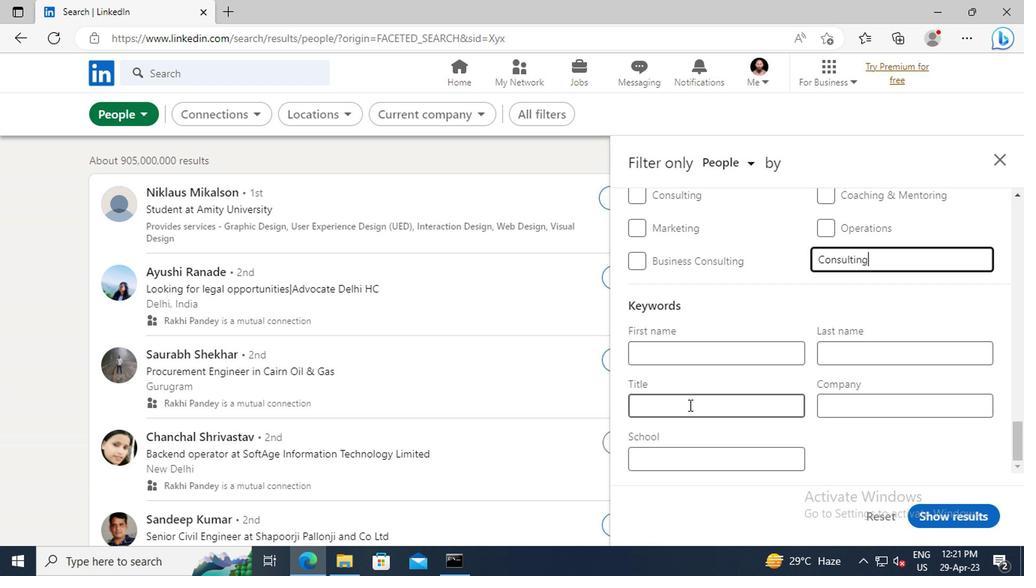 
Action: Key pressed <Key.shift>SUPERINTENDENT<Key.enter>
Screenshot: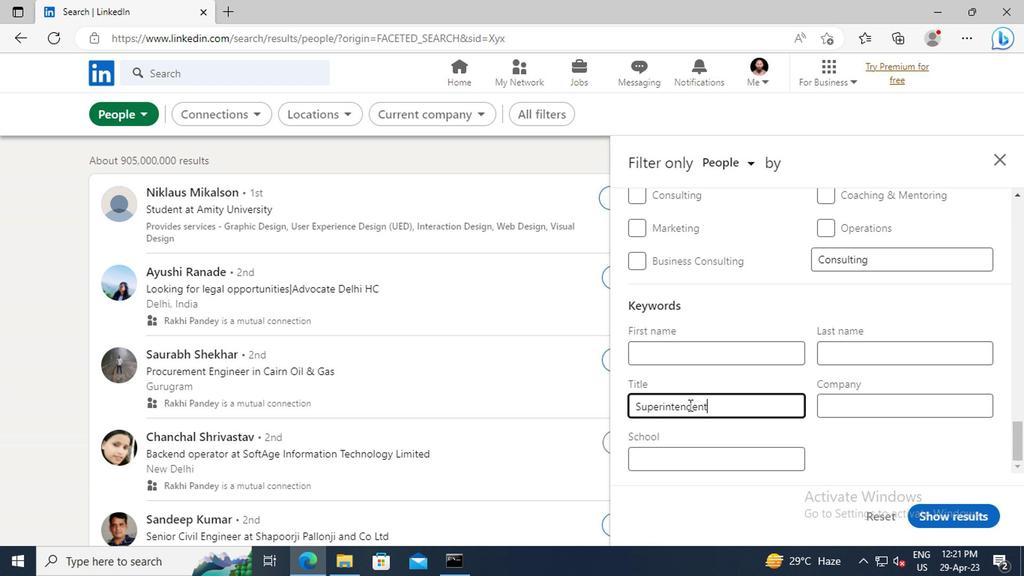 
Action: Mouse moved to (766, 469)
Screenshot: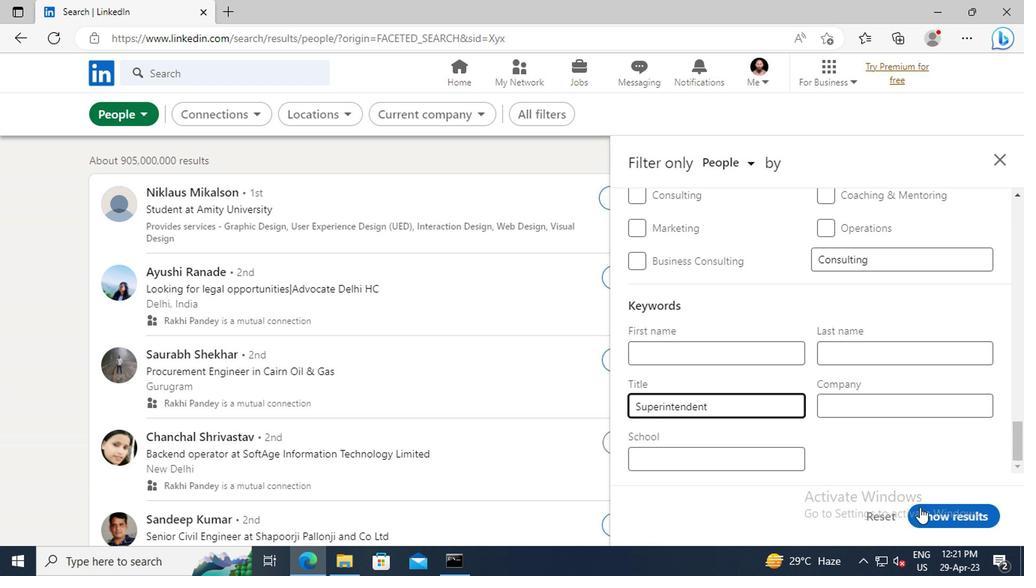 
Action: Mouse pressed left at (766, 469)
Screenshot: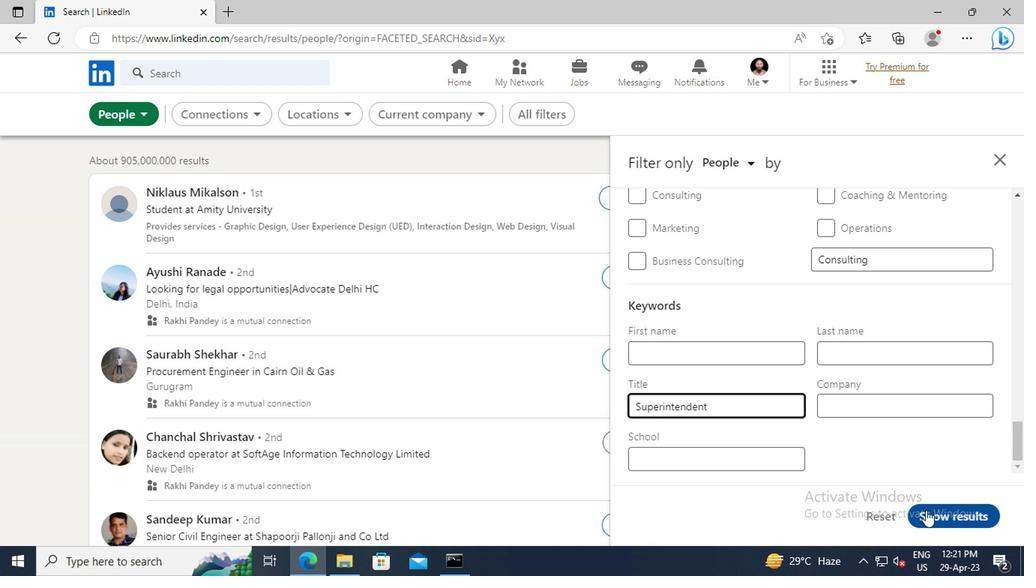 
